 Task: Create new Company, with domain: 'zums.ac.ir' and type: 'Reseller'. Add new contact for this company, with mail Id: 'Kashish18Phillips@zums.ac.ir', First Name: Kashish, Last name:  Phillips, Job Title: 'Event Coordinator', Phone Number: '(415) 123-4574'. Change life cycle stage to  Lead and lead status to  Open. Logged in from softage.3@softage.net
Action: Mouse pressed left at (91, 93)
Screenshot: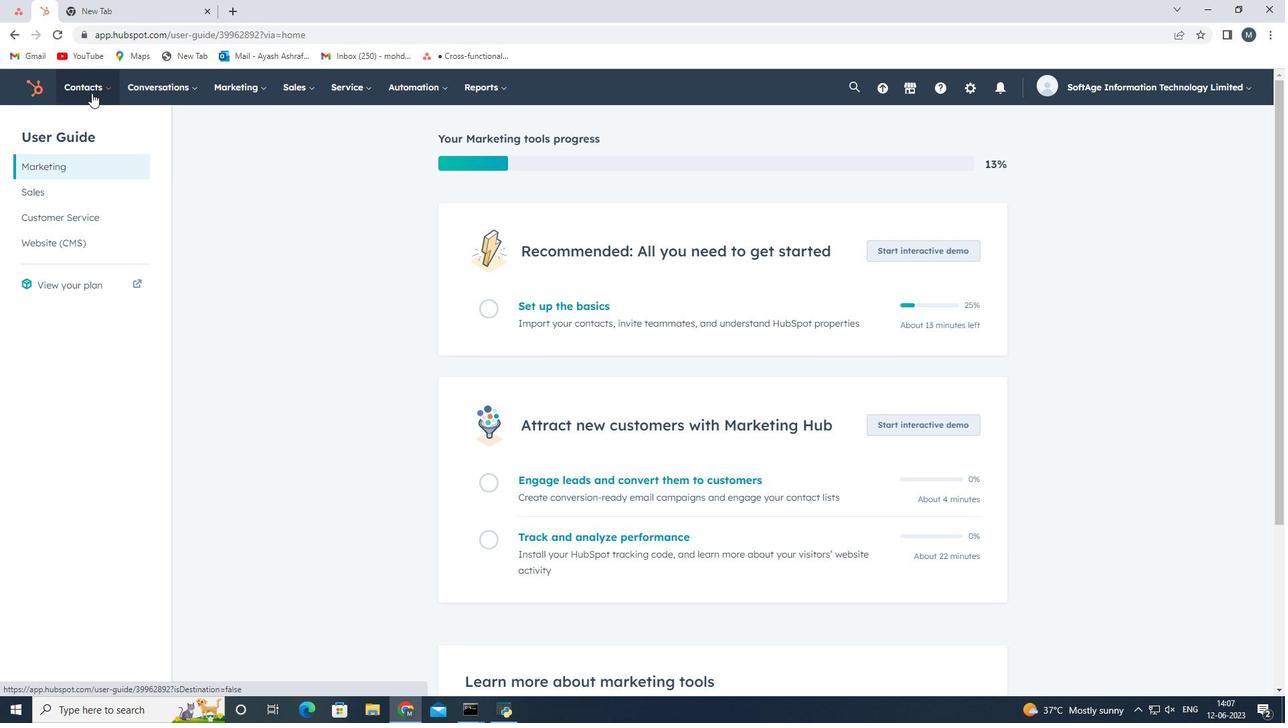 
Action: Mouse moved to (116, 148)
Screenshot: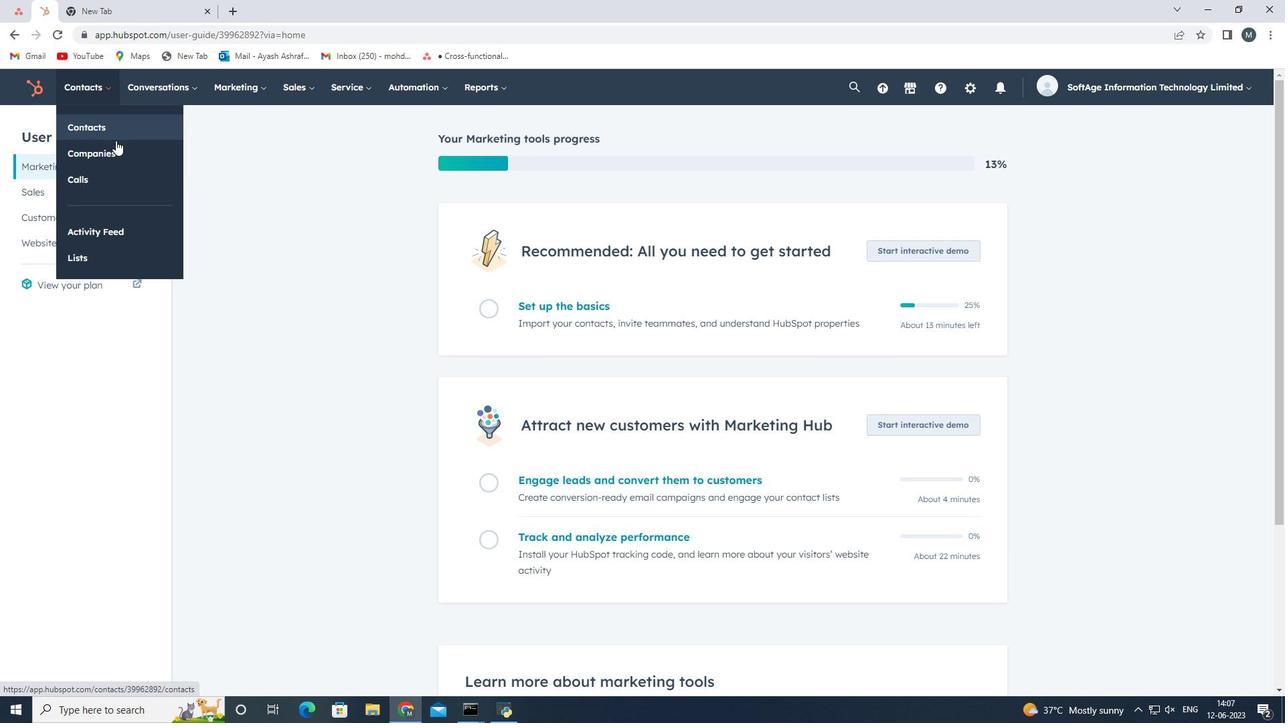 
Action: Mouse pressed left at (116, 148)
Screenshot: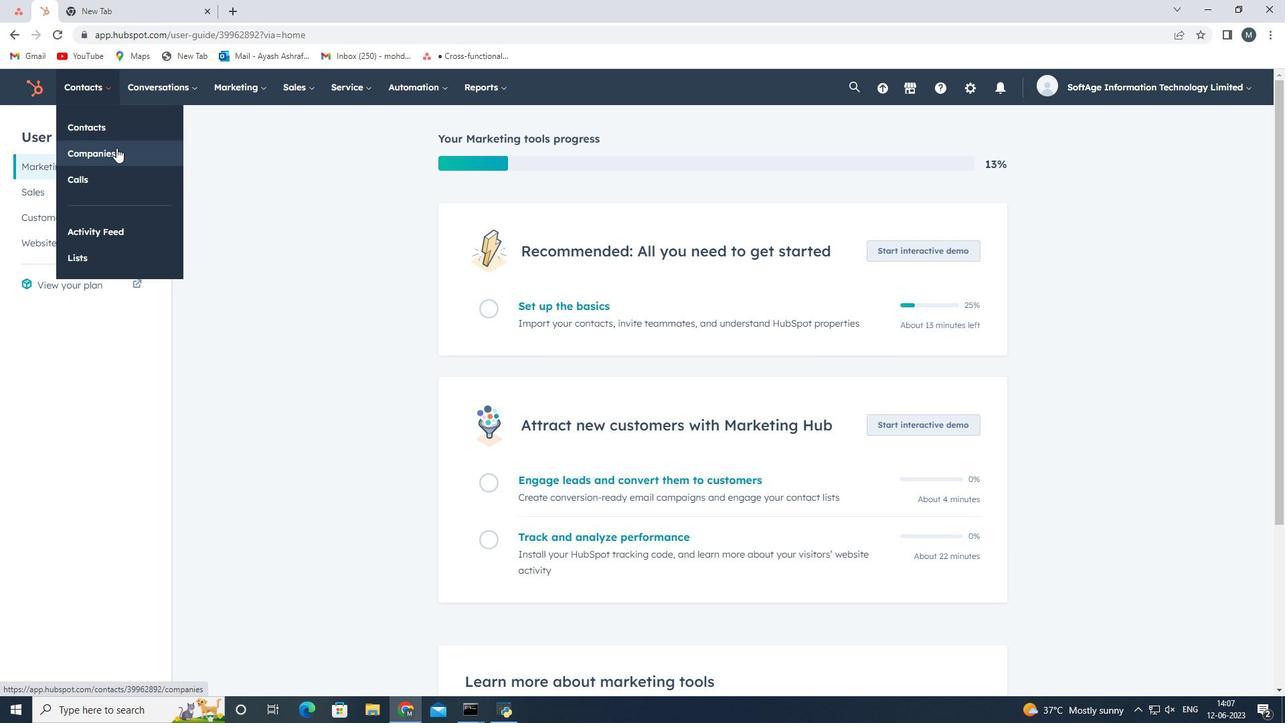 
Action: Mouse moved to (1204, 135)
Screenshot: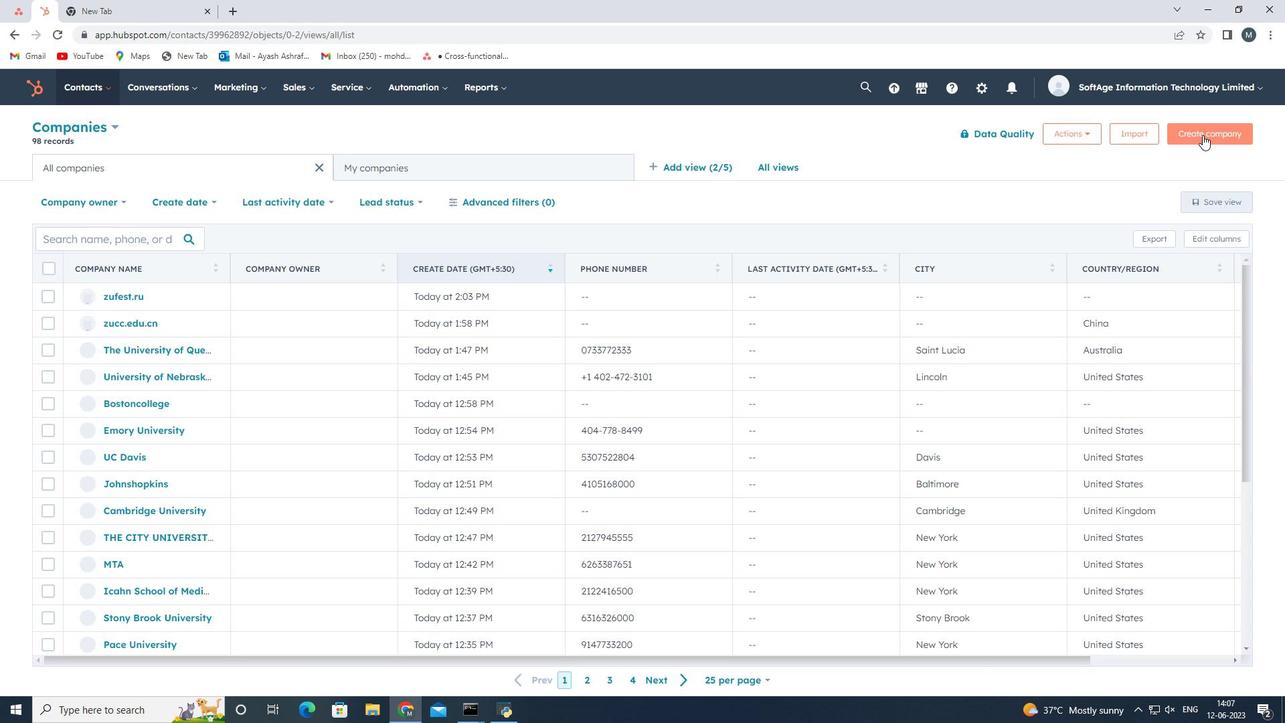 
Action: Mouse pressed left at (1204, 135)
Screenshot: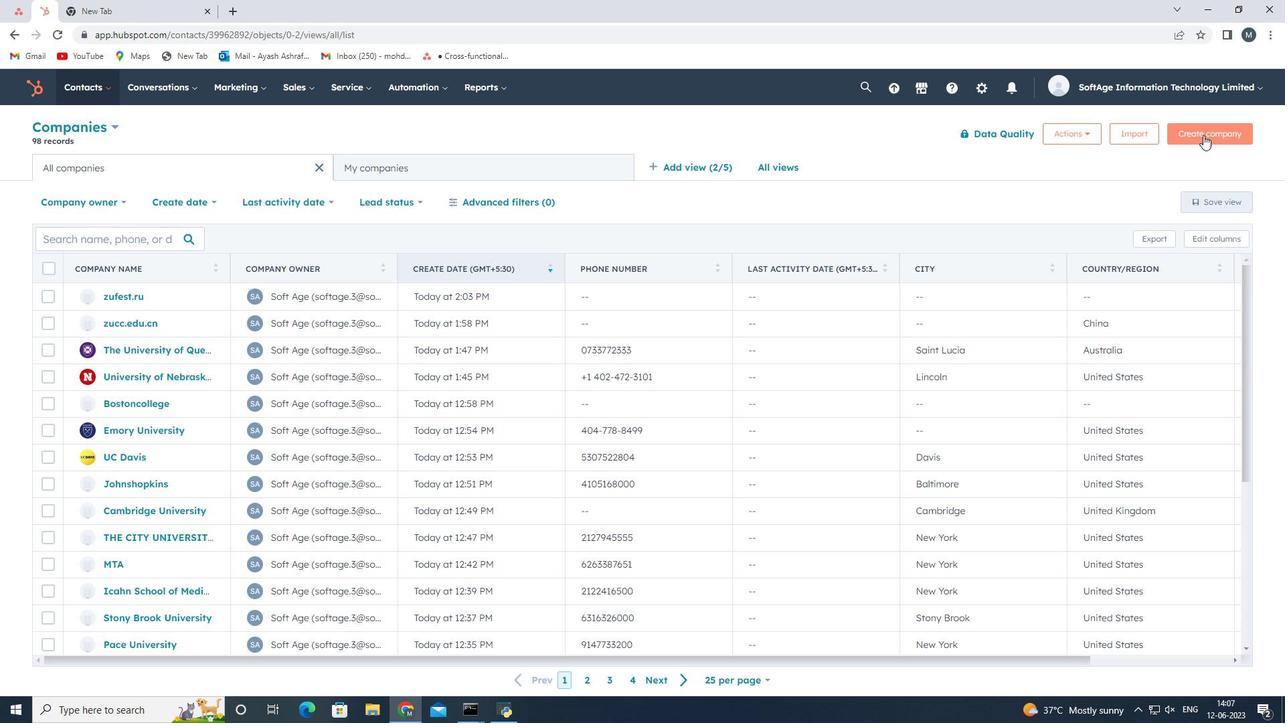 
Action: Mouse moved to (985, 200)
Screenshot: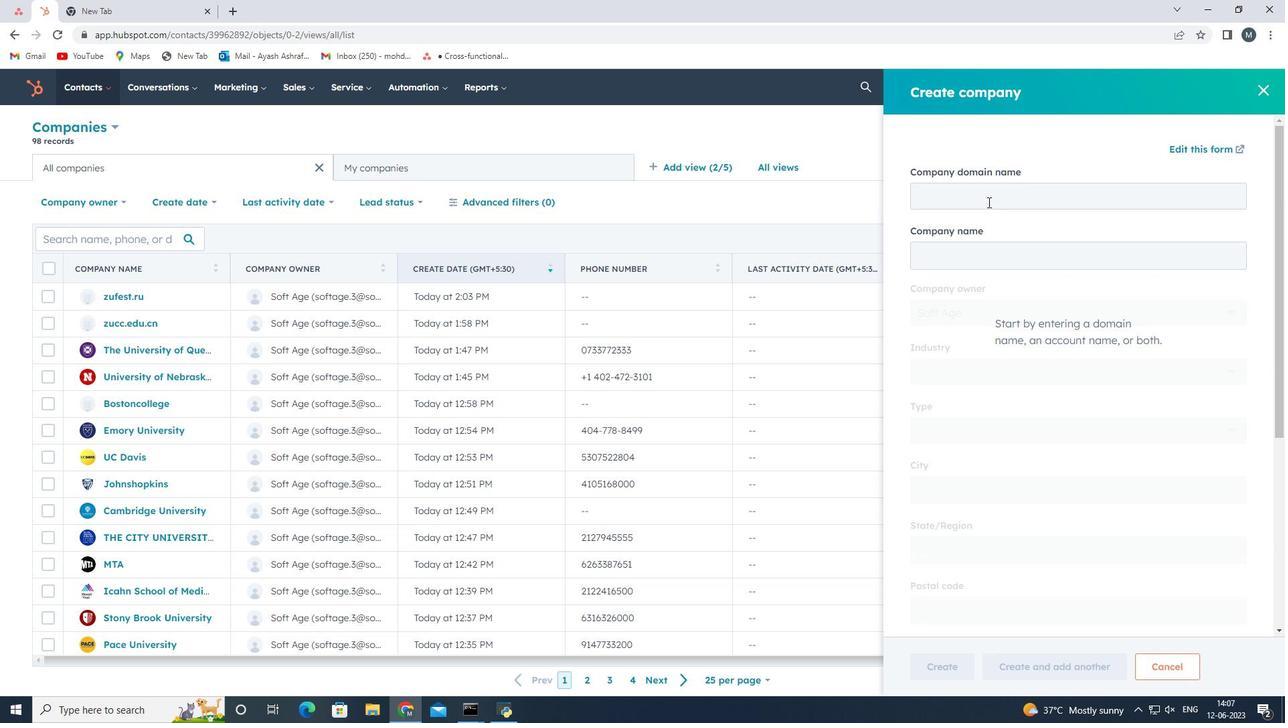 
Action: Mouse pressed left at (985, 200)
Screenshot: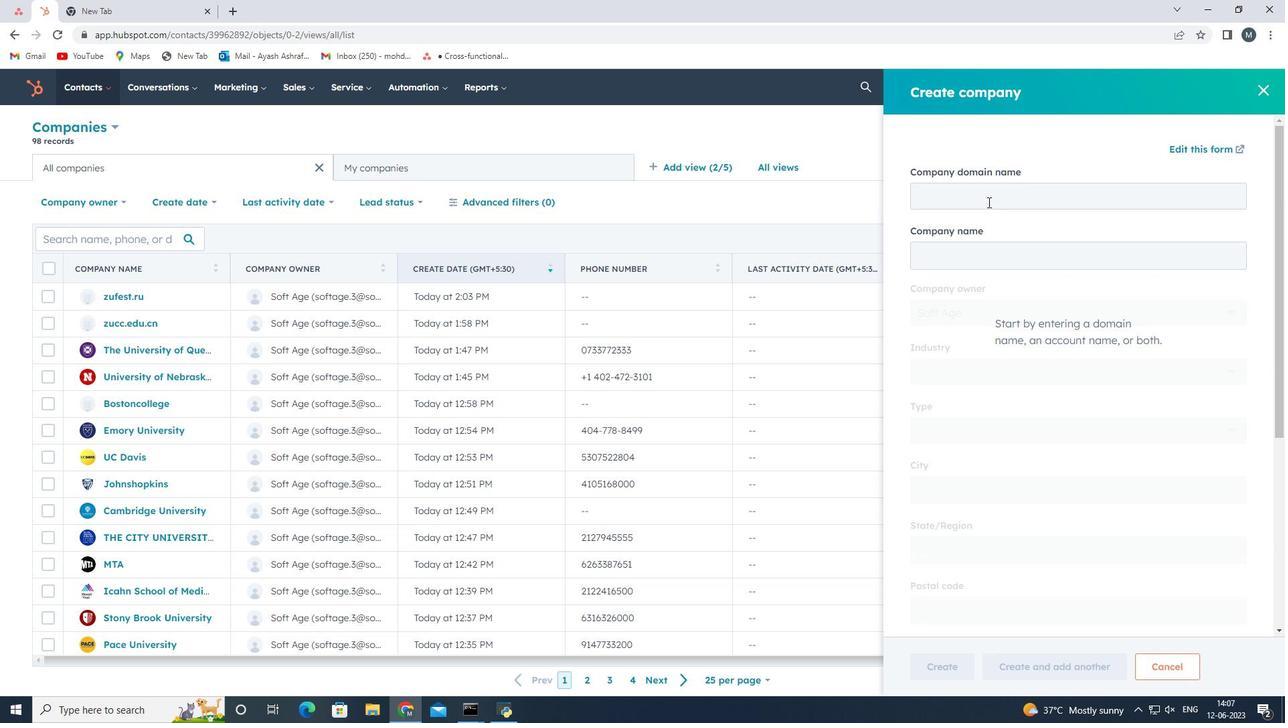 
Action: Key pressed zums.ac.ir
Screenshot: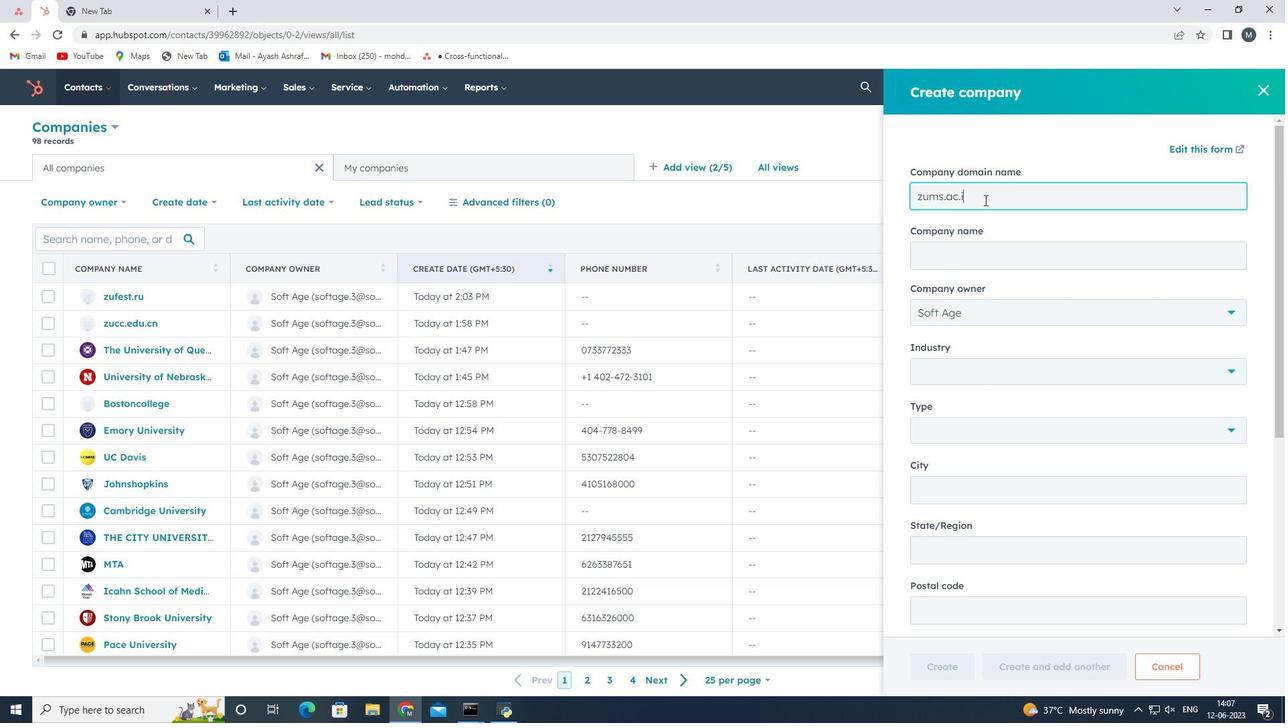 
Action: Mouse moved to (989, 433)
Screenshot: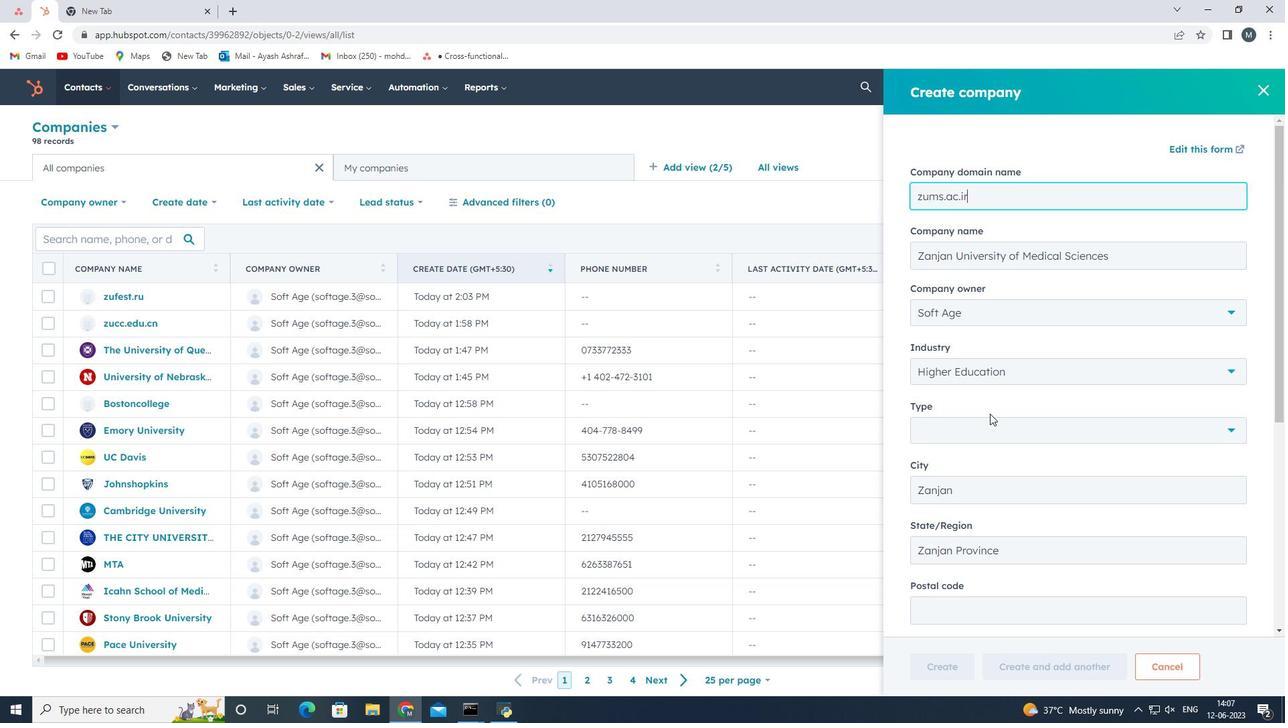
Action: Mouse pressed left at (989, 433)
Screenshot: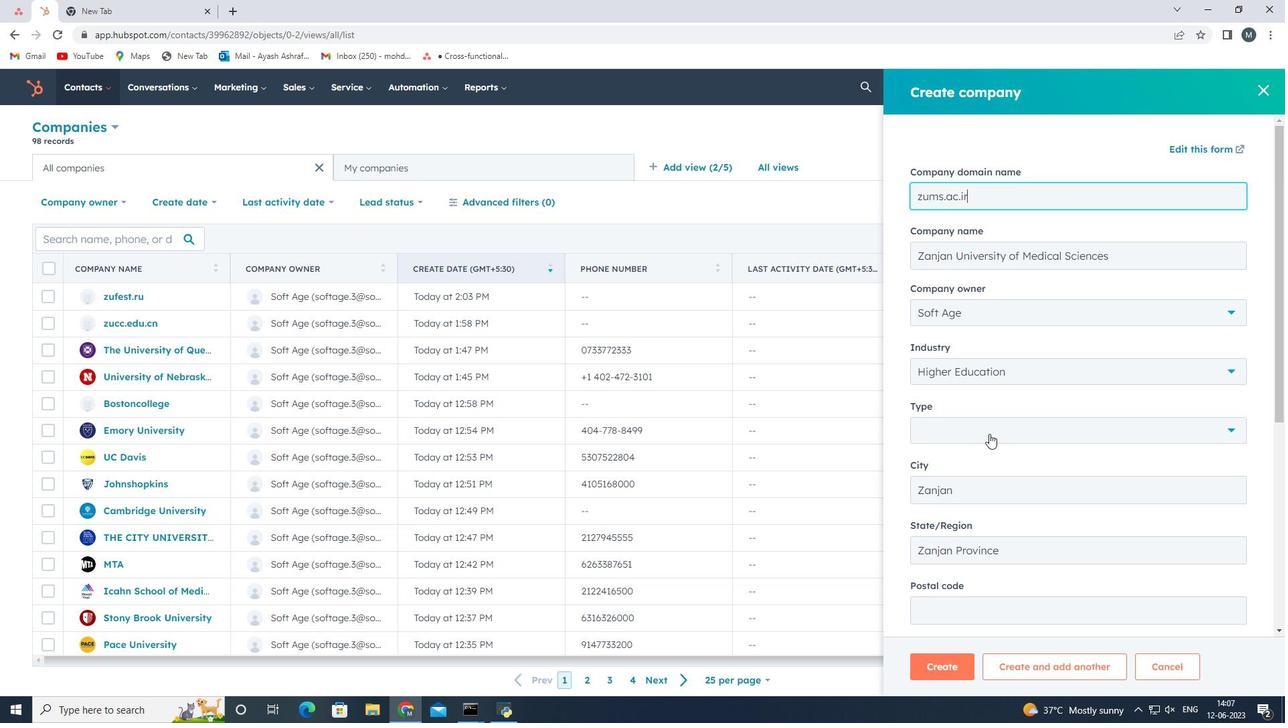 
Action: Mouse moved to (955, 549)
Screenshot: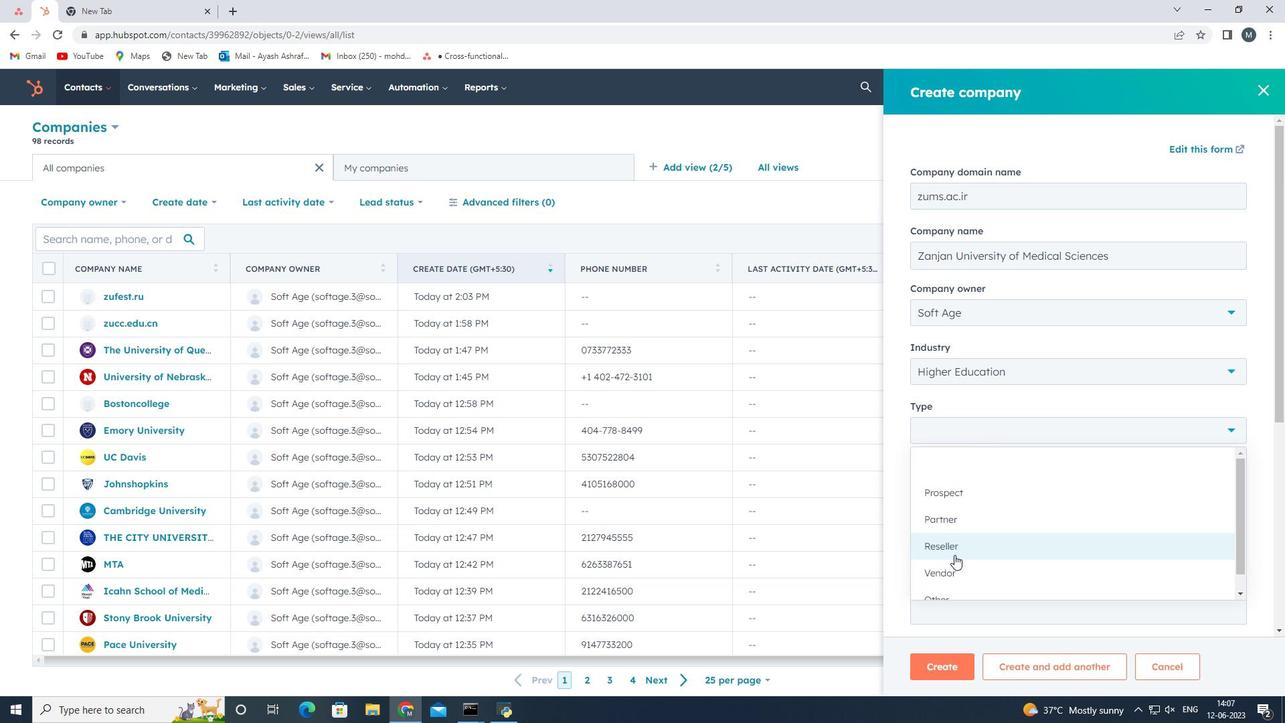 
Action: Mouse pressed left at (955, 549)
Screenshot: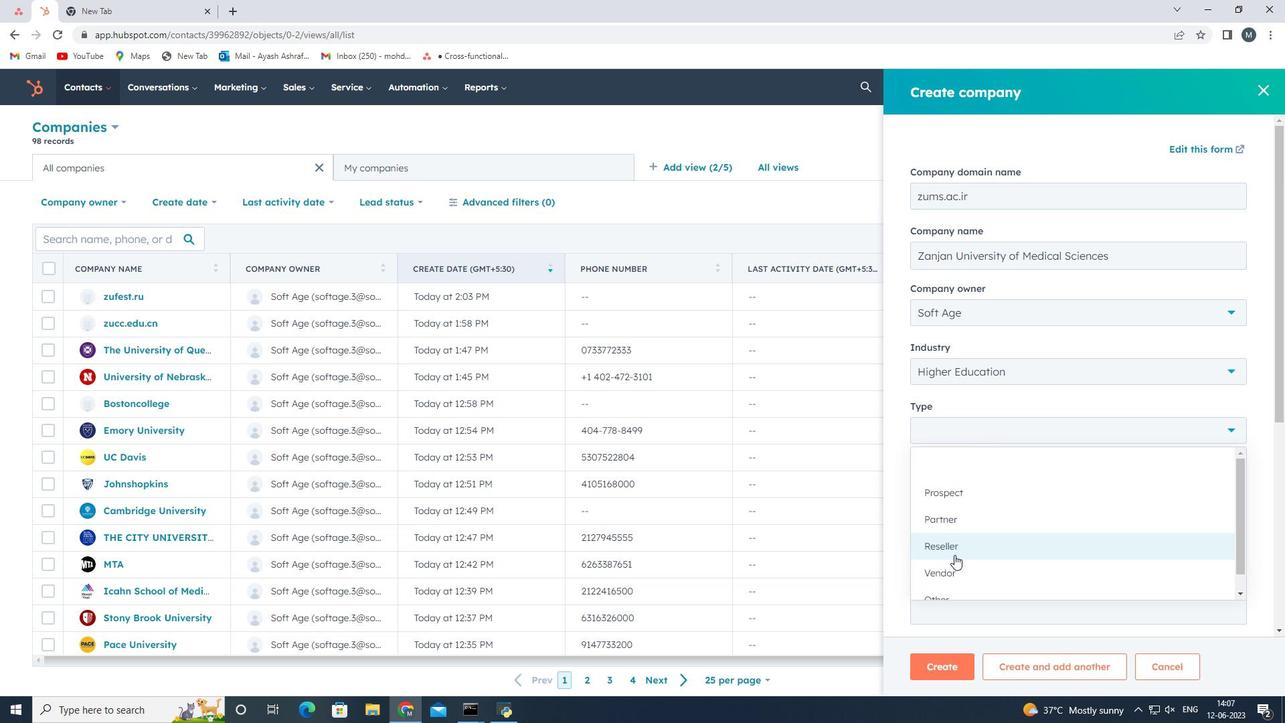 
Action: Mouse moved to (964, 543)
Screenshot: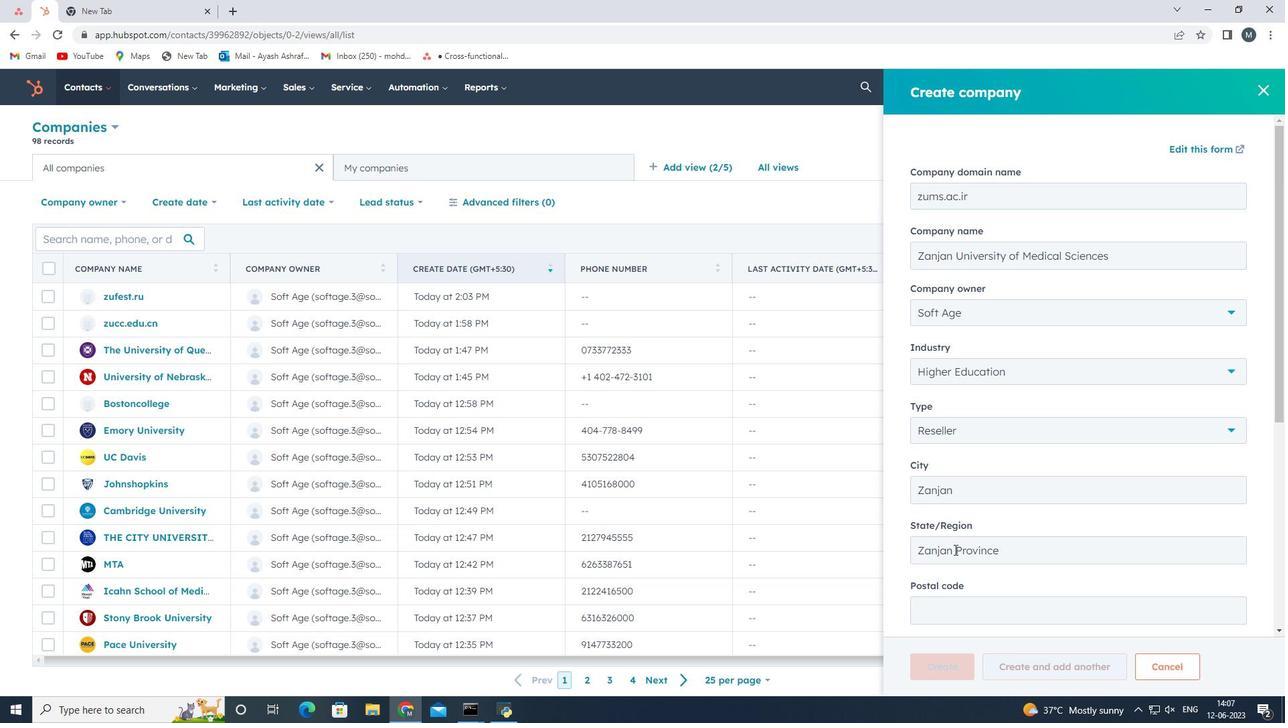
Action: Mouse scrolled (964, 542) with delta (0, 0)
Screenshot: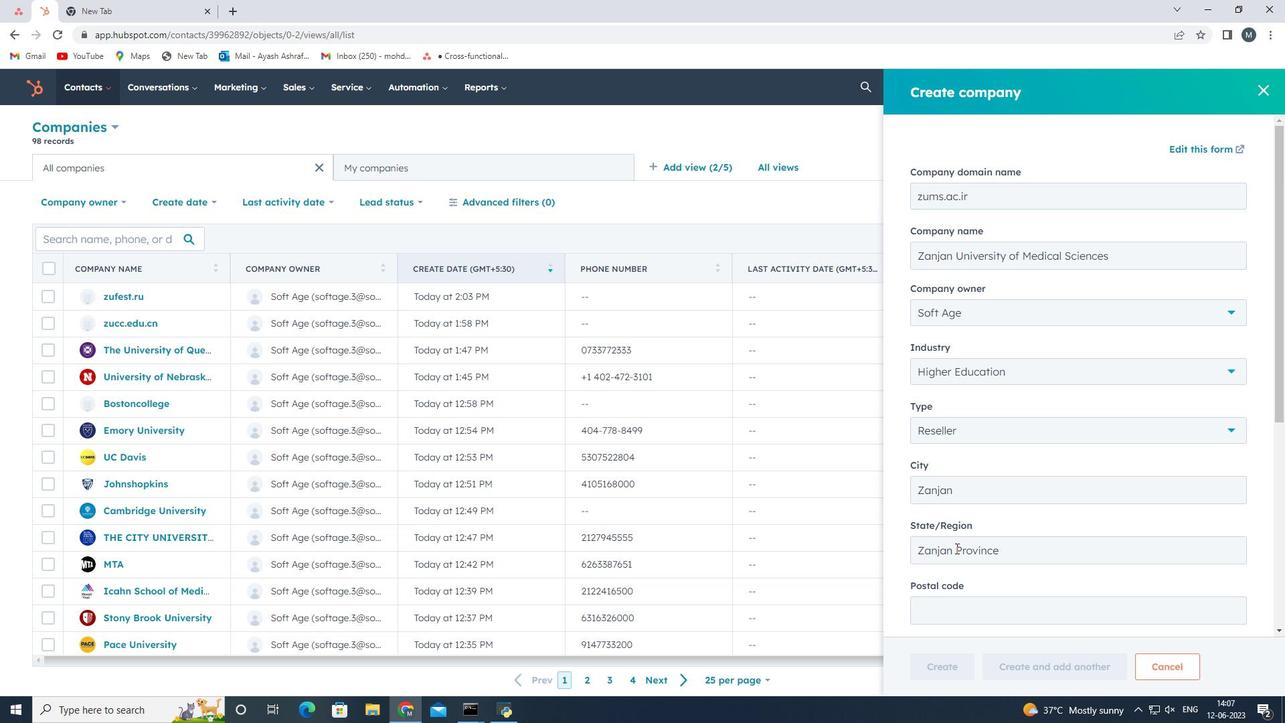 
Action: Mouse scrolled (964, 542) with delta (0, 0)
Screenshot: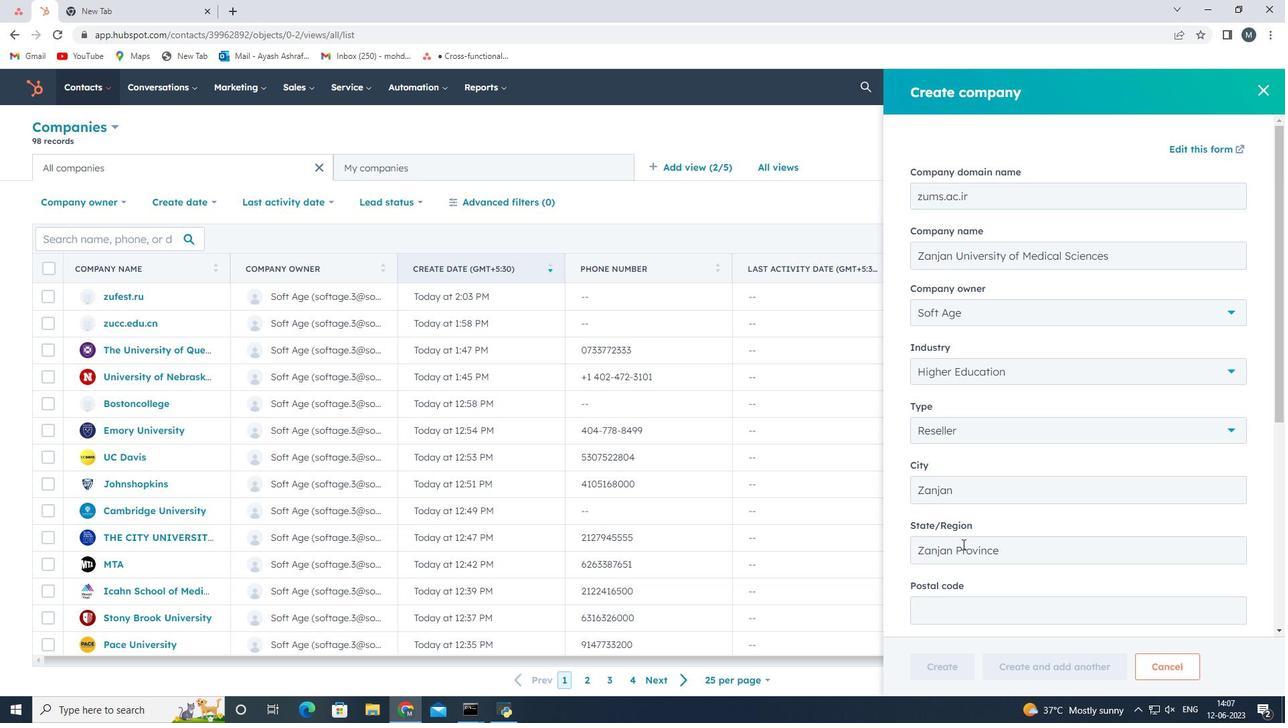 
Action: Mouse scrolled (964, 542) with delta (0, 0)
Screenshot: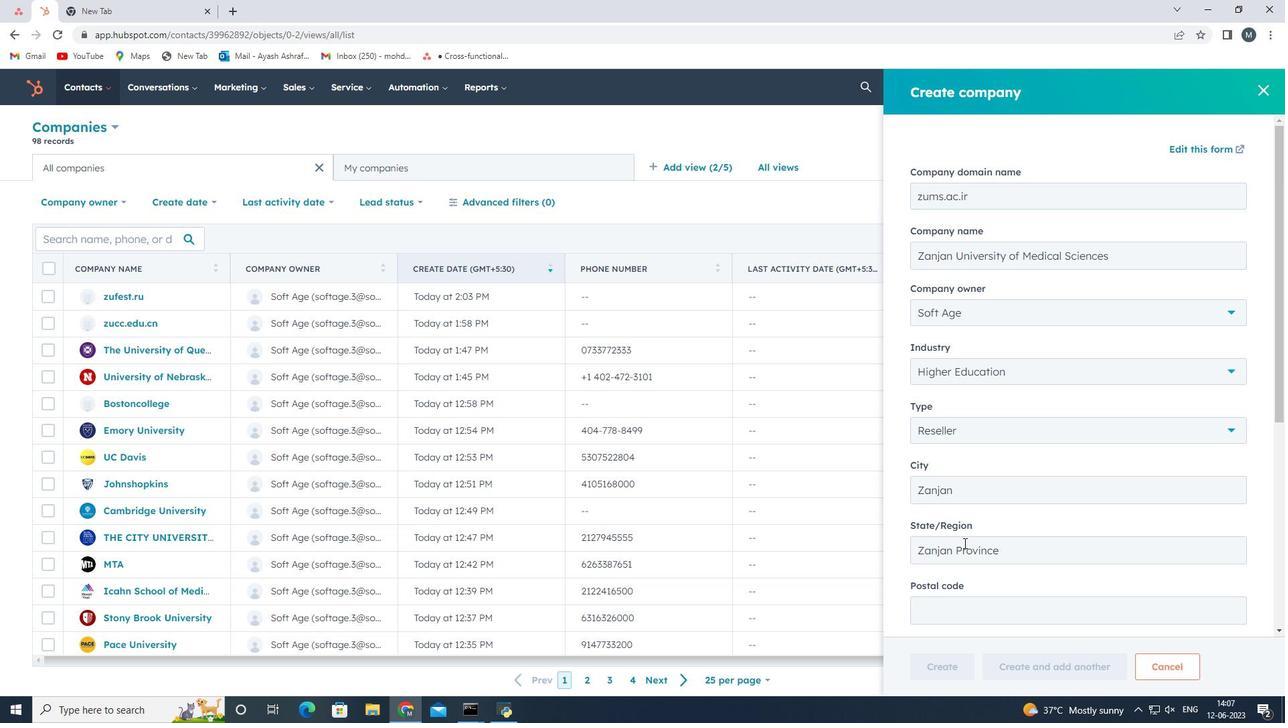 
Action: Mouse scrolled (964, 542) with delta (0, 0)
Screenshot: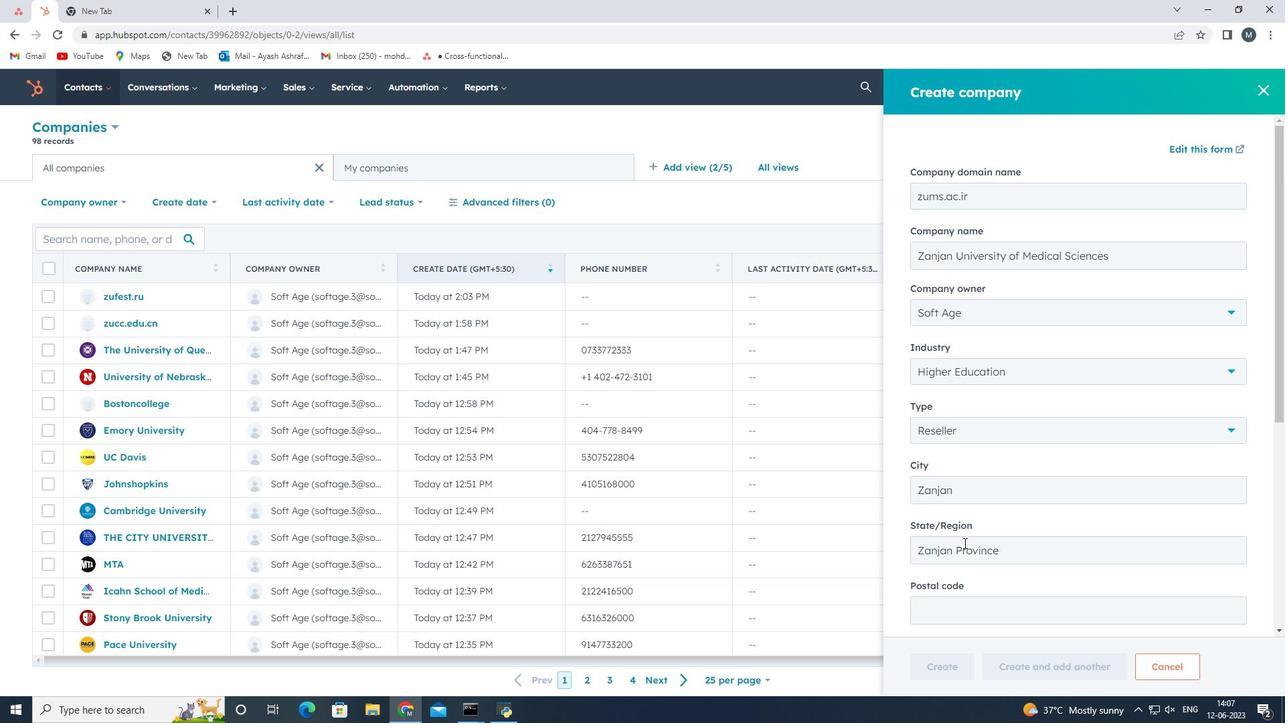
Action: Mouse moved to (959, 526)
Screenshot: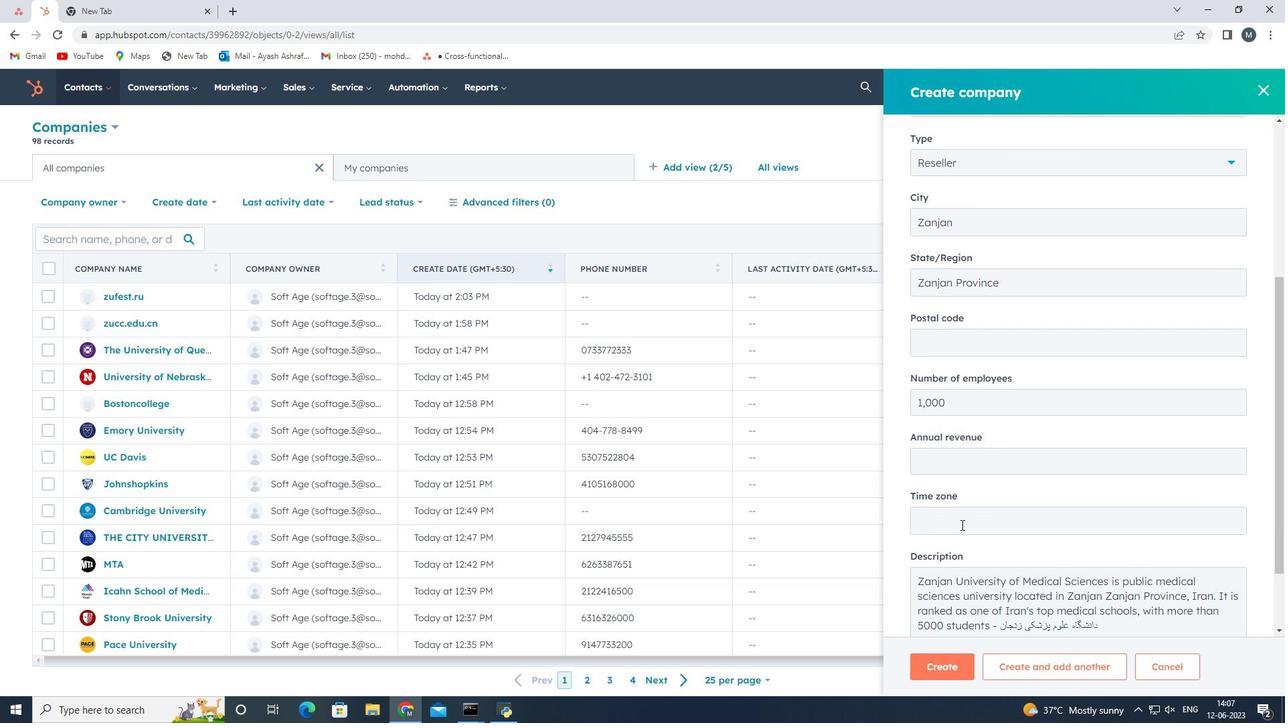 
Action: Mouse scrolled (959, 525) with delta (0, 0)
Screenshot: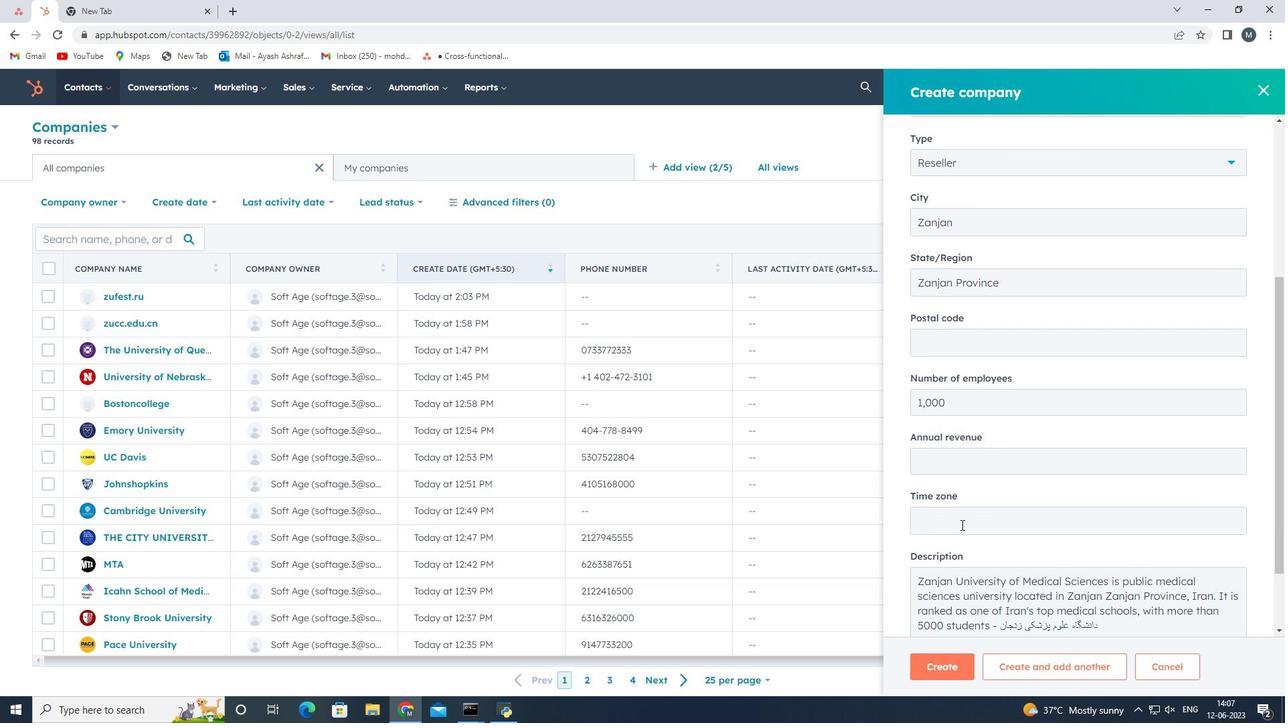
Action: Mouse moved to (957, 531)
Screenshot: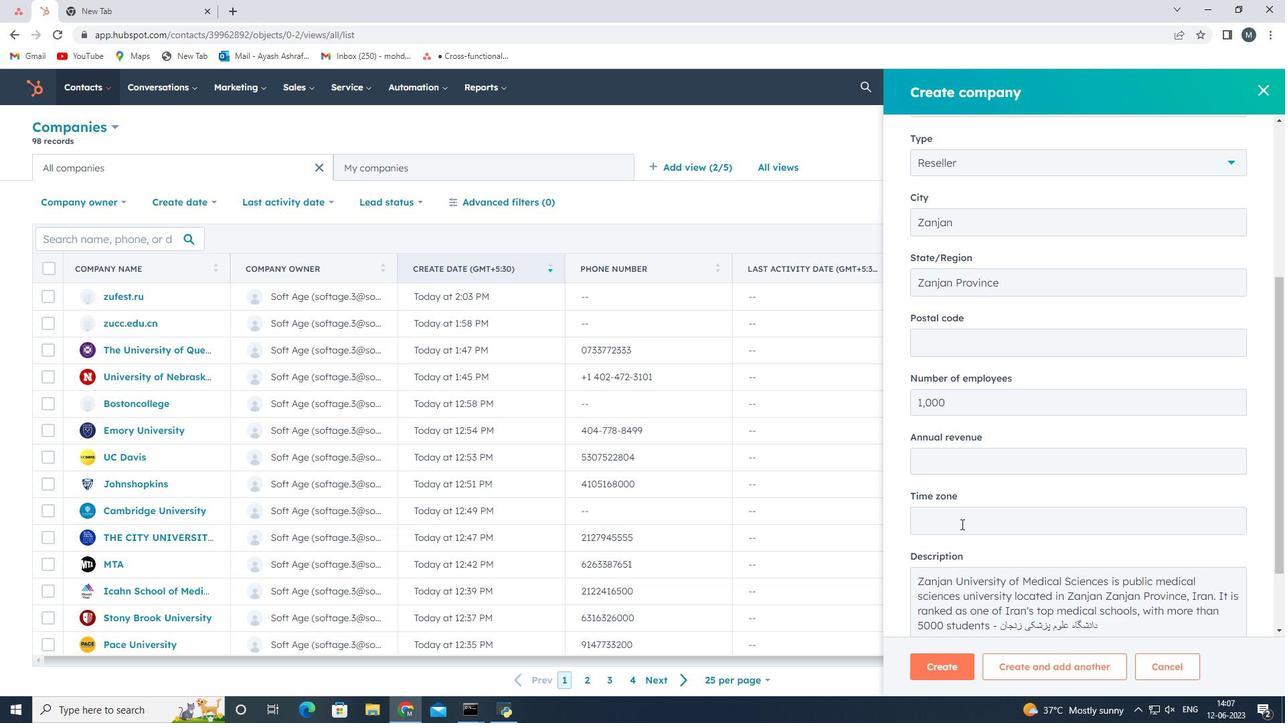 
Action: Mouse scrolled (957, 531) with delta (0, 0)
Screenshot: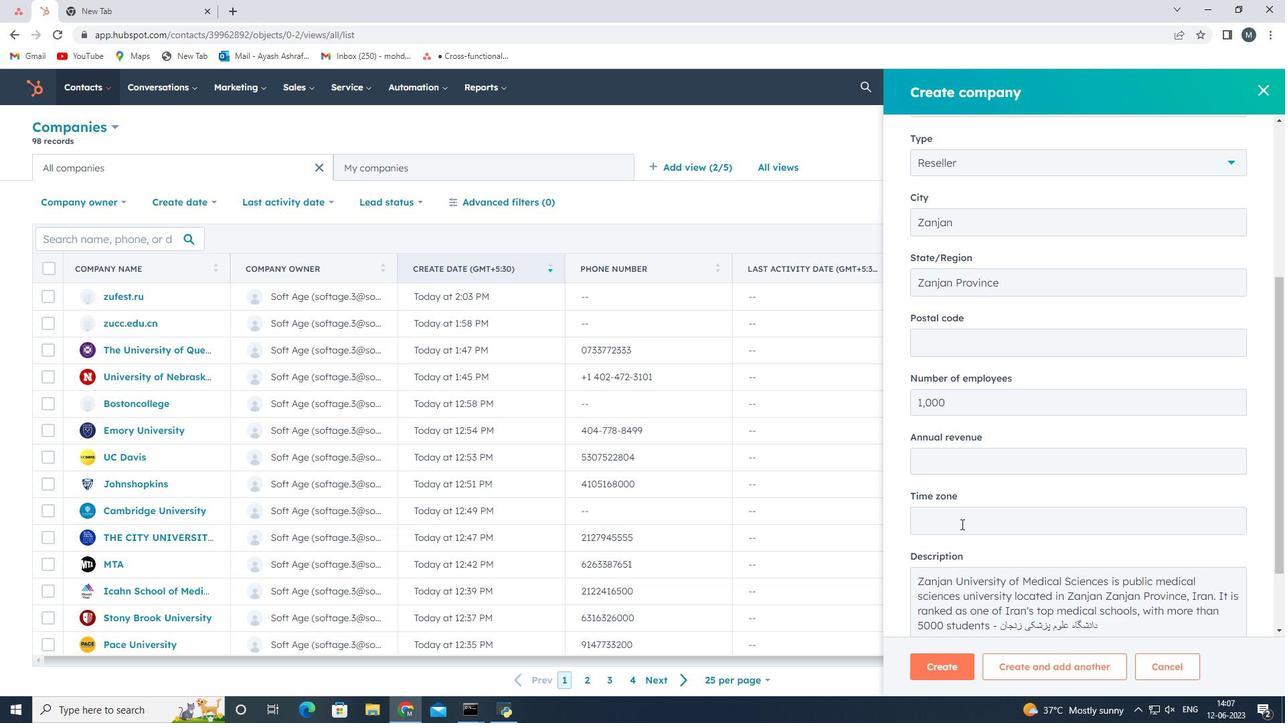
Action: Mouse moved to (956, 534)
Screenshot: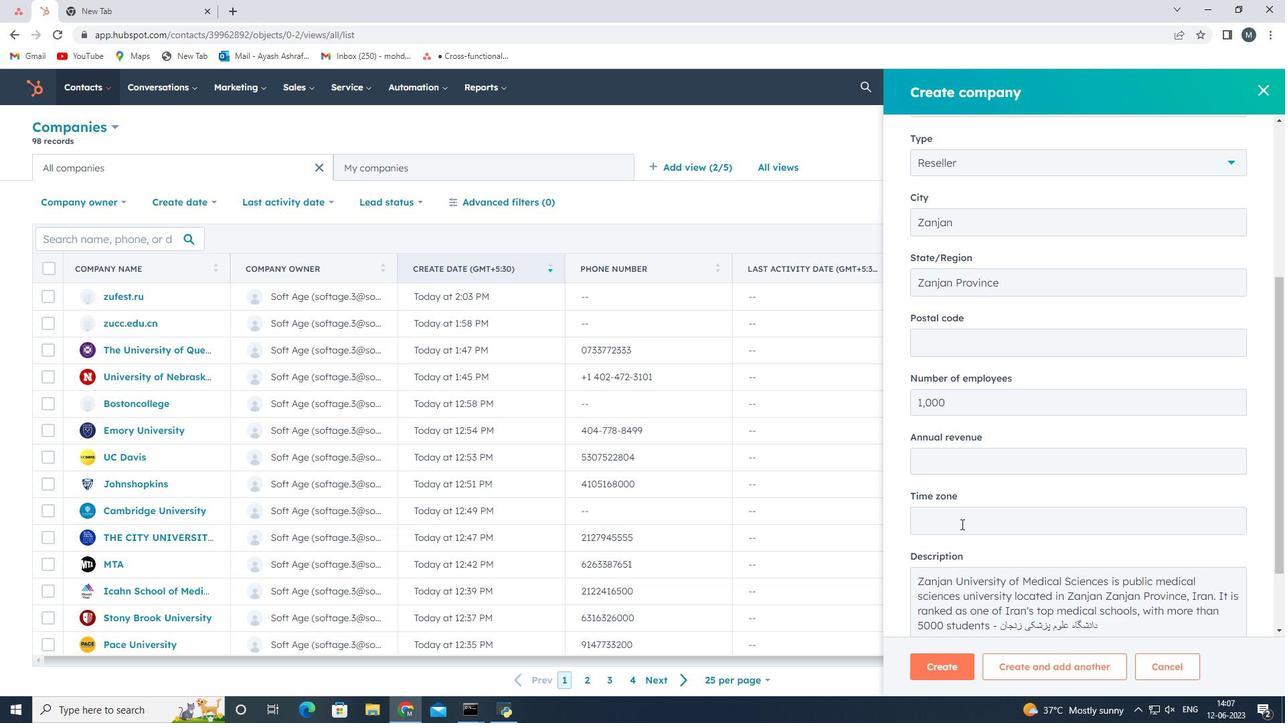 
Action: Mouse scrolled (956, 533) with delta (0, 0)
Screenshot: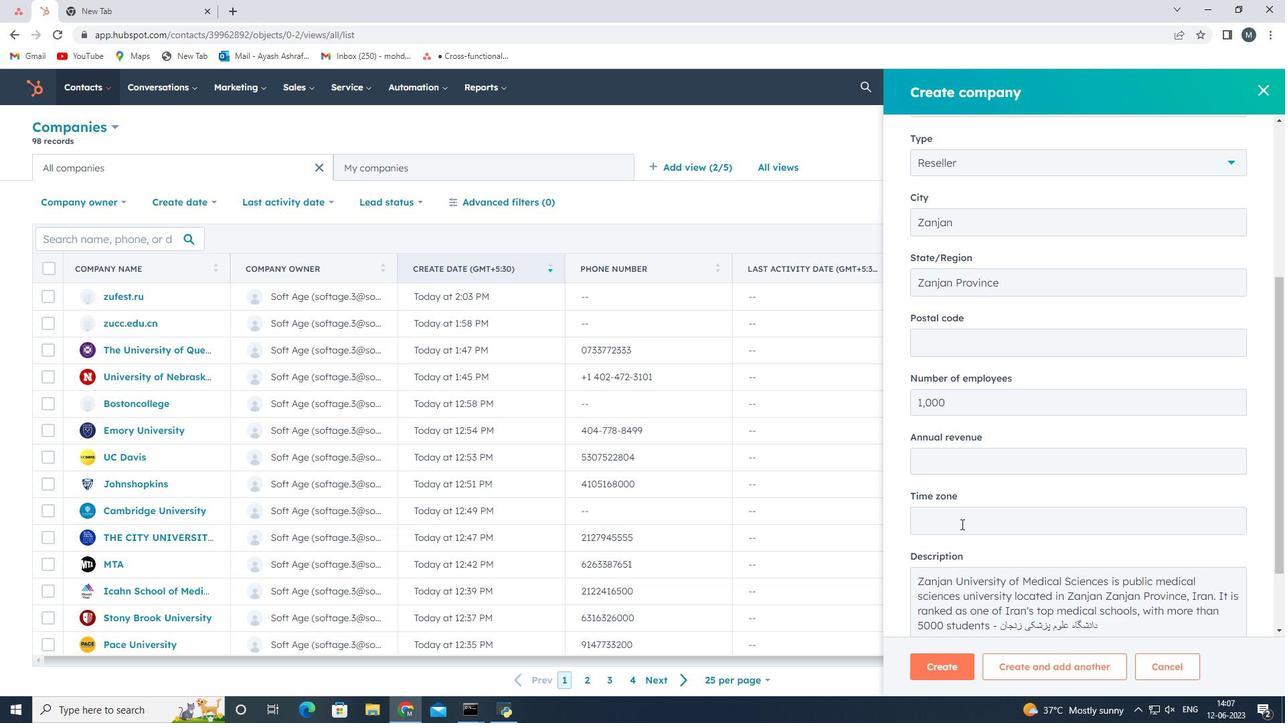 
Action: Mouse moved to (955, 535)
Screenshot: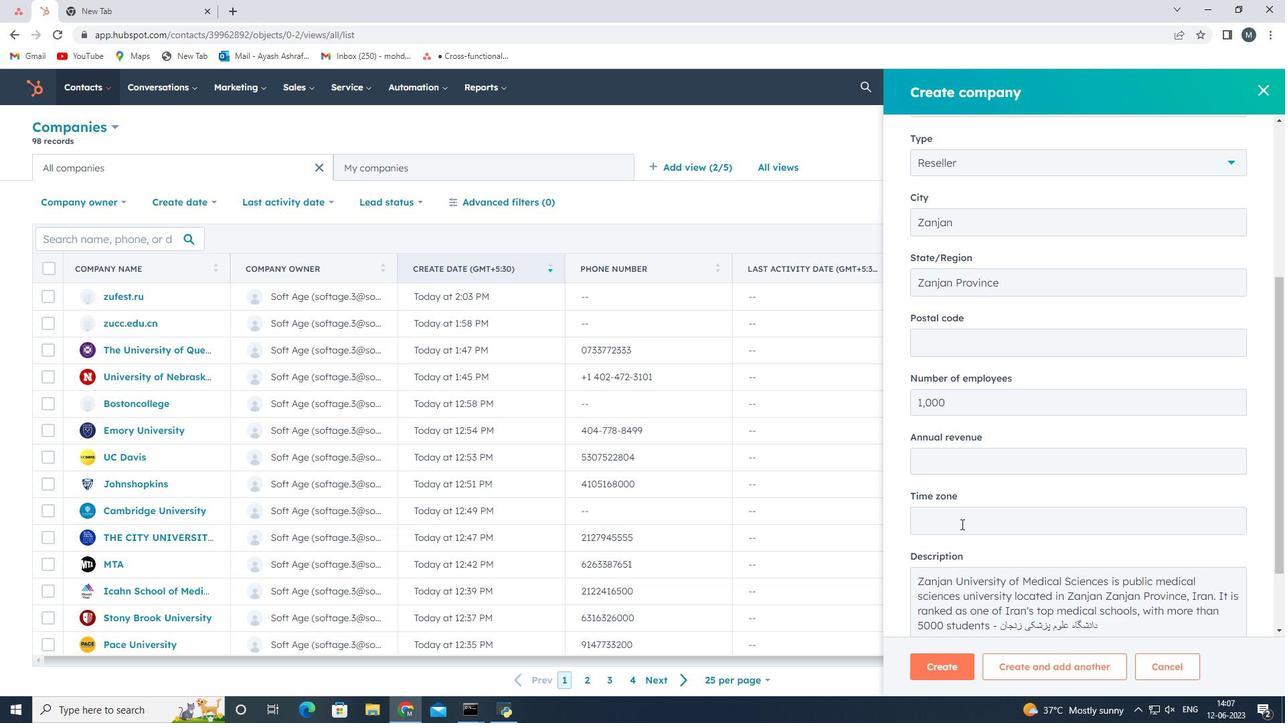 
Action: Mouse scrolled (955, 534) with delta (0, 0)
Screenshot: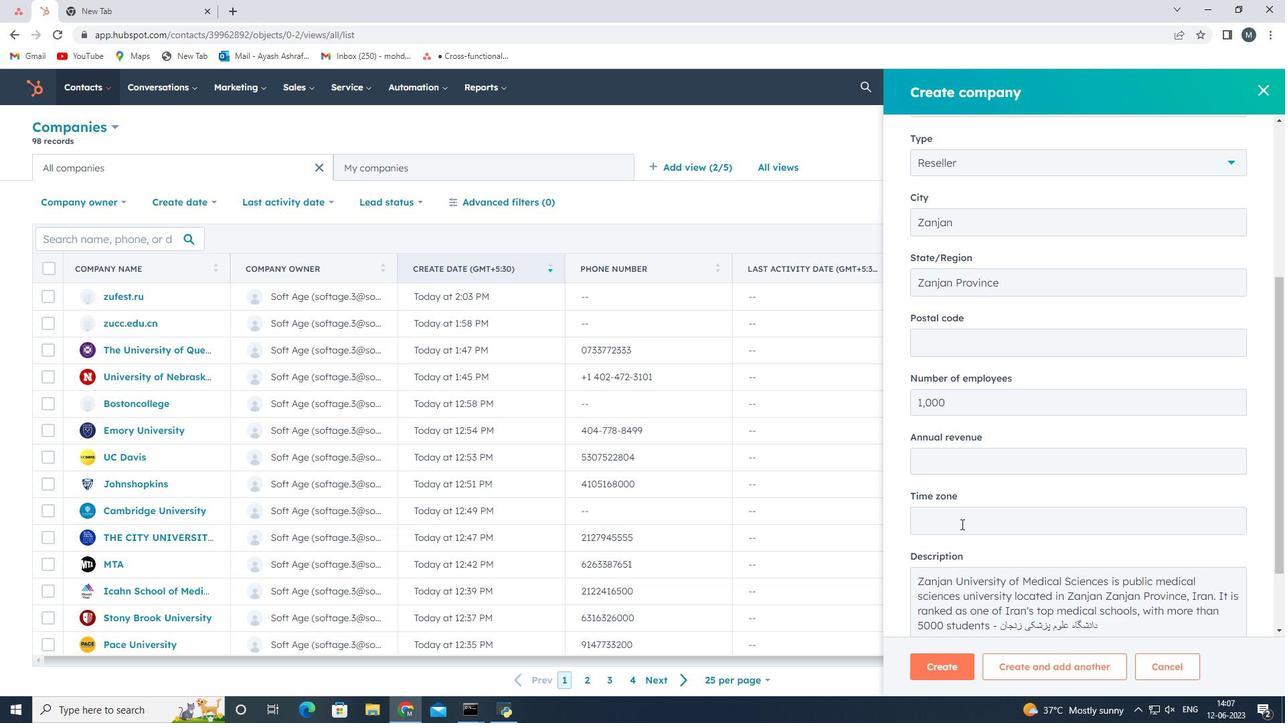 
Action: Mouse moved to (955, 536)
Screenshot: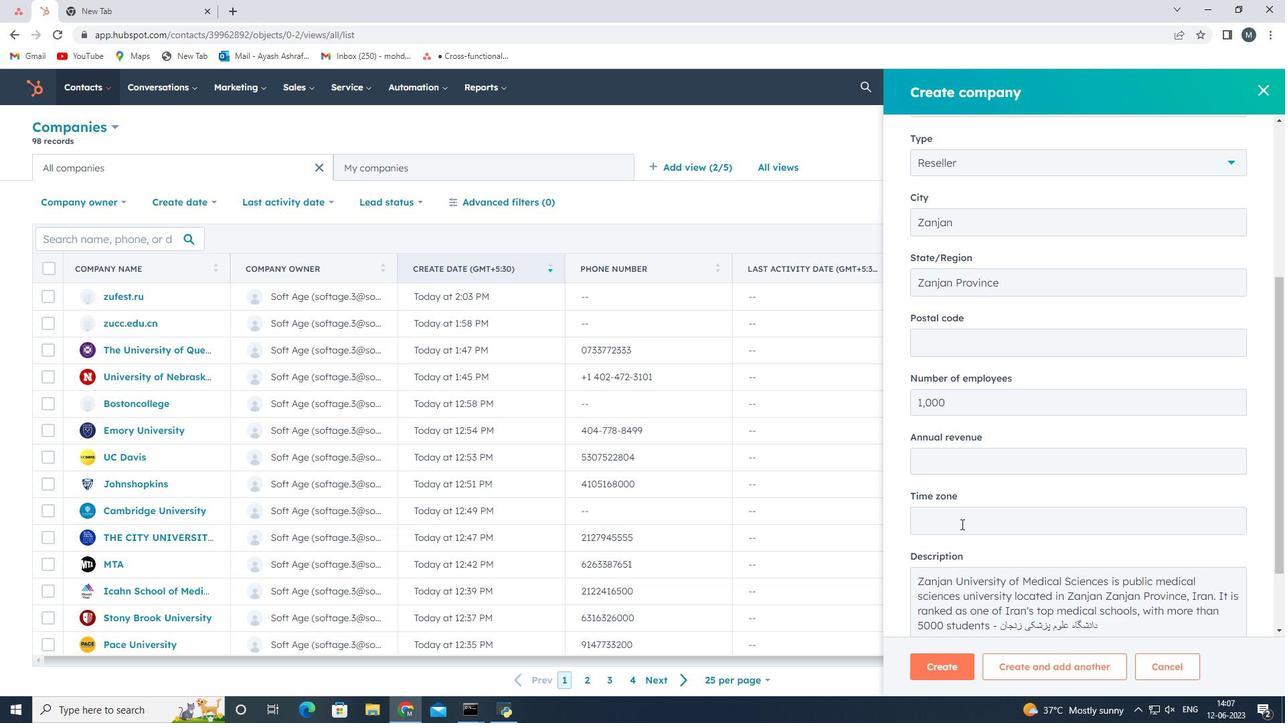 
Action: Mouse scrolled (955, 535) with delta (0, 0)
Screenshot: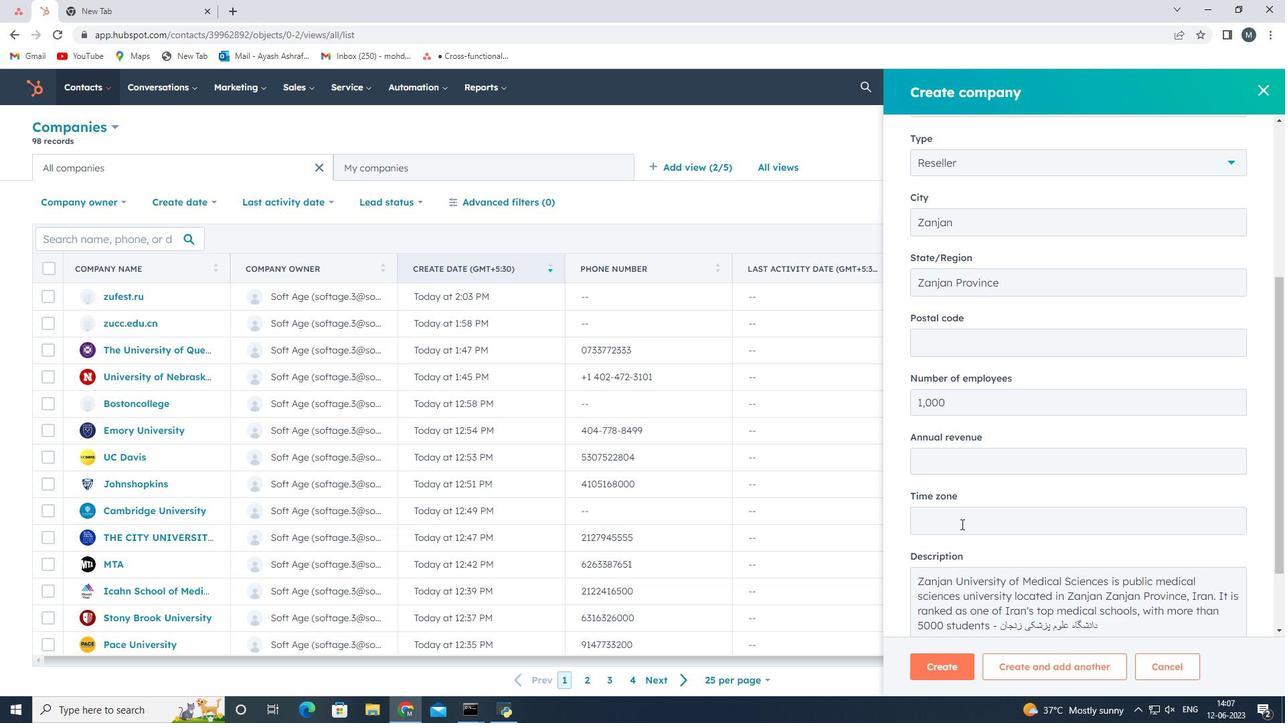 
Action: Mouse scrolled (955, 535) with delta (0, 0)
Screenshot: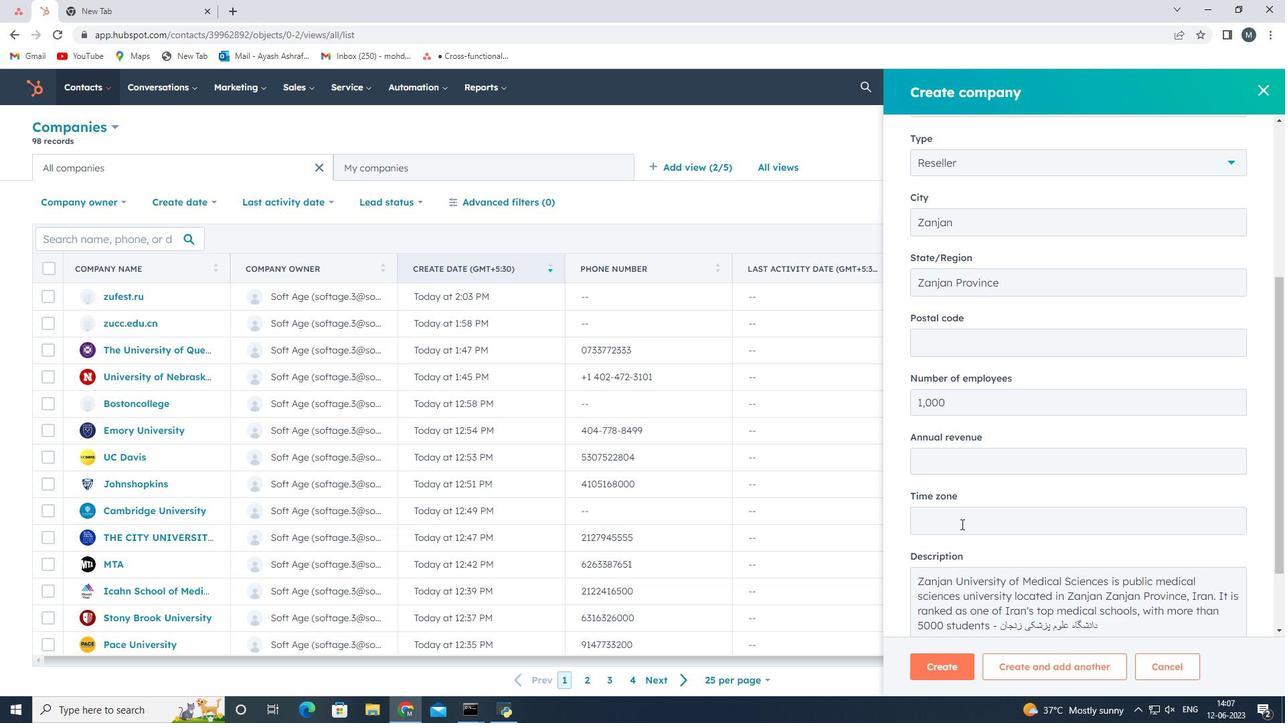 
Action: Mouse moved to (944, 665)
Screenshot: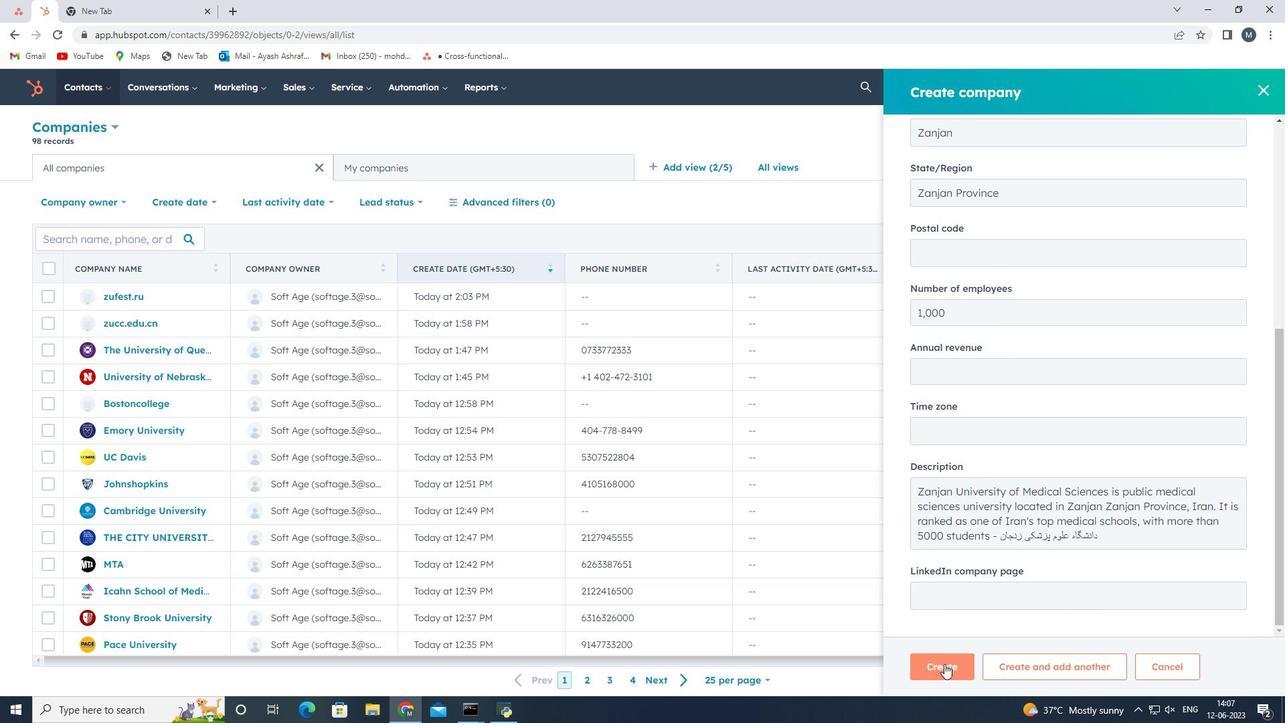 
Action: Mouse pressed left at (944, 665)
Screenshot: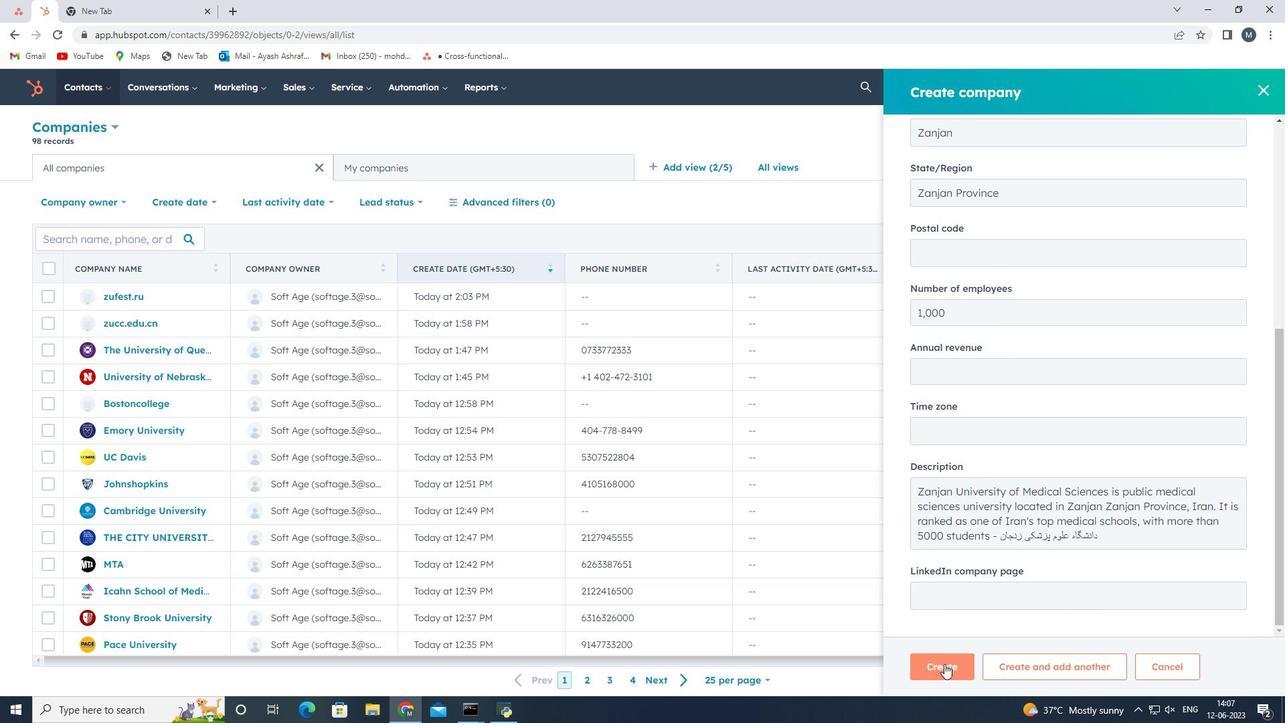 
Action: Mouse moved to (910, 448)
Screenshot: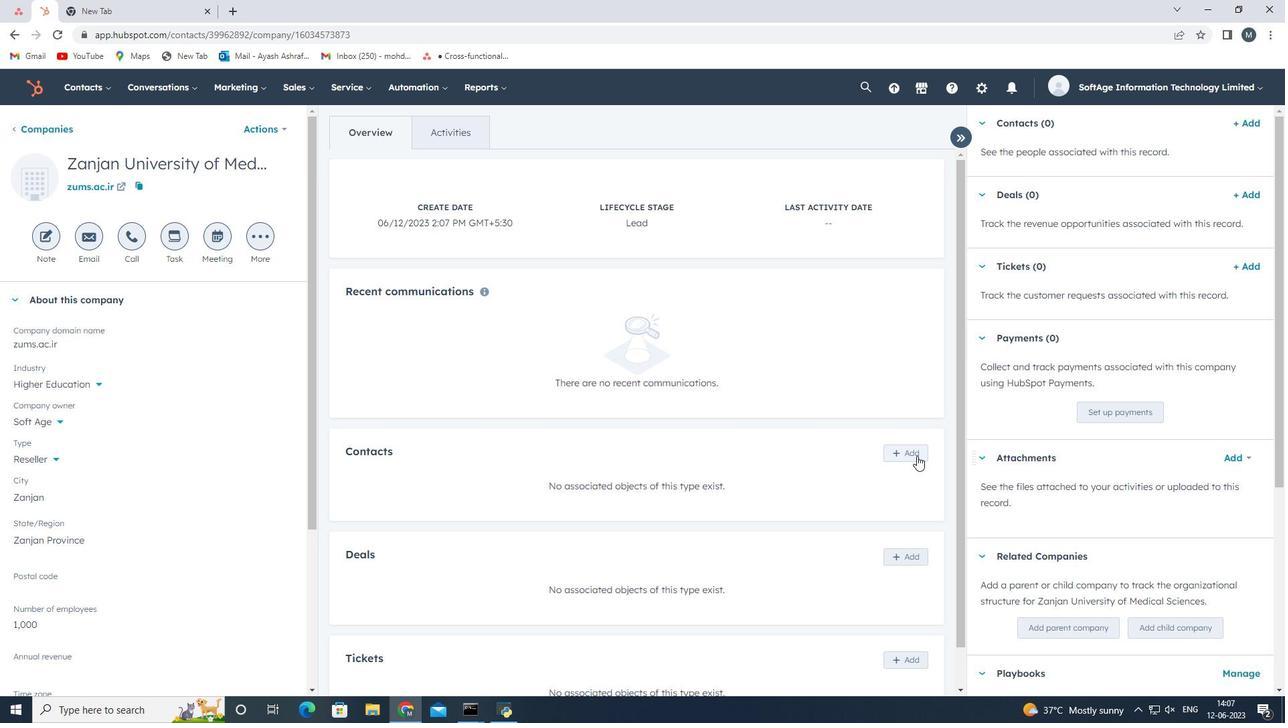 
Action: Mouse pressed left at (910, 448)
Screenshot: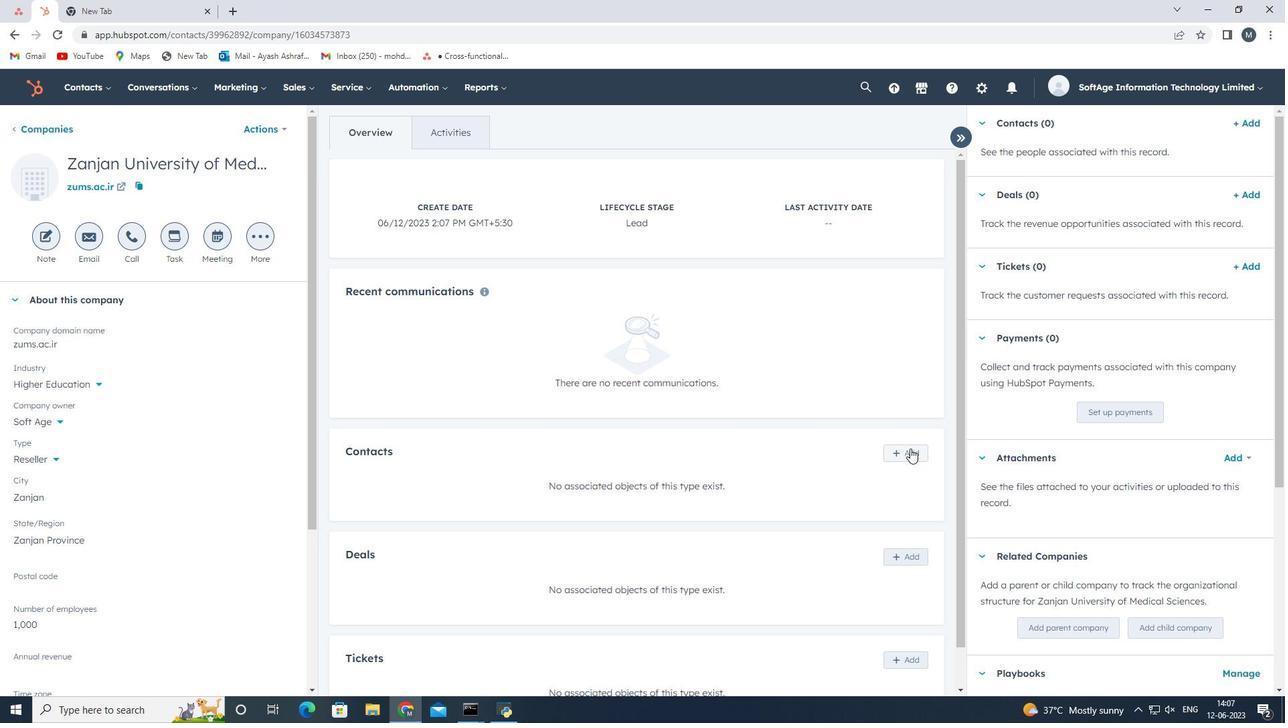 
Action: Mouse moved to (1001, 153)
Screenshot: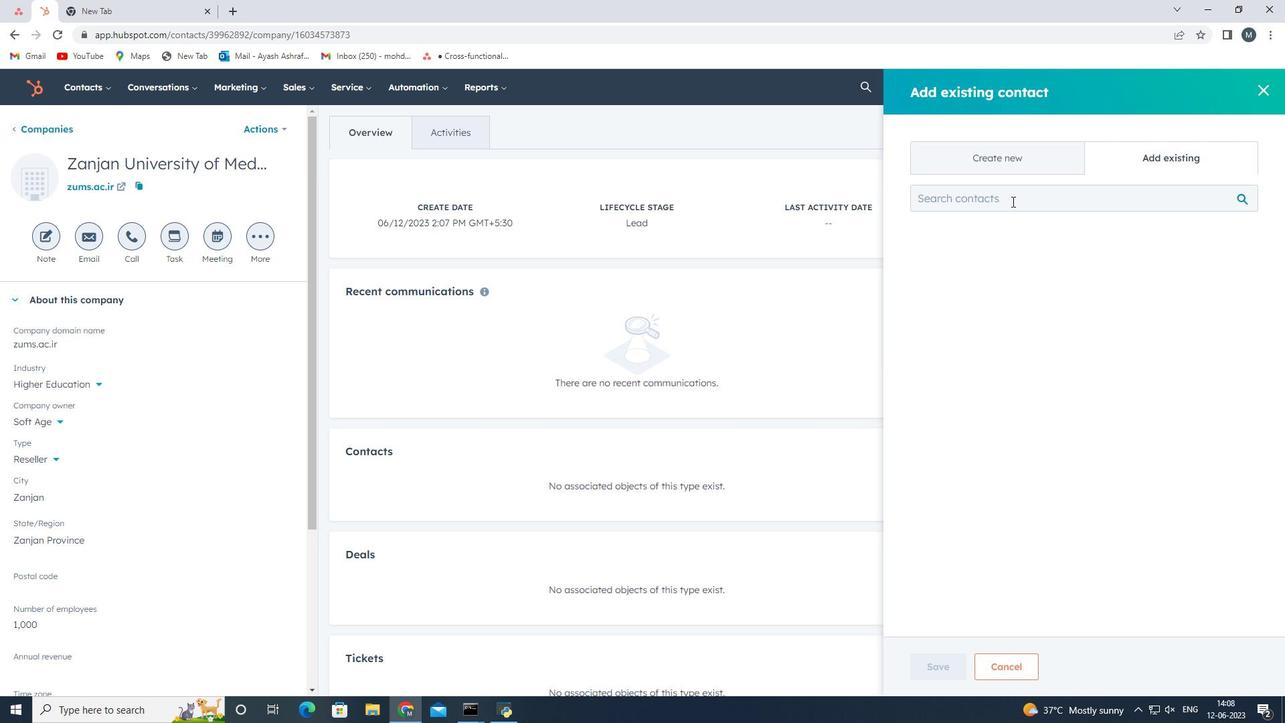 
Action: Mouse pressed left at (1001, 153)
Screenshot: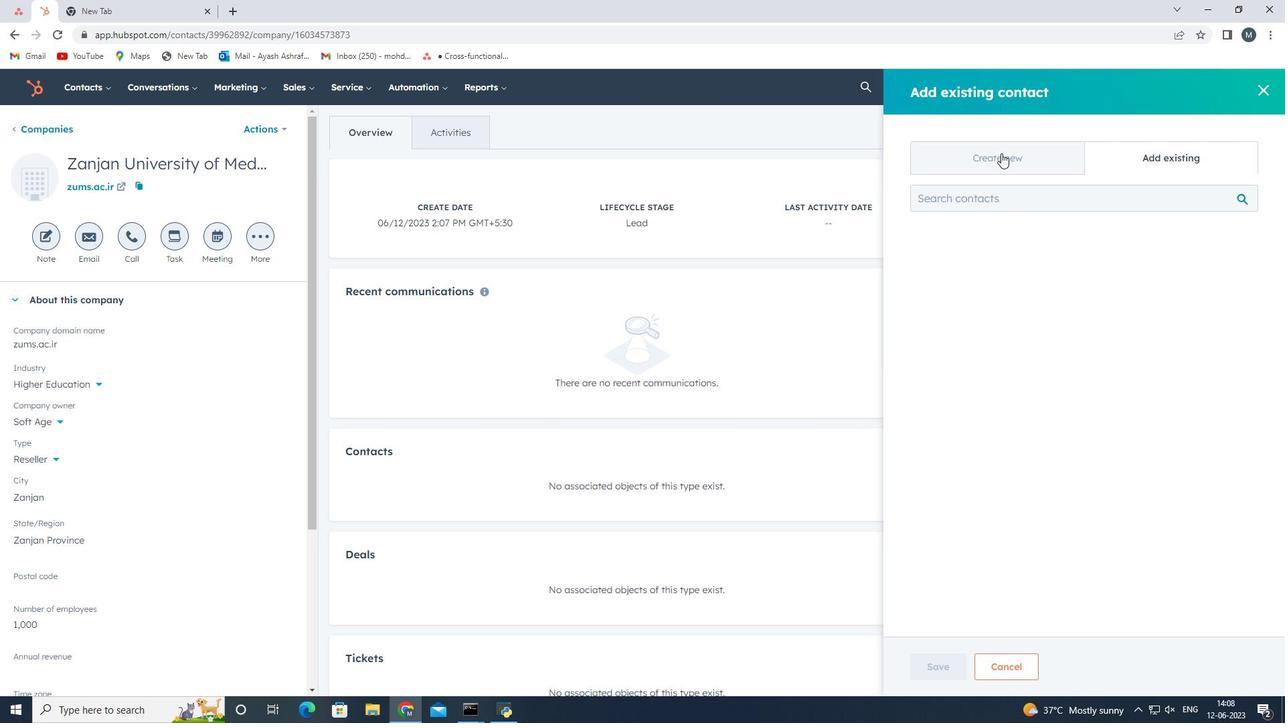 
Action: Mouse moved to (981, 233)
Screenshot: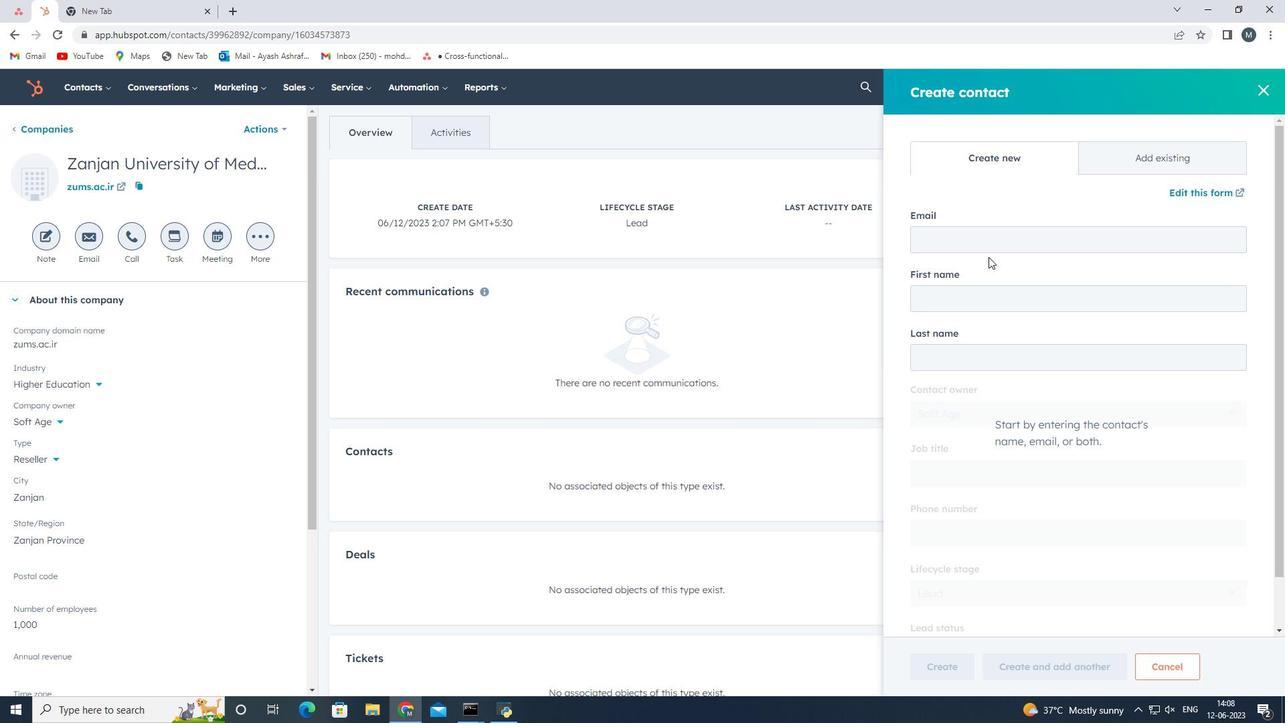 
Action: Mouse pressed left at (981, 233)
Screenshot: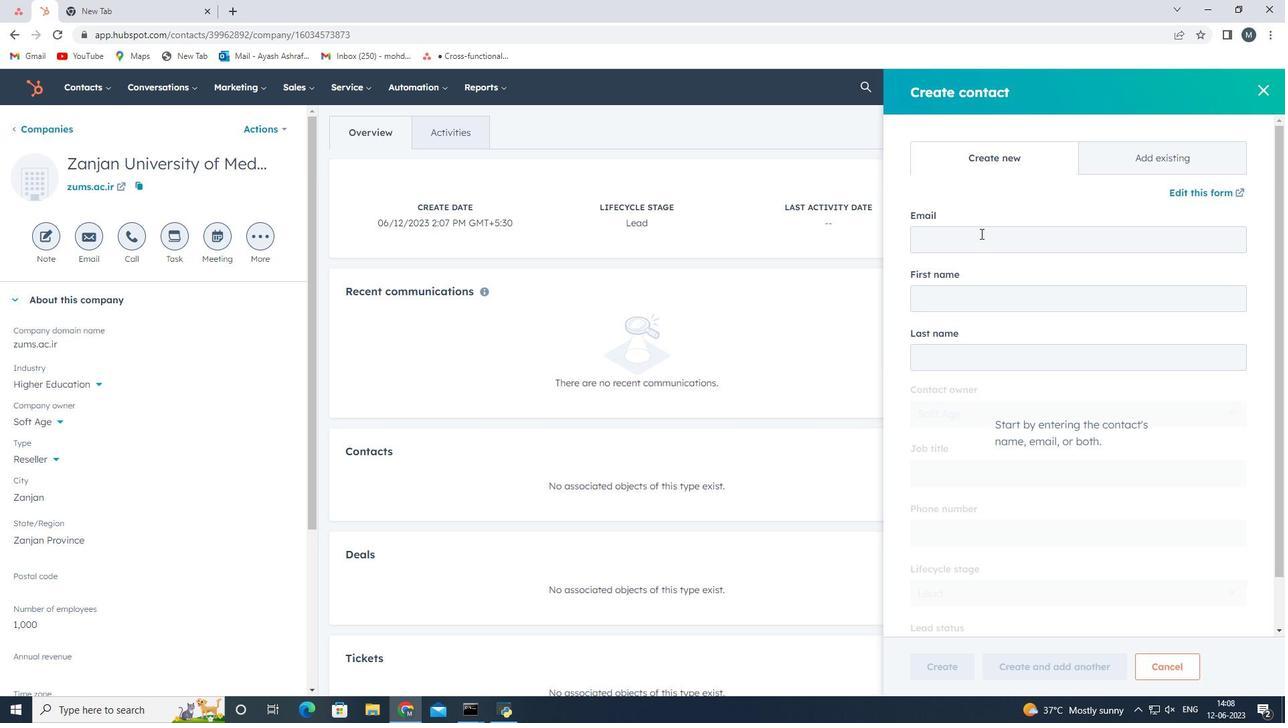
Action: Mouse moved to (970, 234)
Screenshot: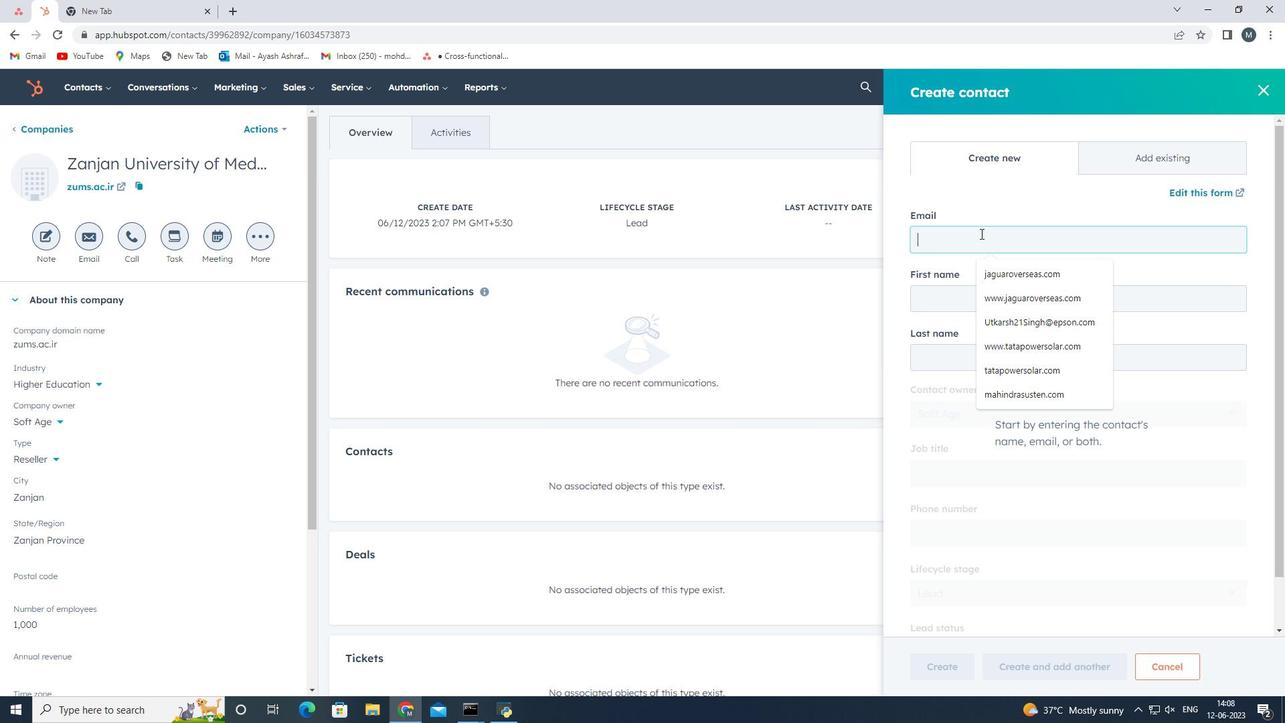 
Action: Key pressed <Key.shift>Kashish18<Key.shift>Phillips<Key.shift>@zums.ac.ir
Screenshot: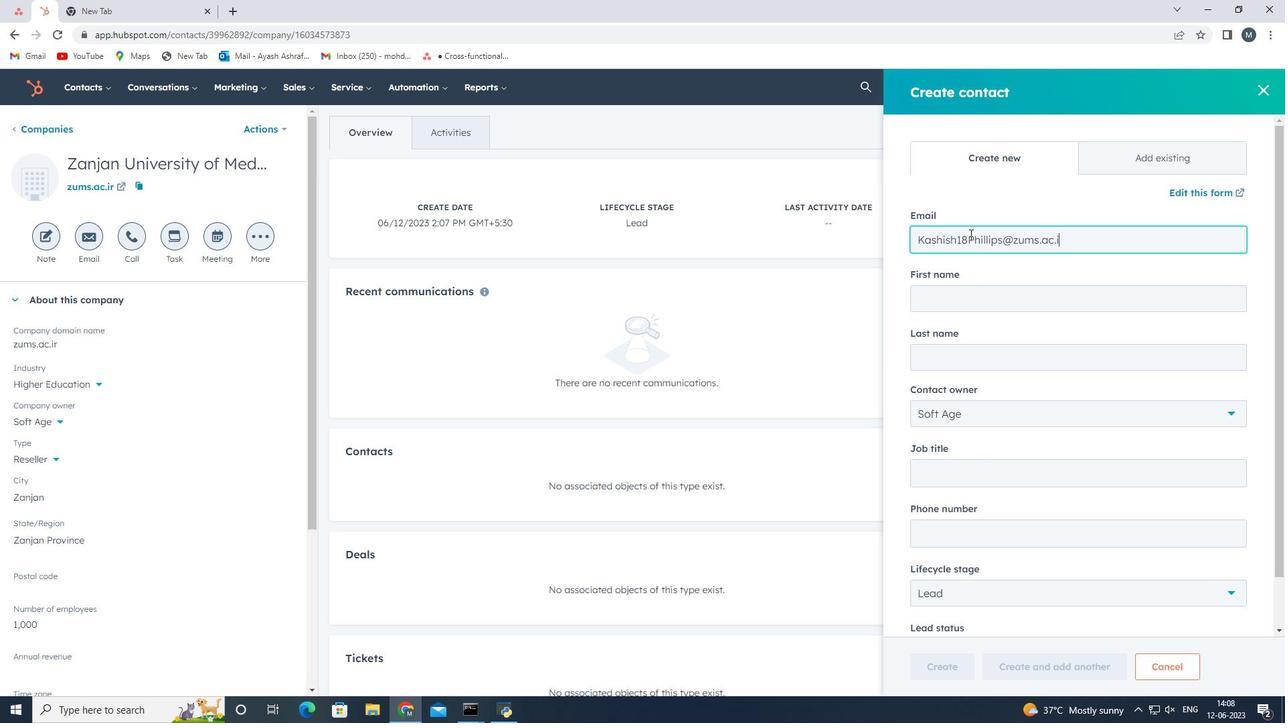 
Action: Mouse moved to (1003, 304)
Screenshot: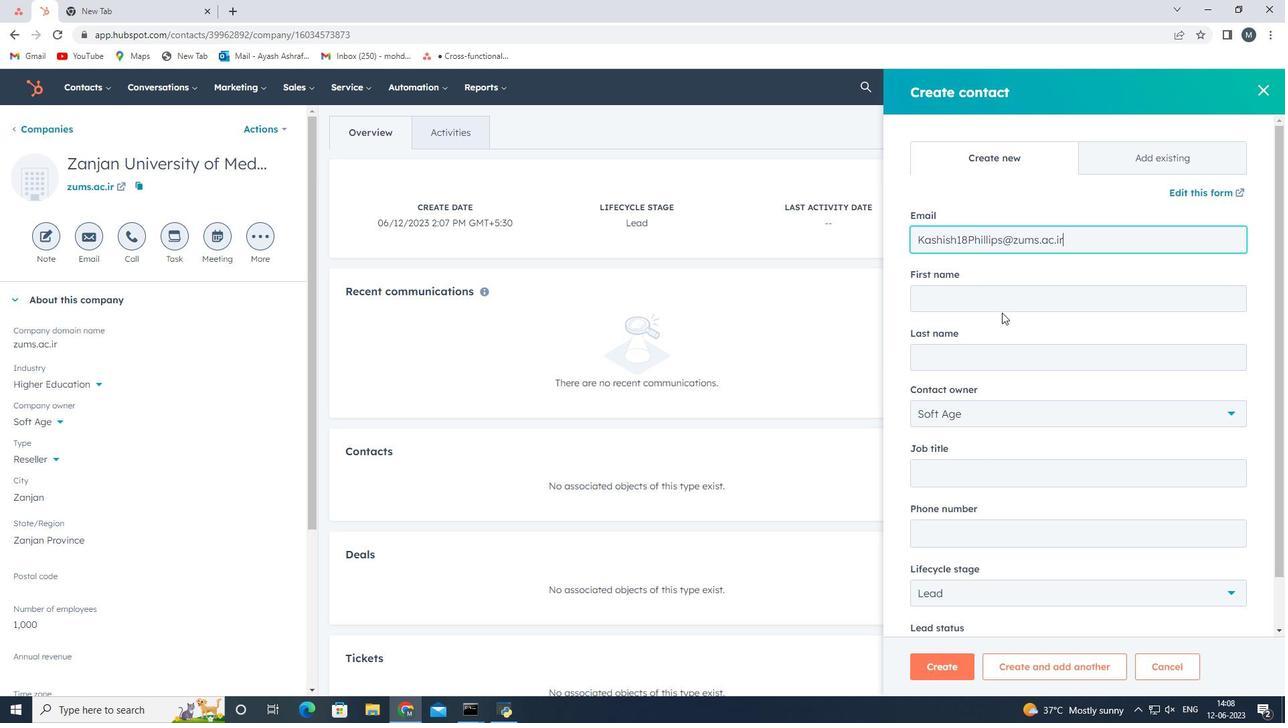 
Action: Mouse pressed left at (1003, 304)
Screenshot: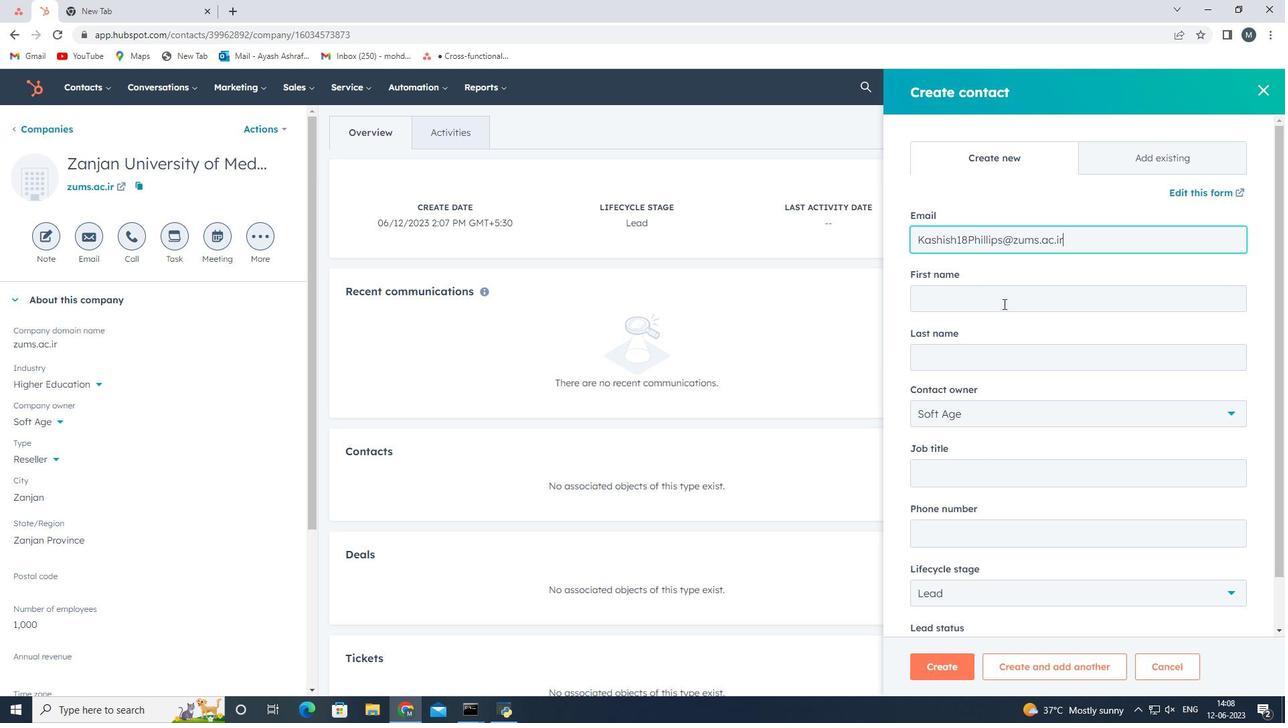
Action: Key pressed <Key.shift><Key.shift><Key.shift><Key.shift><Key.shift>
Screenshot: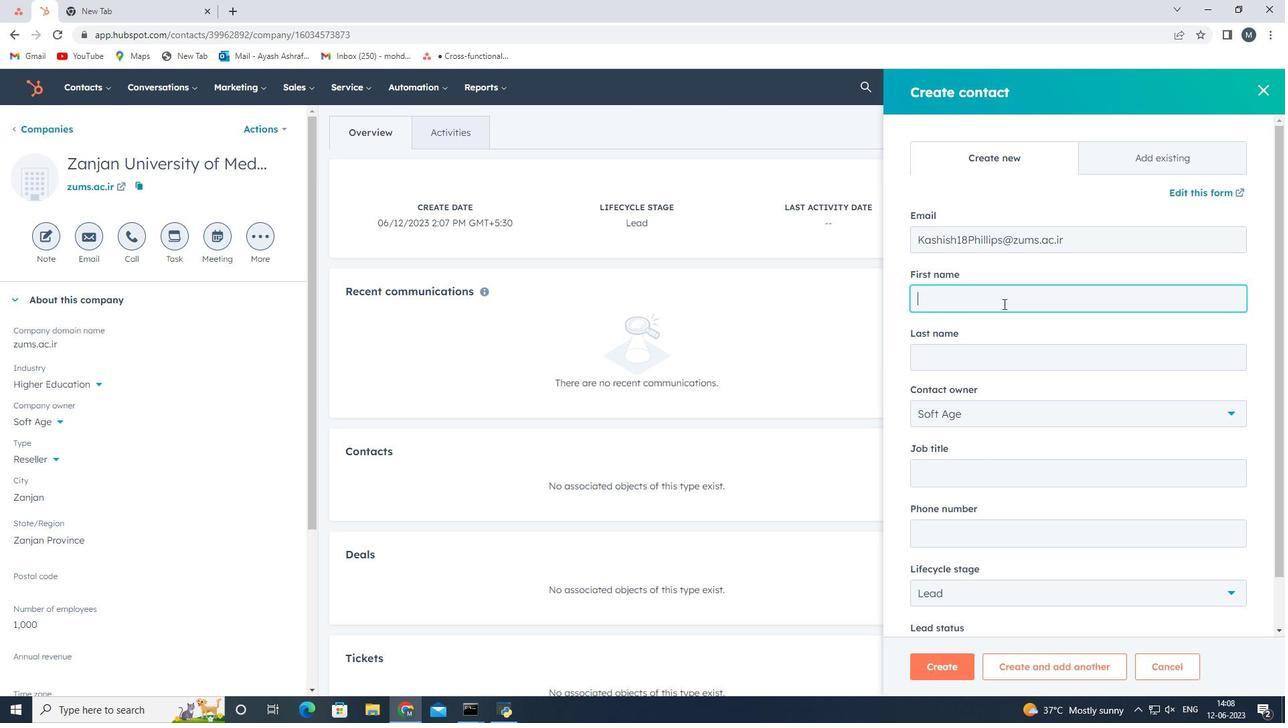 
Action: Mouse moved to (1003, 303)
Screenshot: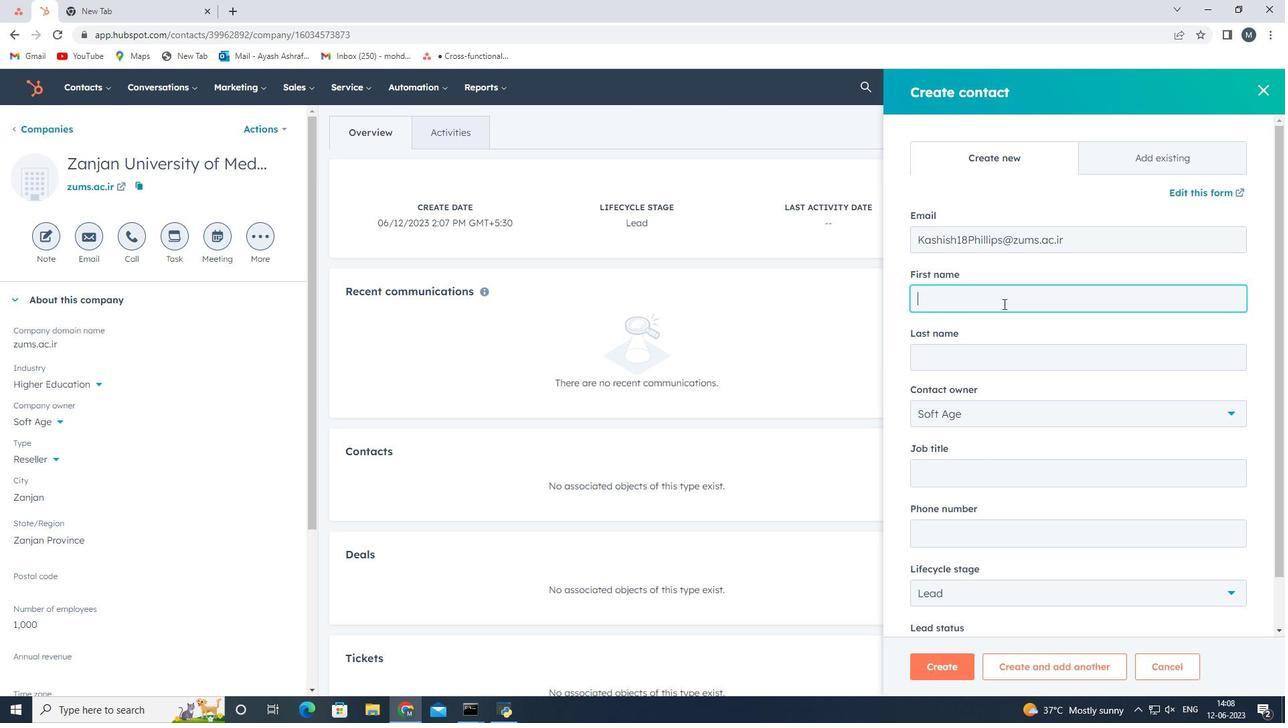 
Action: Key pressed <Key.shift><Key.shift><Key.shift><Key.shift><Key.shift><Key.shift><Key.shift><Key.shift><Key.shift><Key.shift><Key.shift><Key.shift><Key.shift><Key.shift><Key.shift><Key.shift><Key.shift><Key.shift><Key.shift><Key.shift><Key.shift><Key.shift><Key.shift><Key.shift><Key.shift><Key.shift><Key.shift><Key.shift><Key.shift><Key.shift><Key.shift><Key.shift><Key.shift><Key.shift><Key.shift><Key.shift><Key.shift><Key.shift><Key.shift><Key.shift><Key.shift><Key.shift><Key.shift><Key.shift><Key.shift><Key.shift><Key.shift><Key.shift><Key.shift><Key.shift>Kashish
Screenshot: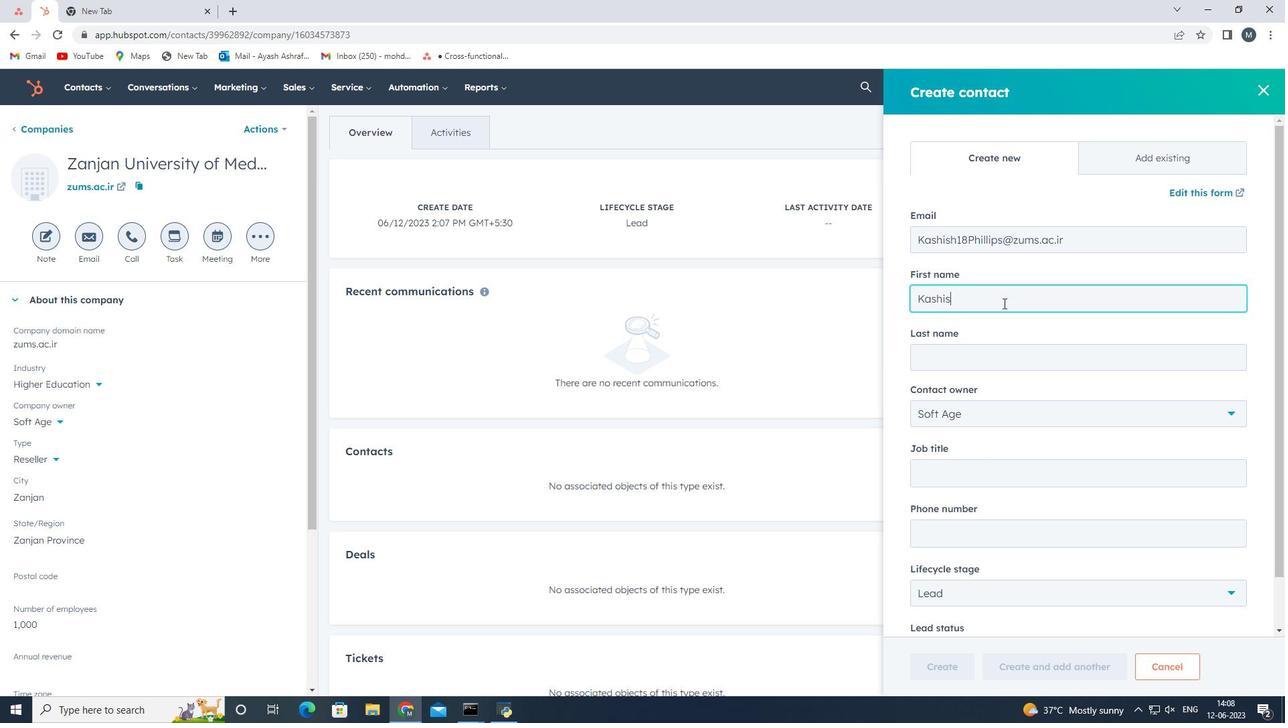 
Action: Mouse moved to (1005, 360)
Screenshot: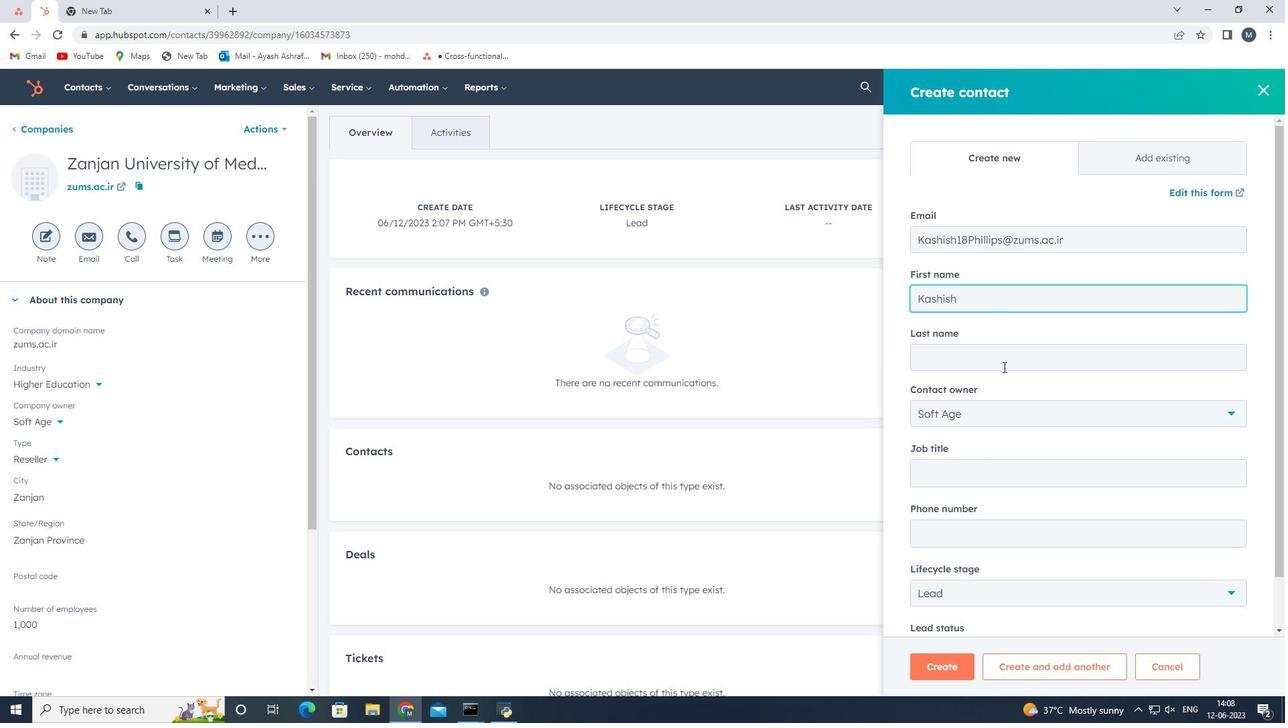 
Action: Mouse pressed left at (1005, 360)
Screenshot: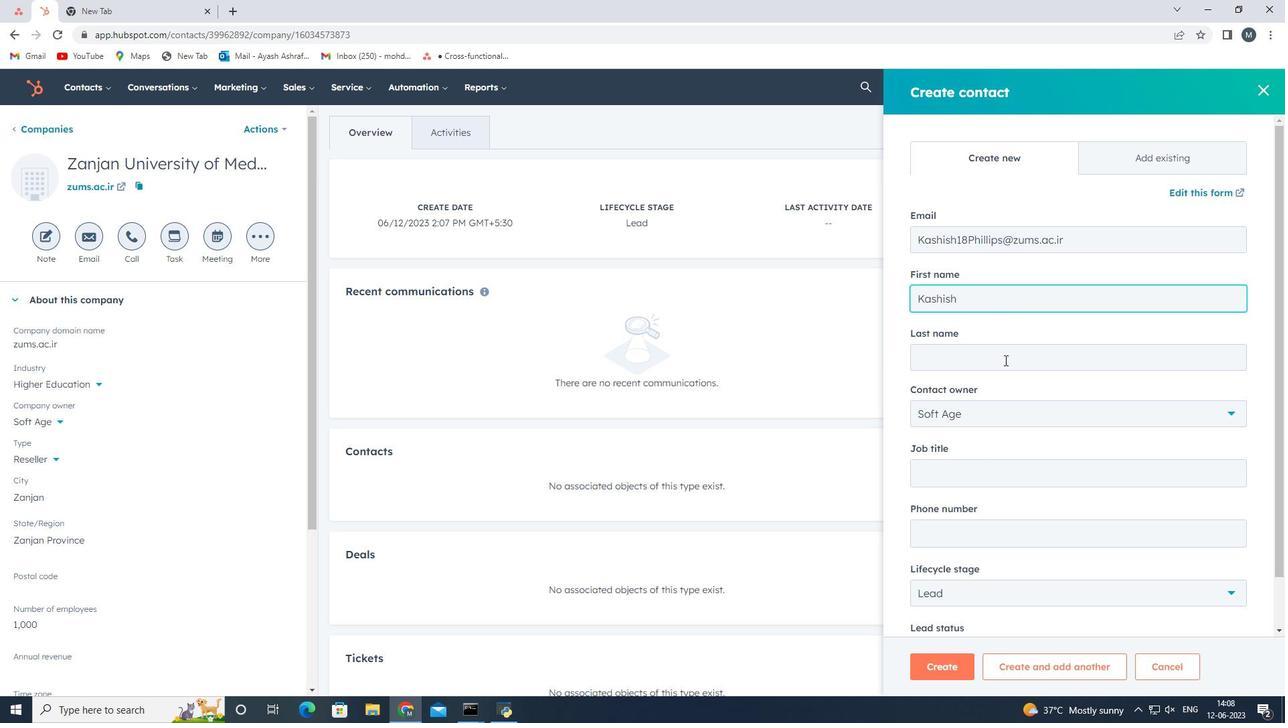 
Action: Key pressed <Key.shift><Key.shift><Key.shift><Key.shift><Key.shift><Key.shift><Key.shift>
Screenshot: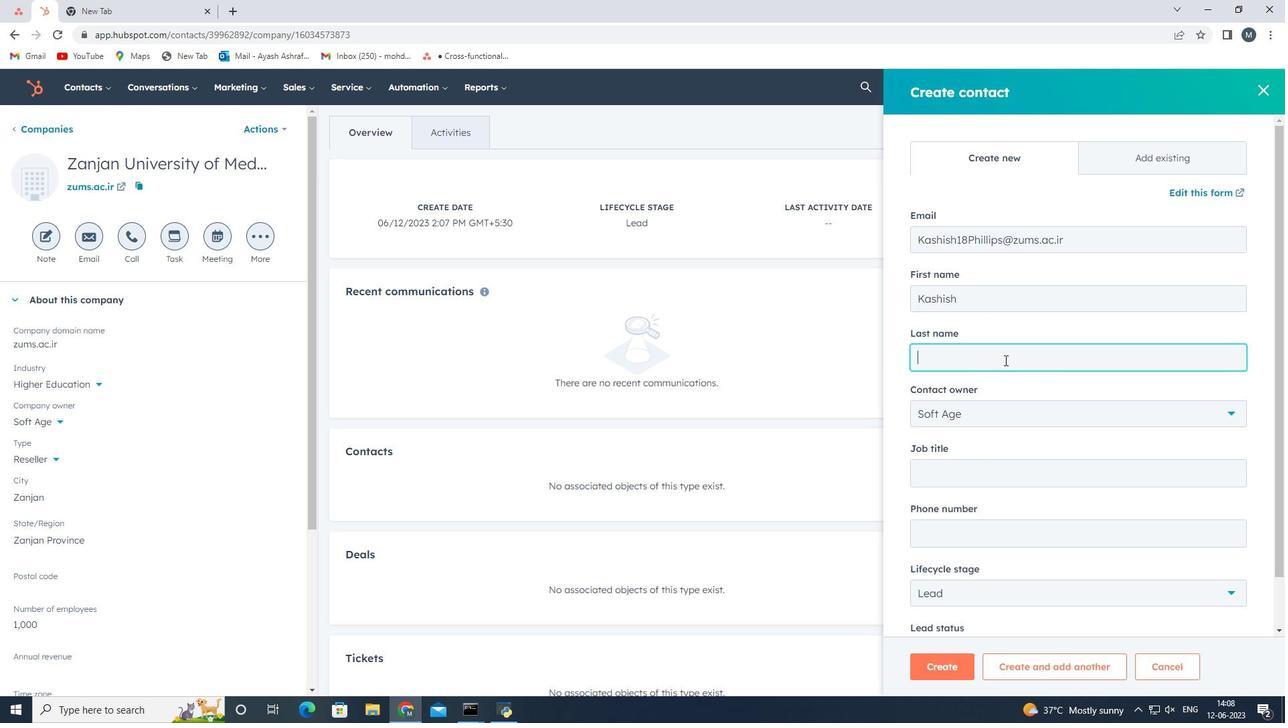 
Action: Mouse moved to (1005, 360)
Screenshot: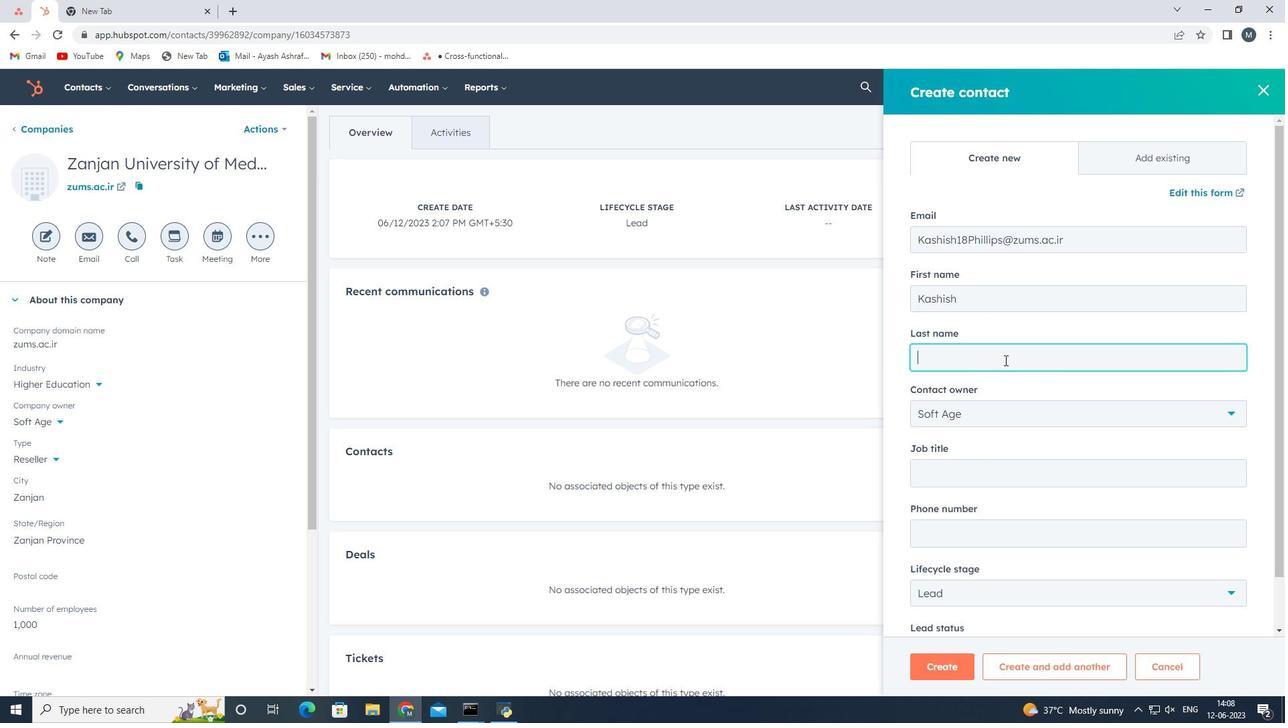 
Action: Key pressed <Key.shift><Key.shift><Key.shift><Key.shift><Key.shift>Phillips
Screenshot: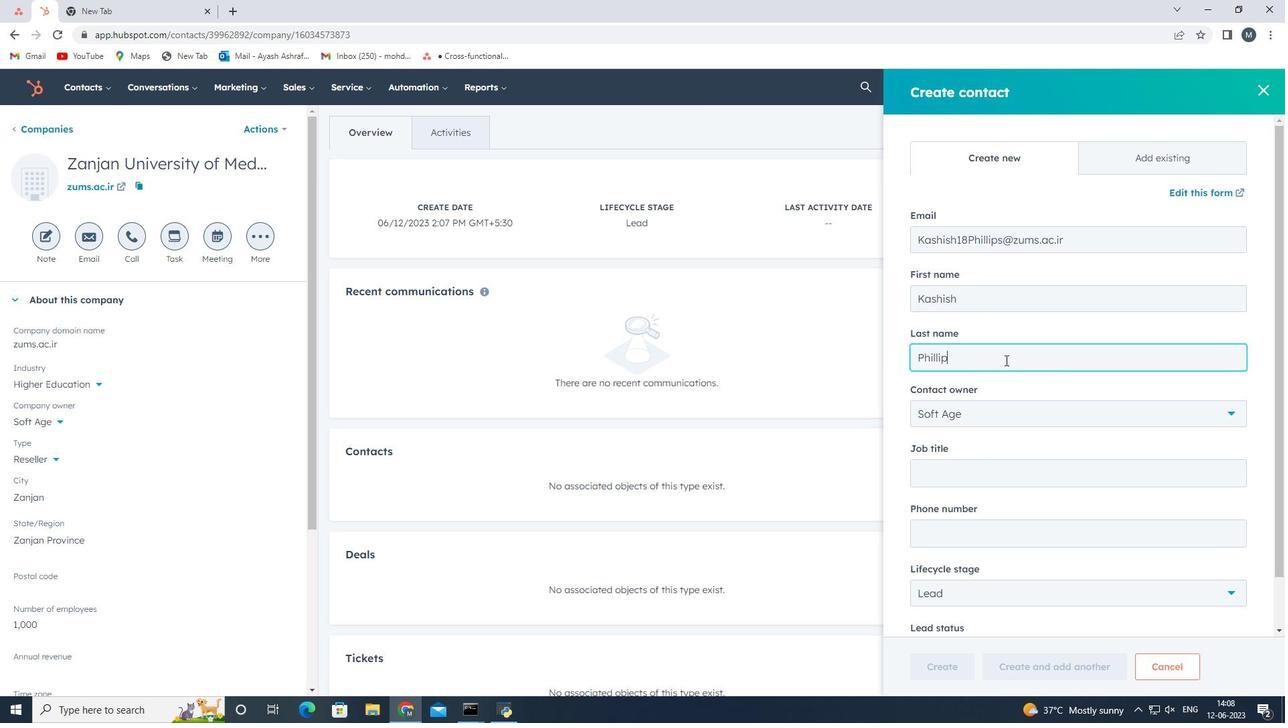 
Action: Mouse moved to (979, 470)
Screenshot: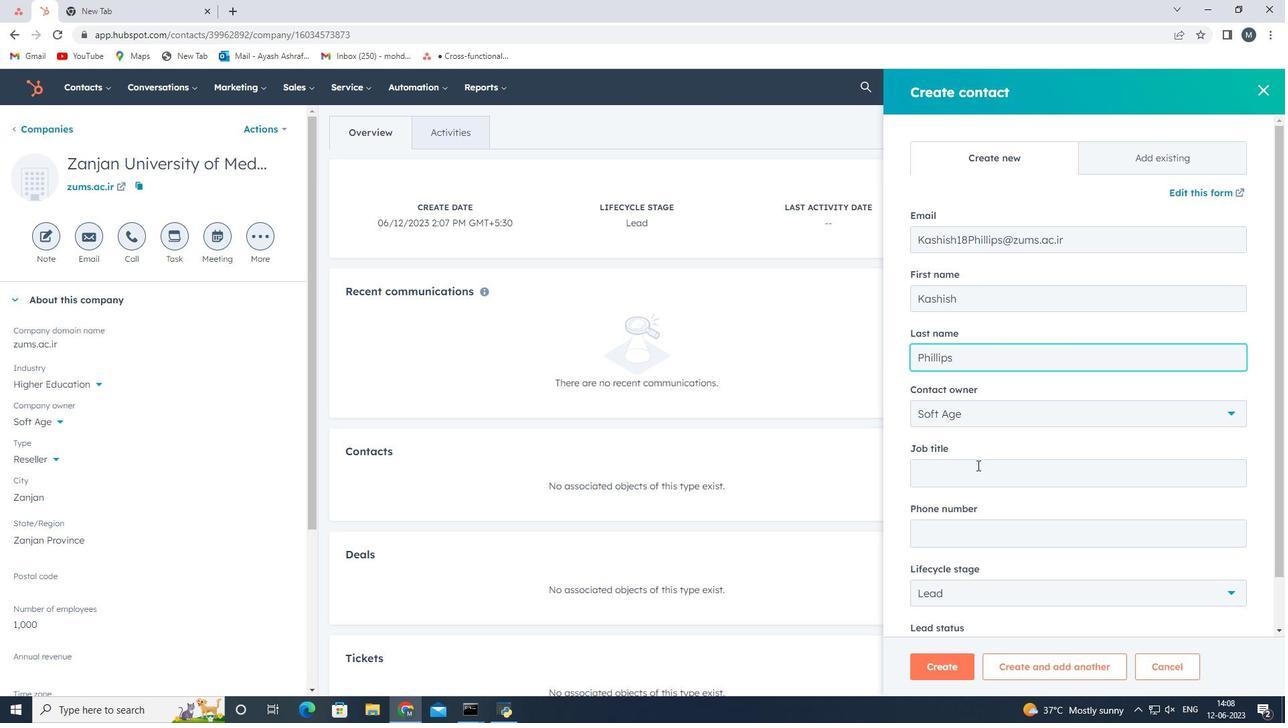 
Action: Mouse pressed left at (979, 470)
Screenshot: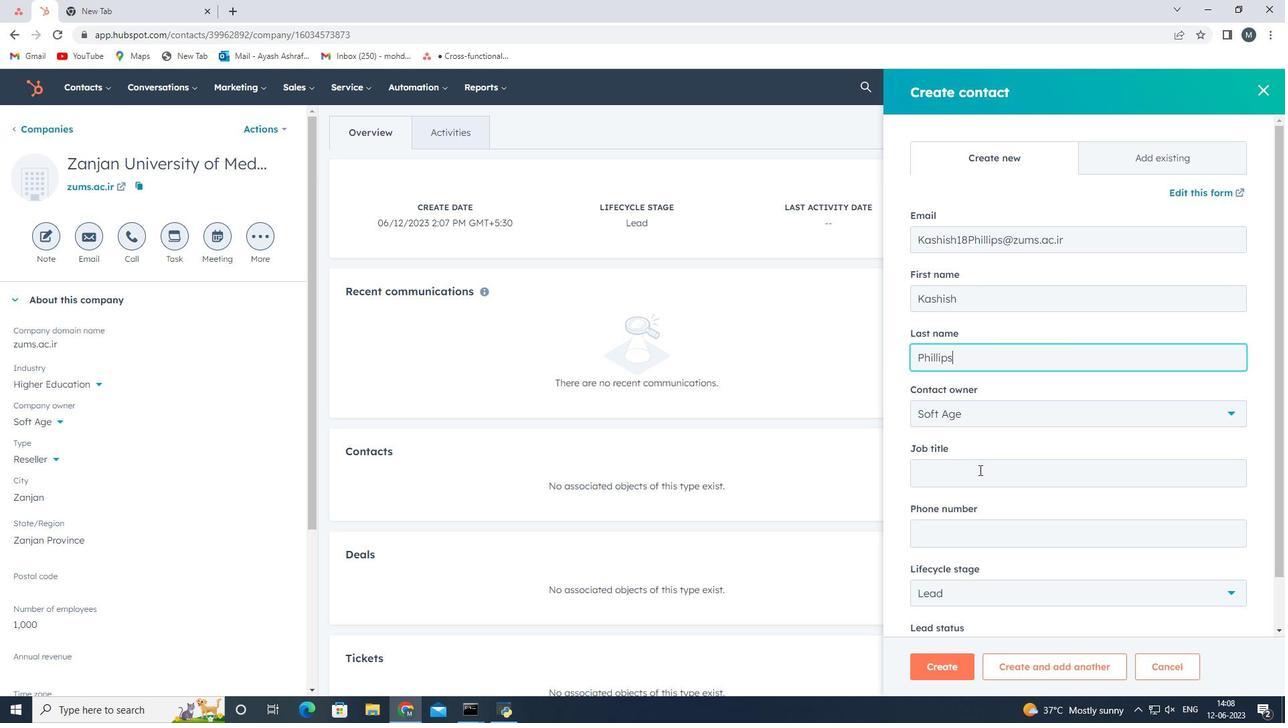 
Action: Mouse moved to (967, 474)
Screenshot: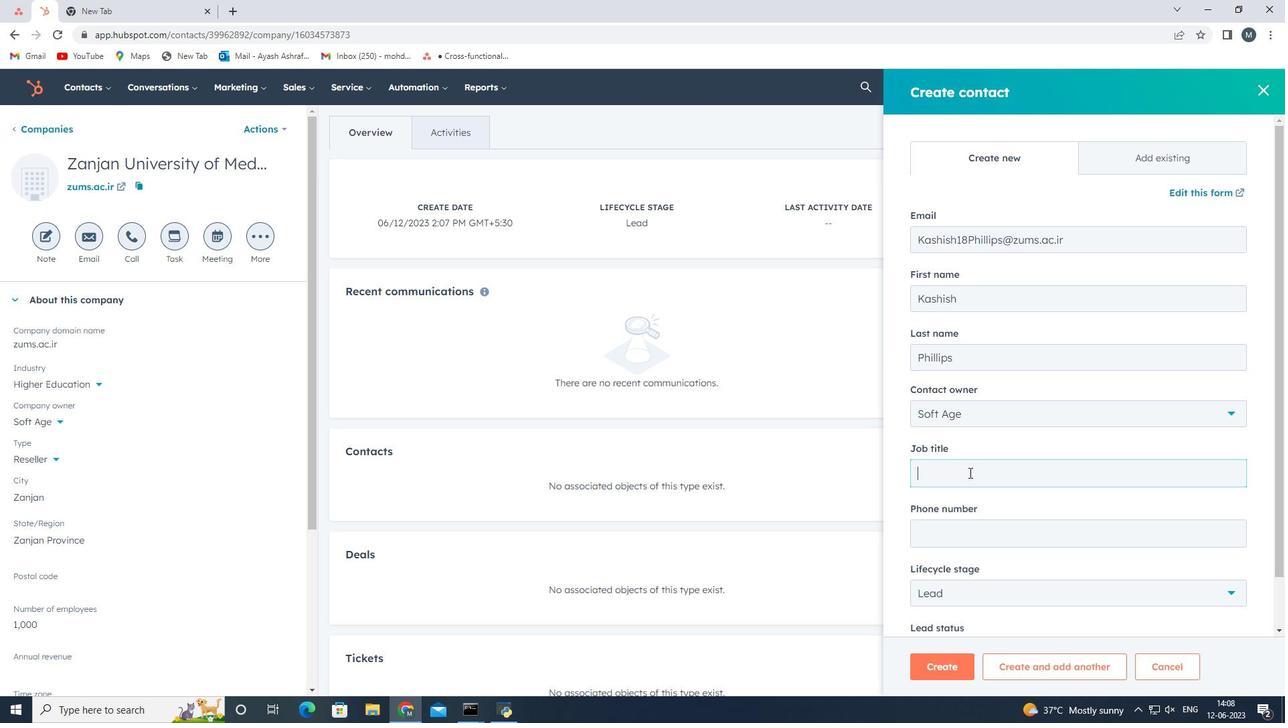 
Action: Key pressed <Key.shift><Key.shift><Key.shift><Key.shift><Key.shift><Key.shift><Key.shift><Key.shift><Key.shift>Event<Key.space><Key.shift>Coodinator
Screenshot: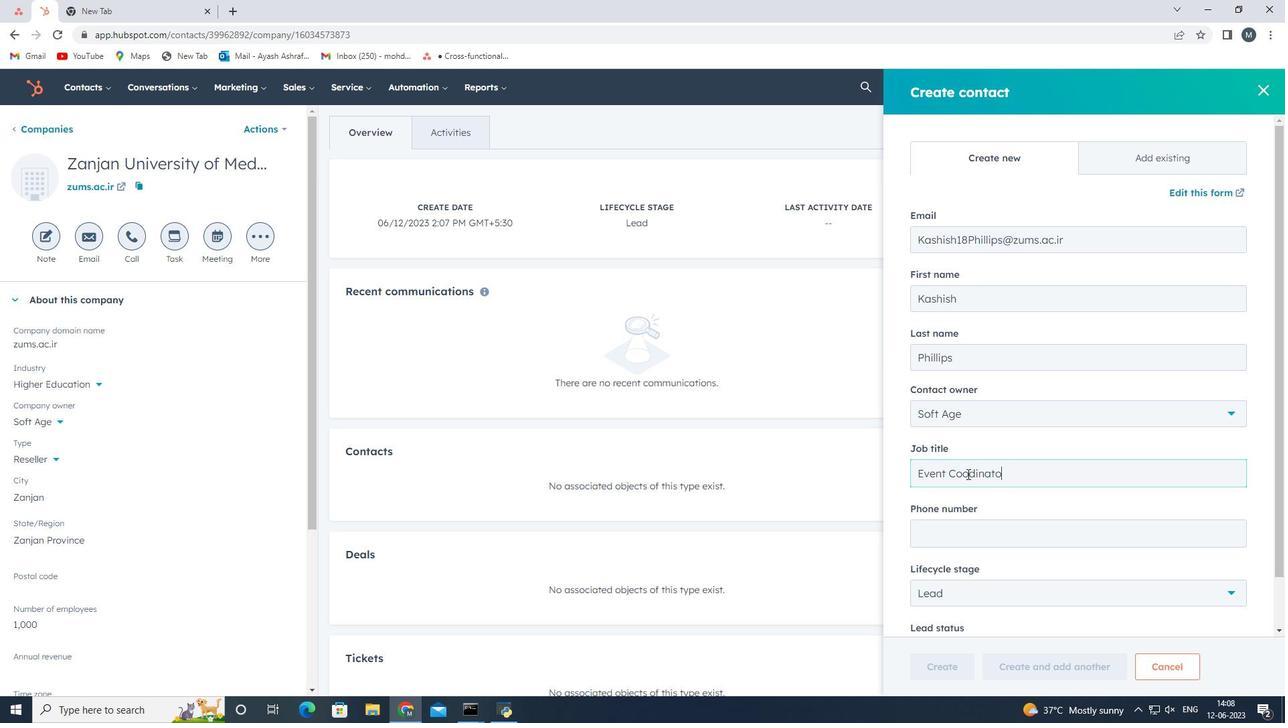 
Action: Mouse moved to (953, 537)
Screenshot: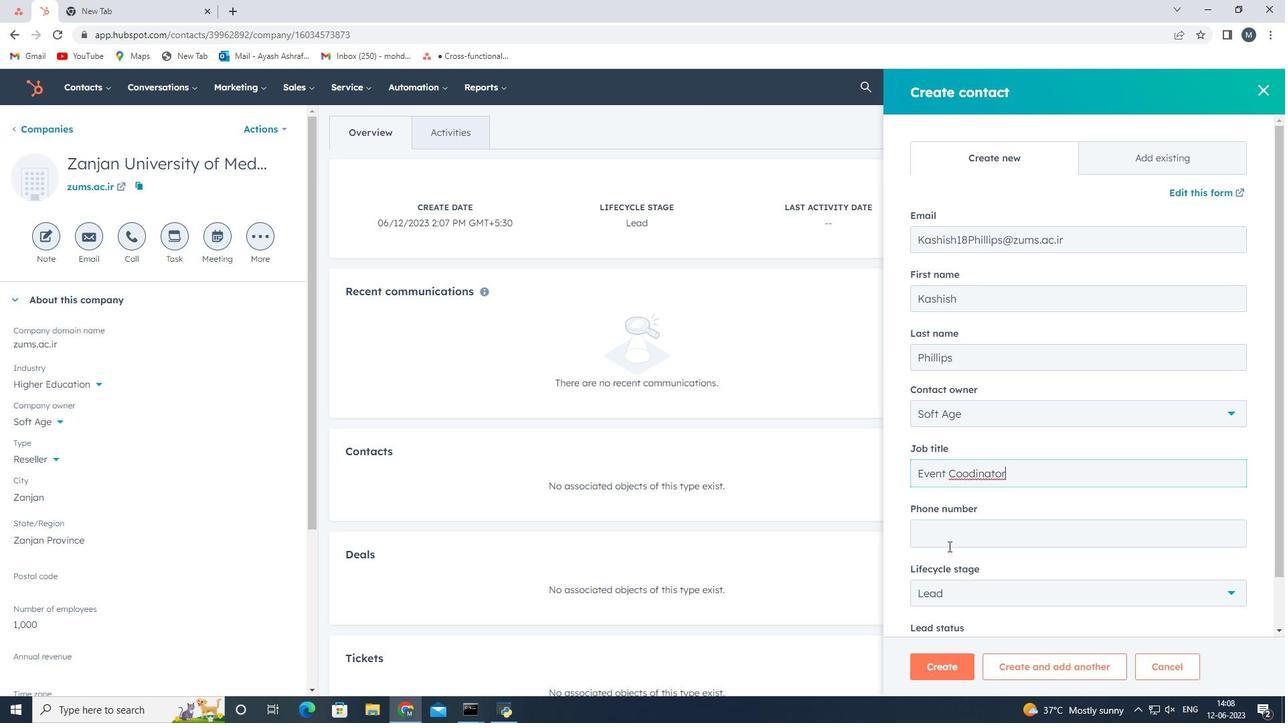 
Action: Mouse pressed left at (953, 537)
Screenshot: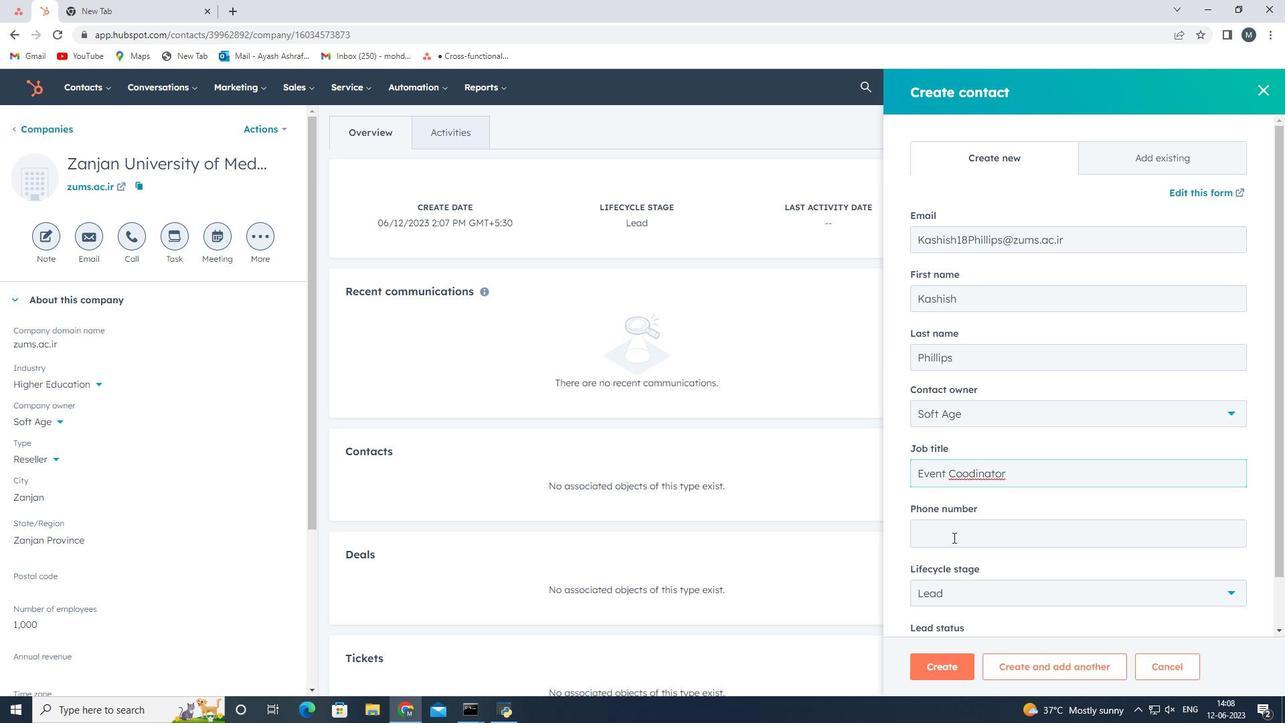 
Action: Mouse moved to (1042, 438)
Screenshot: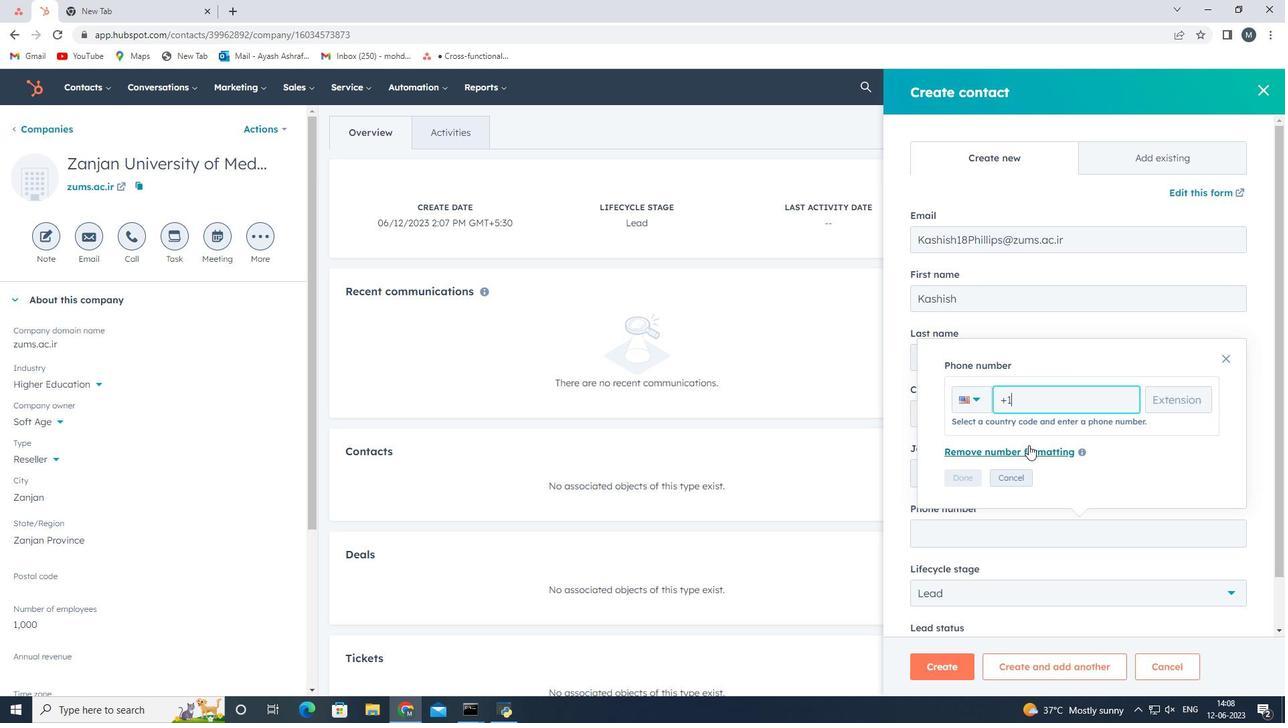 
Action: Key pressed 4151234574
Screenshot: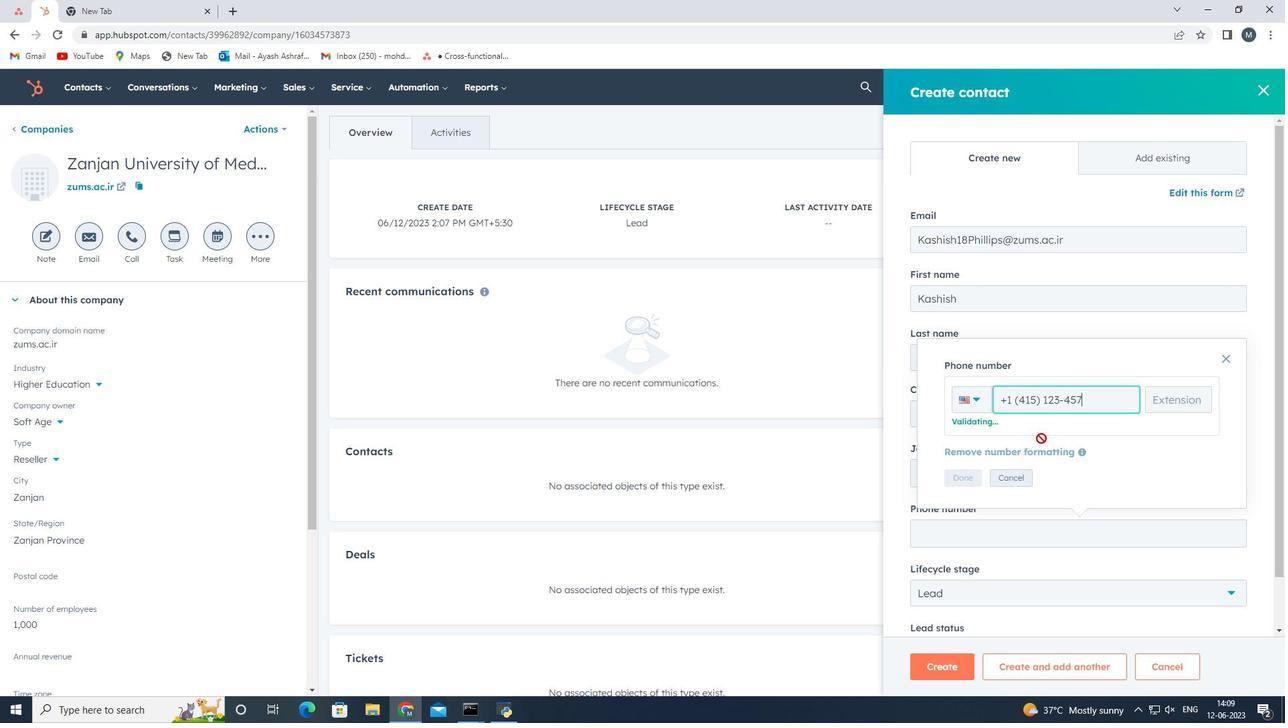 
Action: Mouse moved to (962, 482)
Screenshot: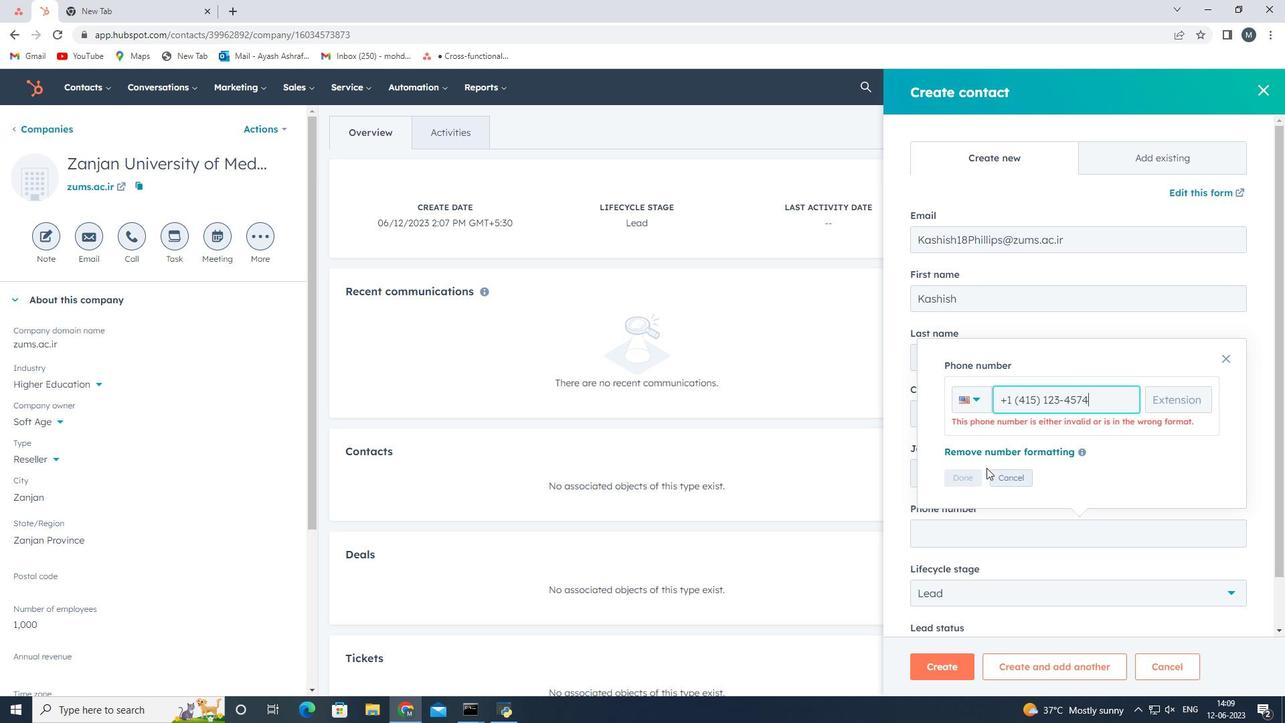 
Action: Mouse pressed left at (962, 482)
Screenshot: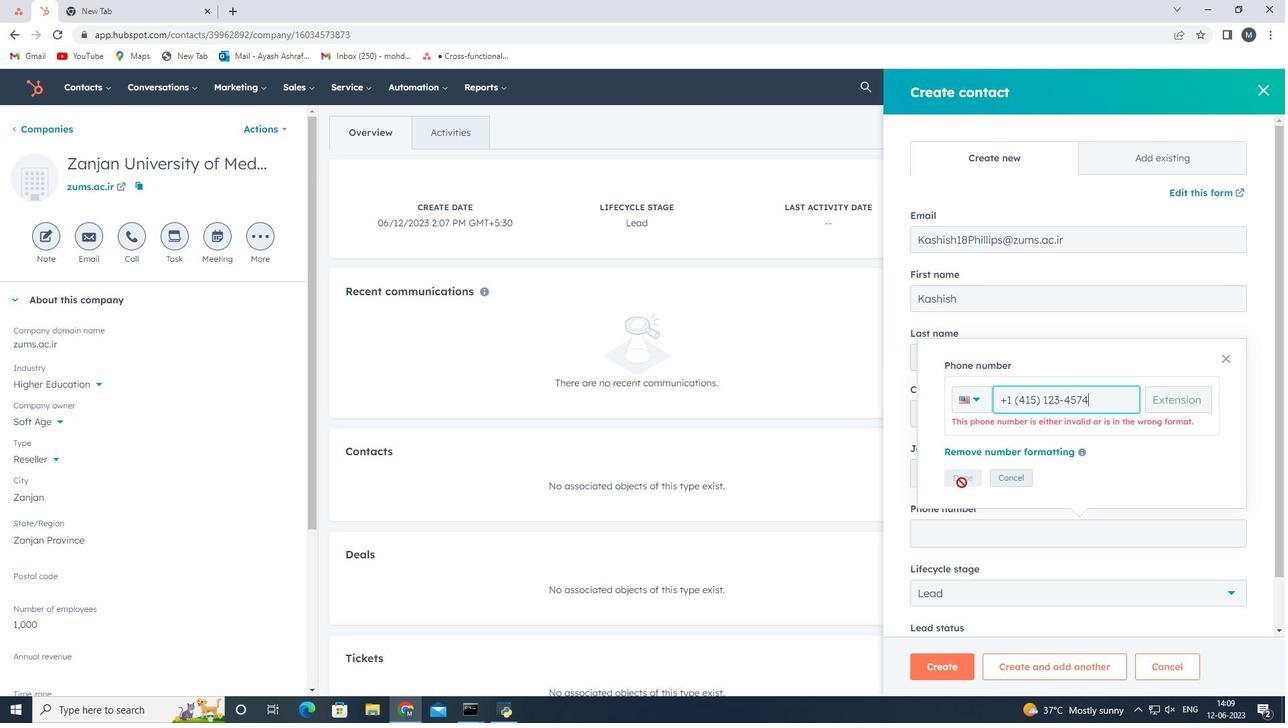 
Action: Mouse moved to (1092, 397)
Screenshot: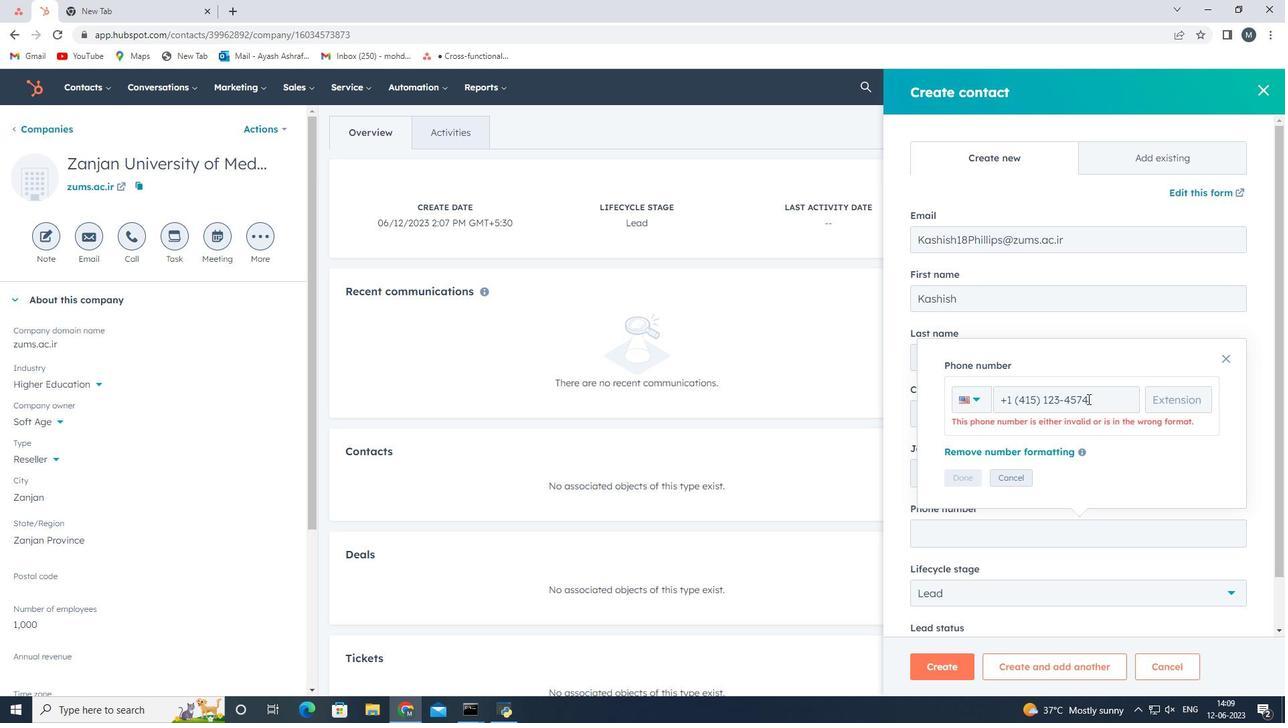 
Action: Mouse pressed left at (1092, 397)
Screenshot: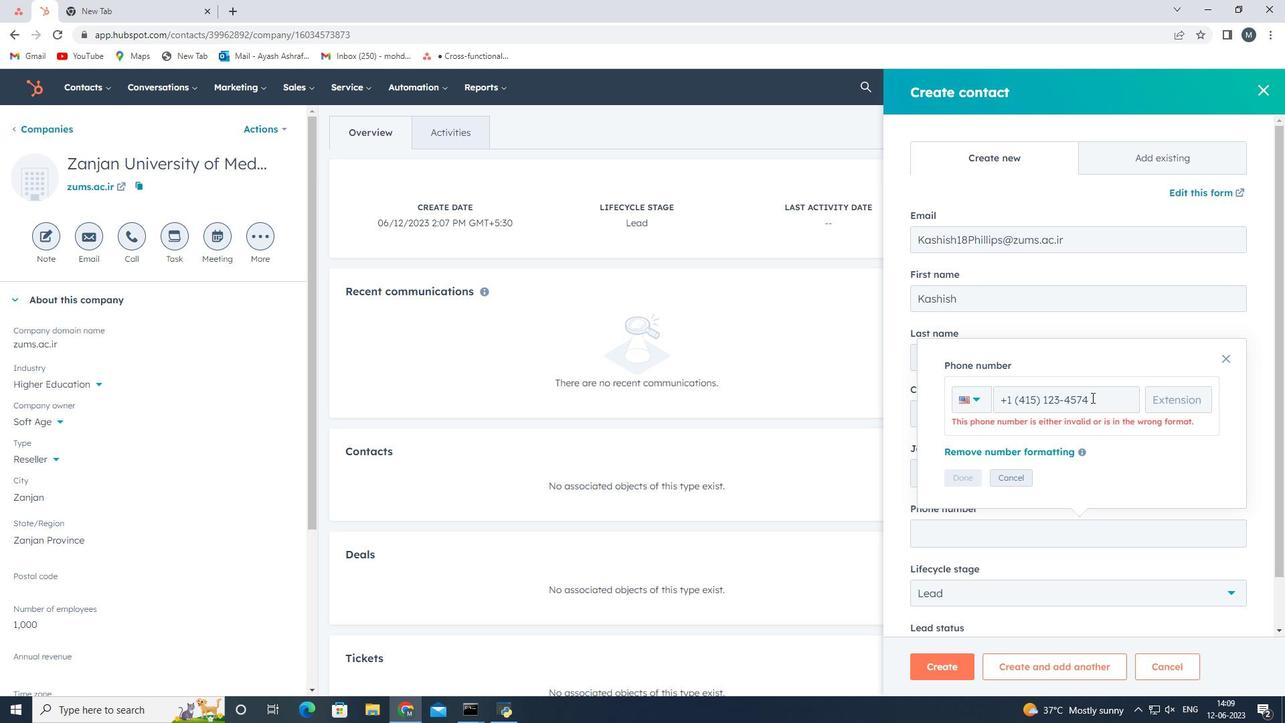 
Action: Mouse moved to (1060, 401)
Screenshot: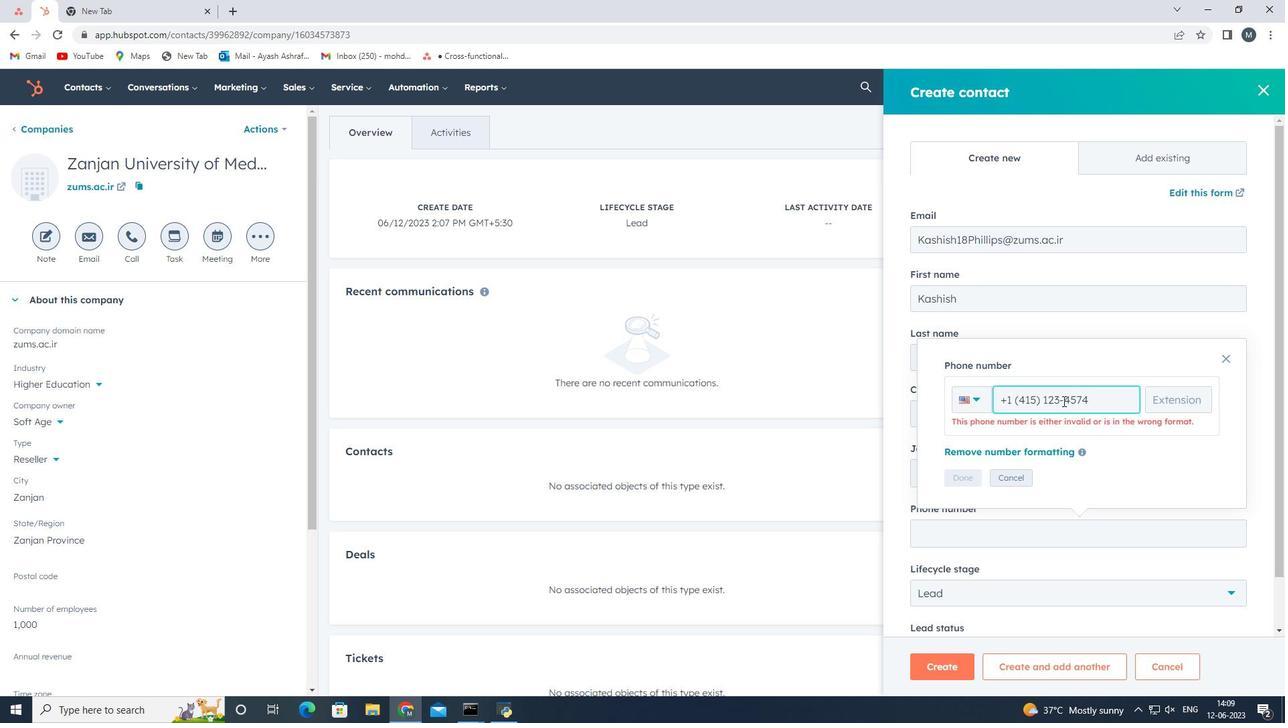 
Action: Mouse pressed left at (1060, 401)
Screenshot: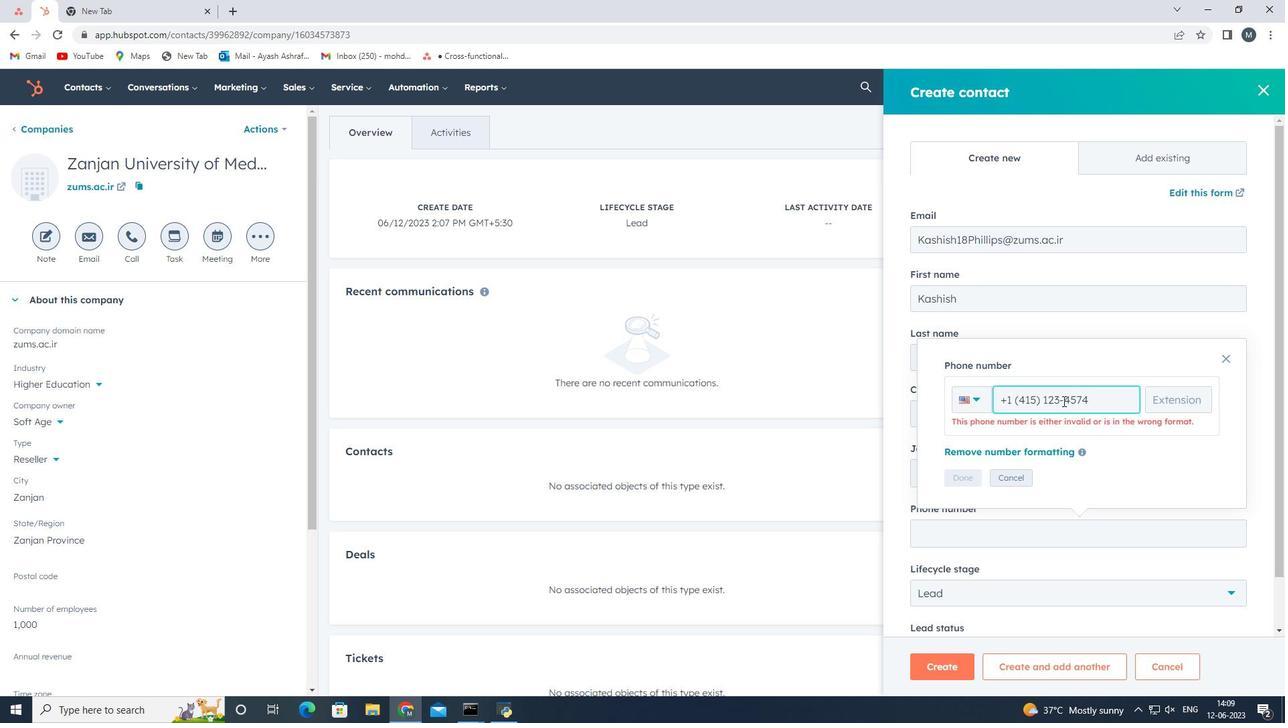 
Action: Mouse moved to (1046, 405)
Screenshot: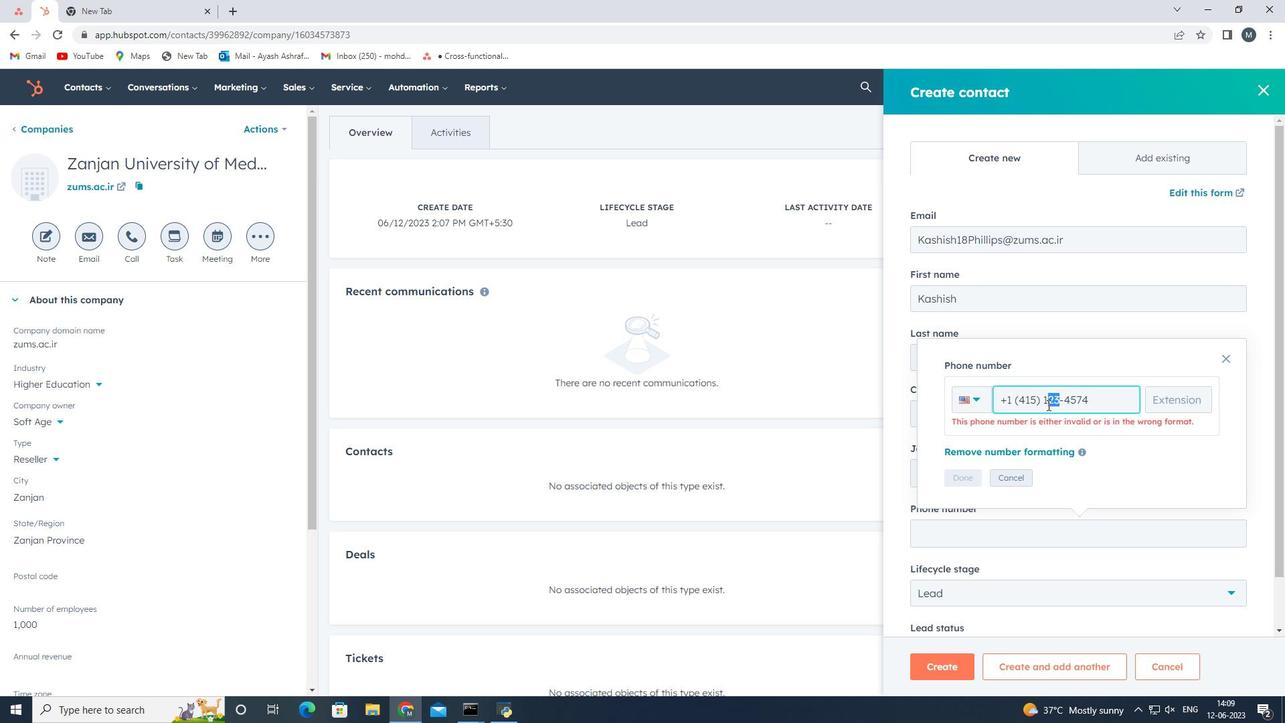 
Action: Key pressed <Key.backspace><Key.backspace>555
Screenshot: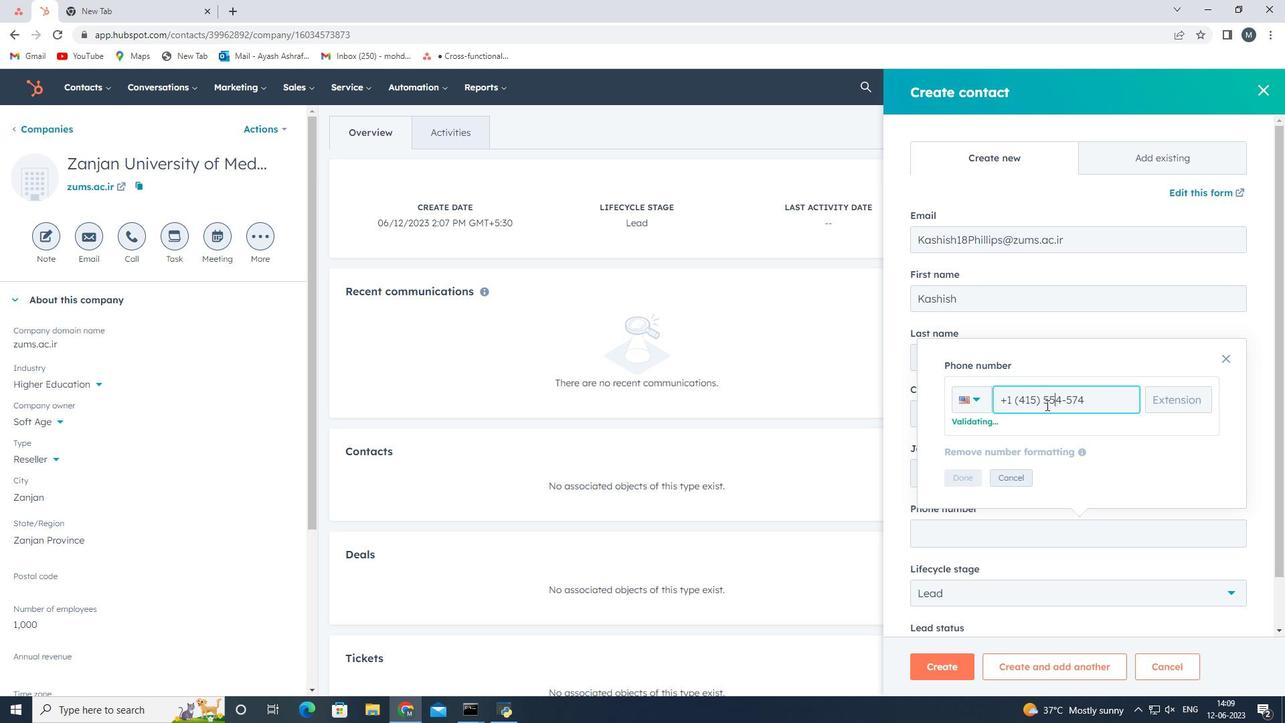 
Action: Mouse moved to (963, 474)
Screenshot: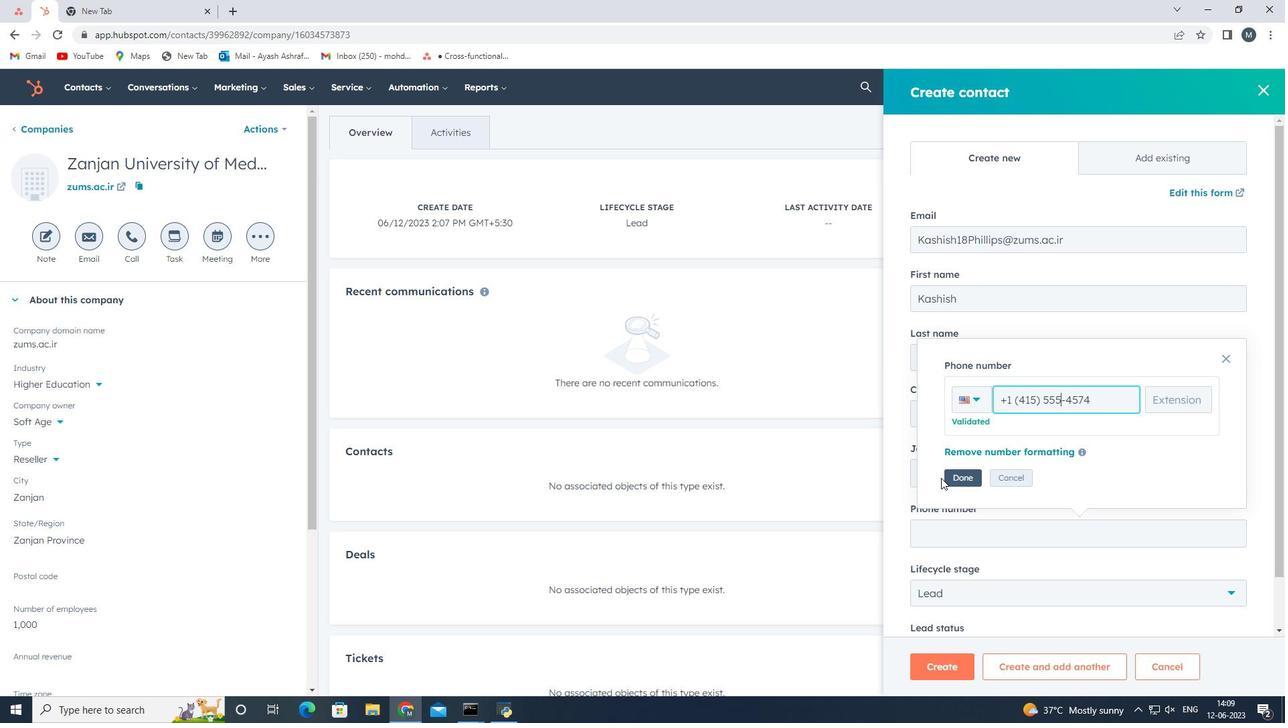 
Action: Mouse pressed left at (963, 474)
Screenshot: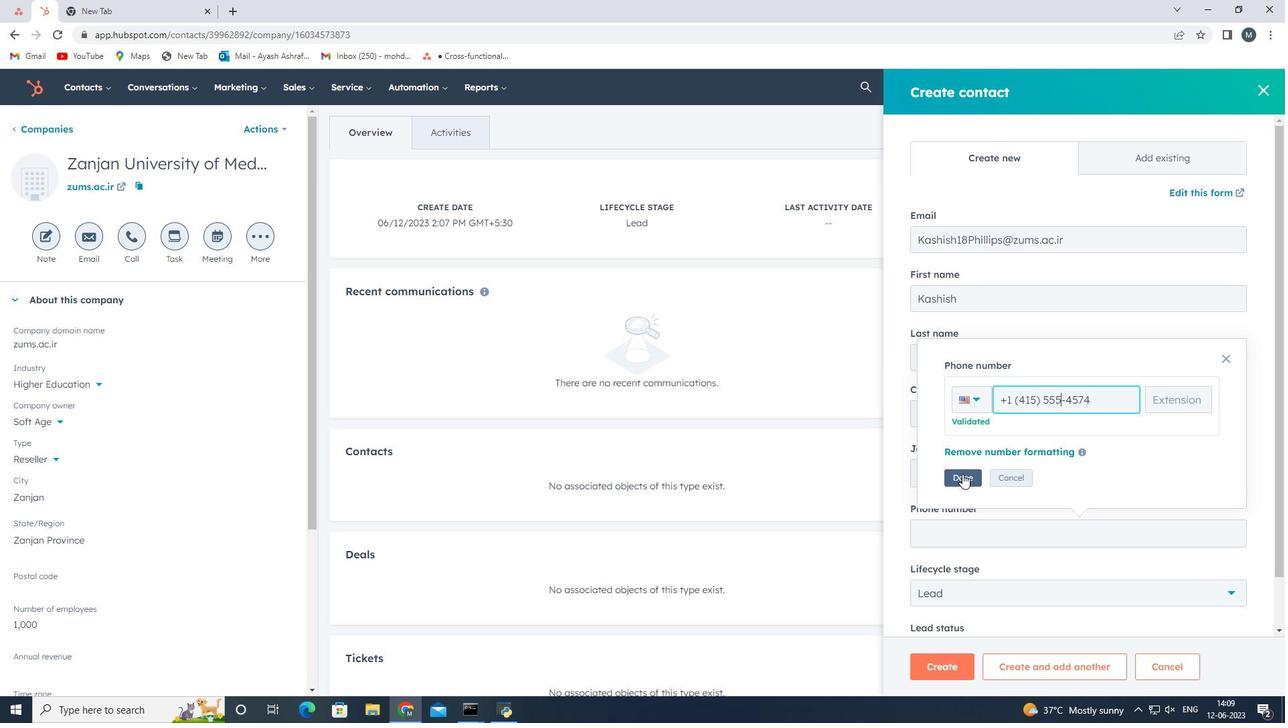 
Action: Mouse moved to (970, 476)
Screenshot: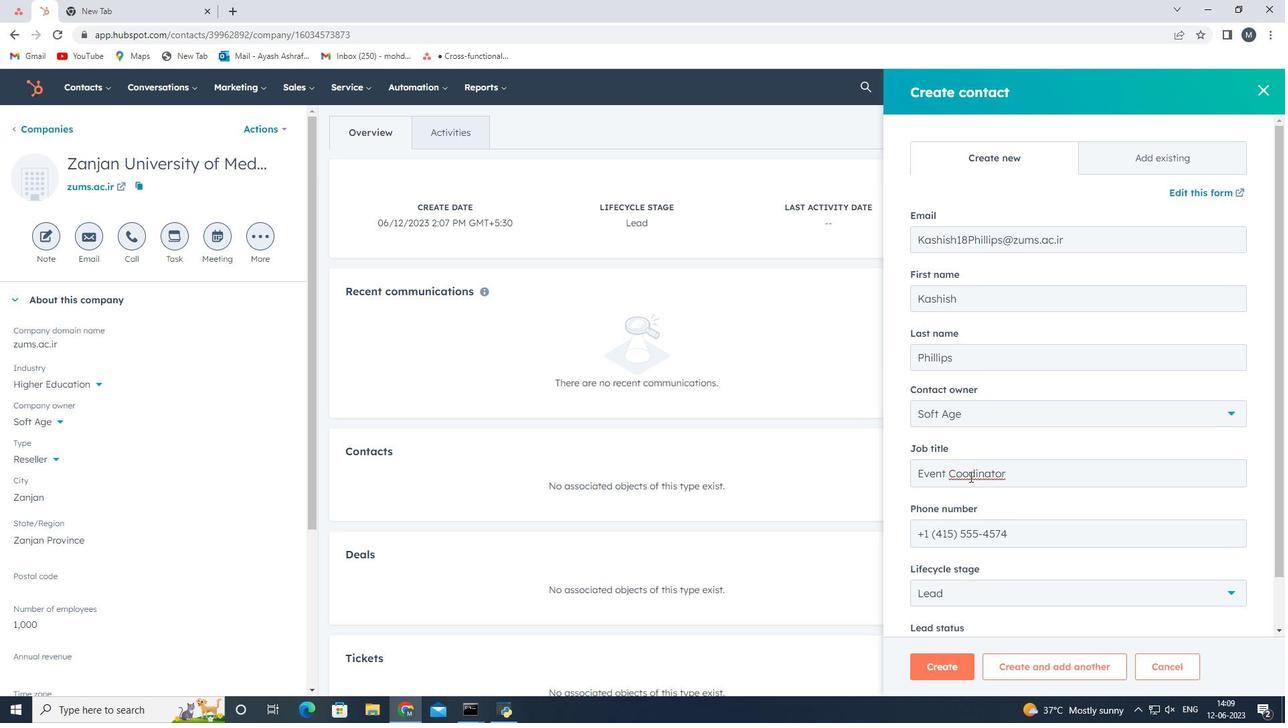 
Action: Mouse pressed left at (970, 476)
Screenshot: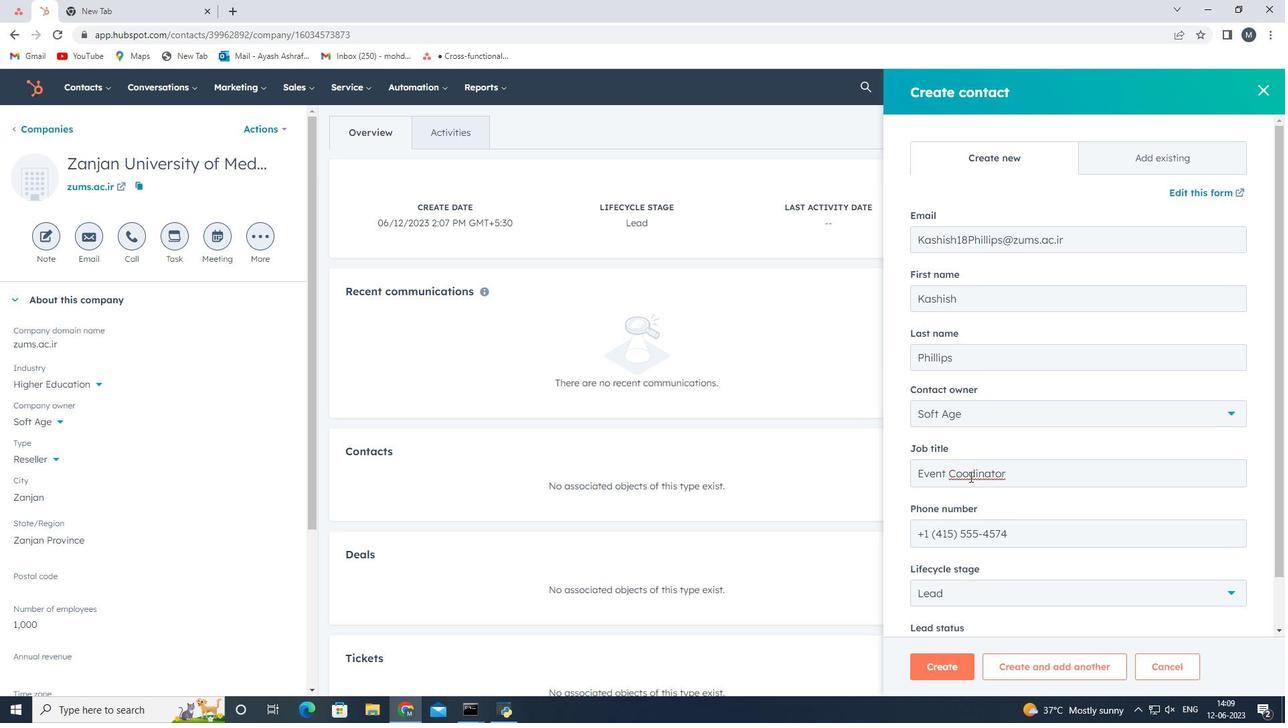
Action: Mouse moved to (992, 500)
Screenshot: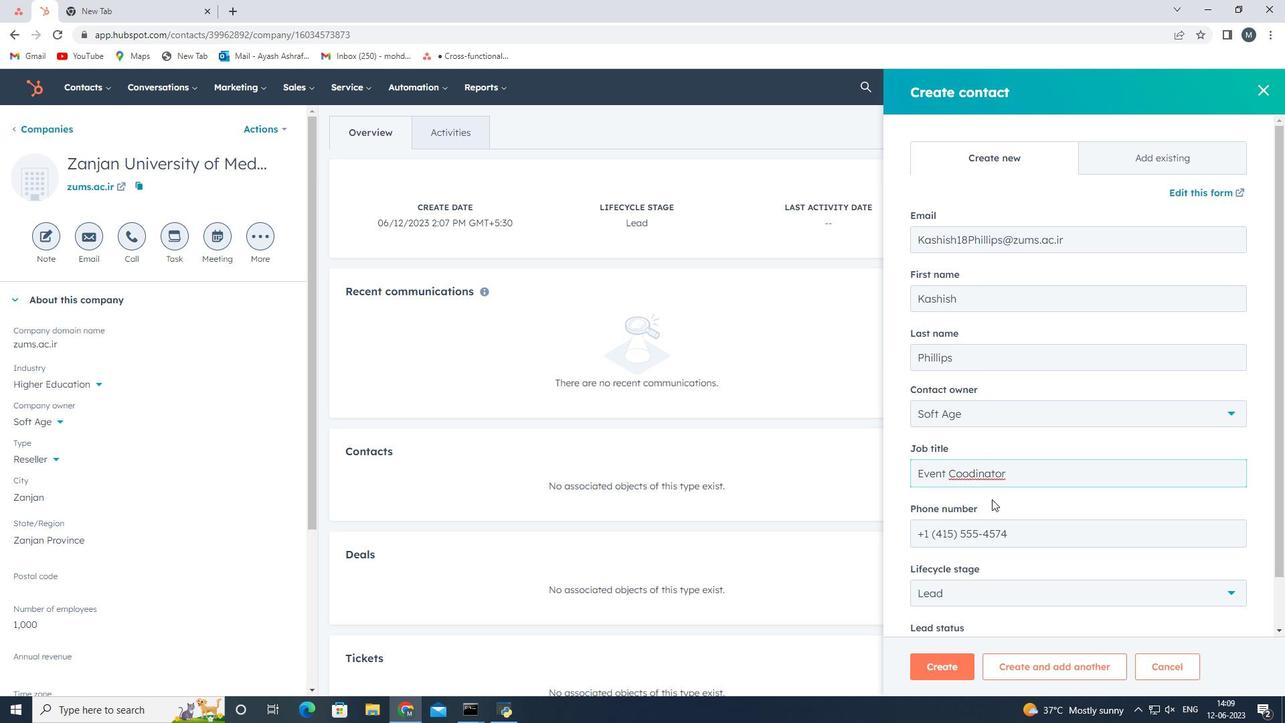 
Action: Key pressed r
Screenshot: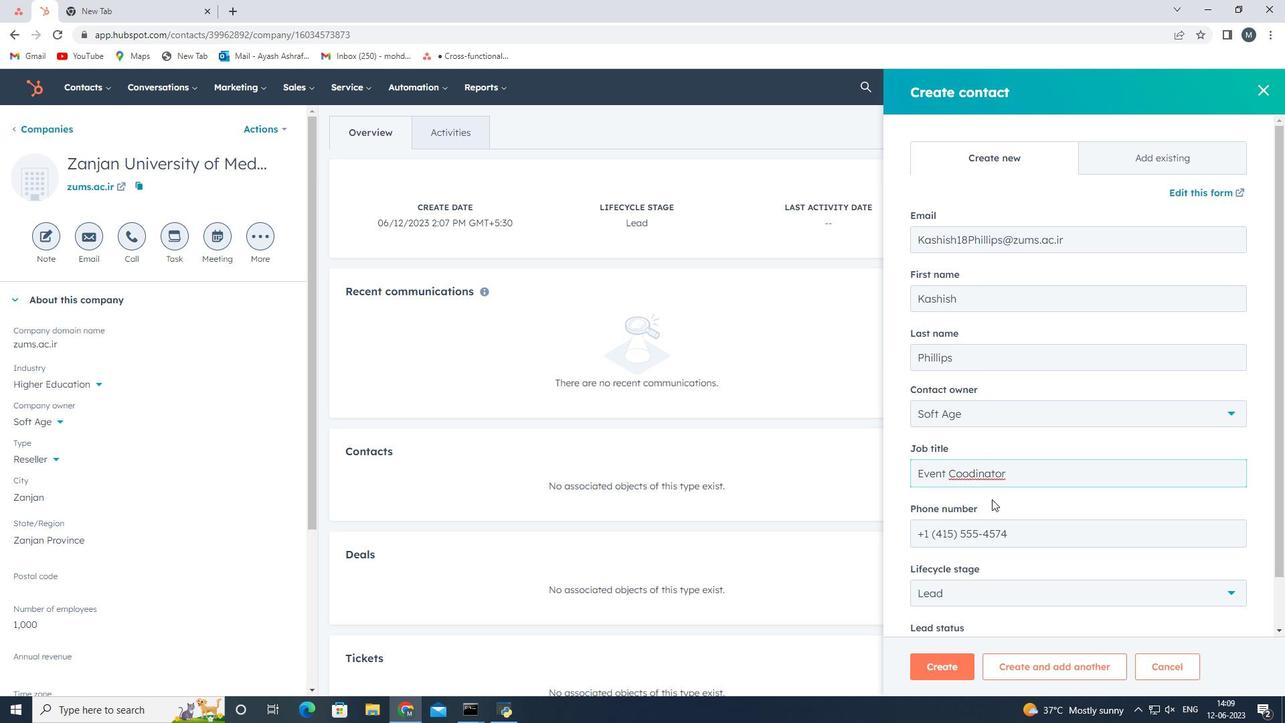 
Action: Mouse moved to (1009, 567)
Screenshot: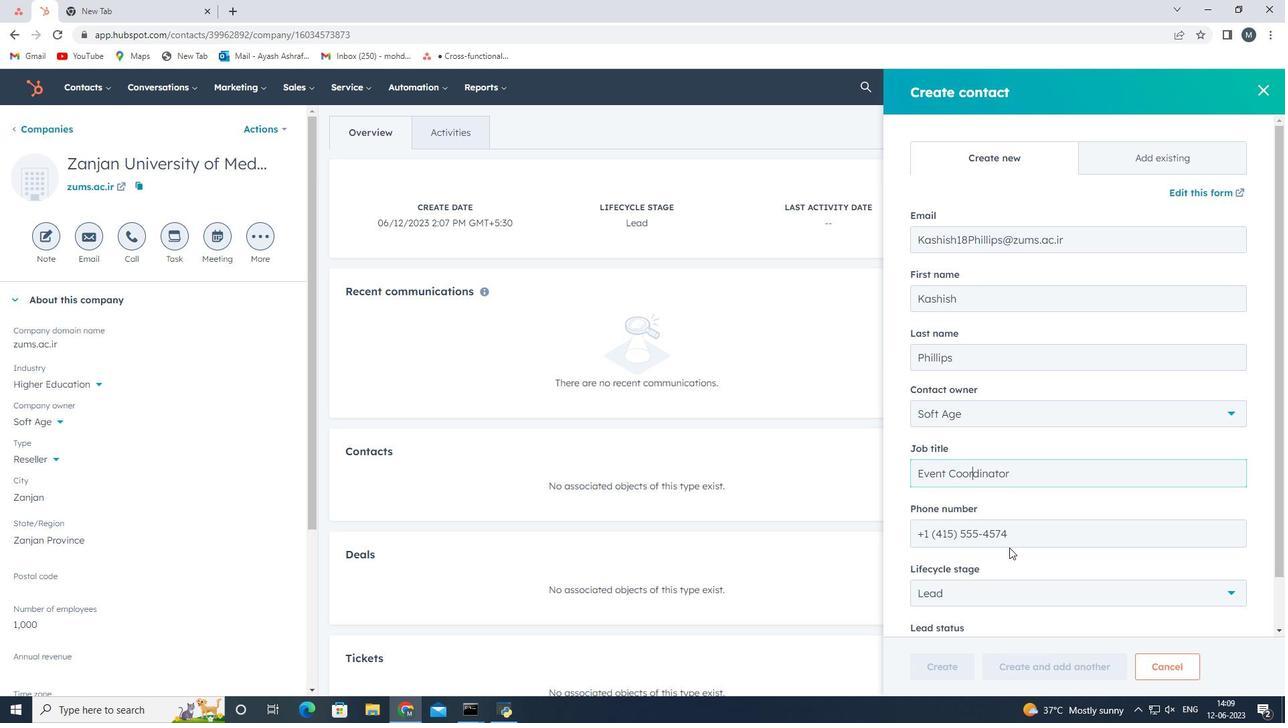 
Action: Mouse scrolled (1009, 566) with delta (0, 0)
Screenshot: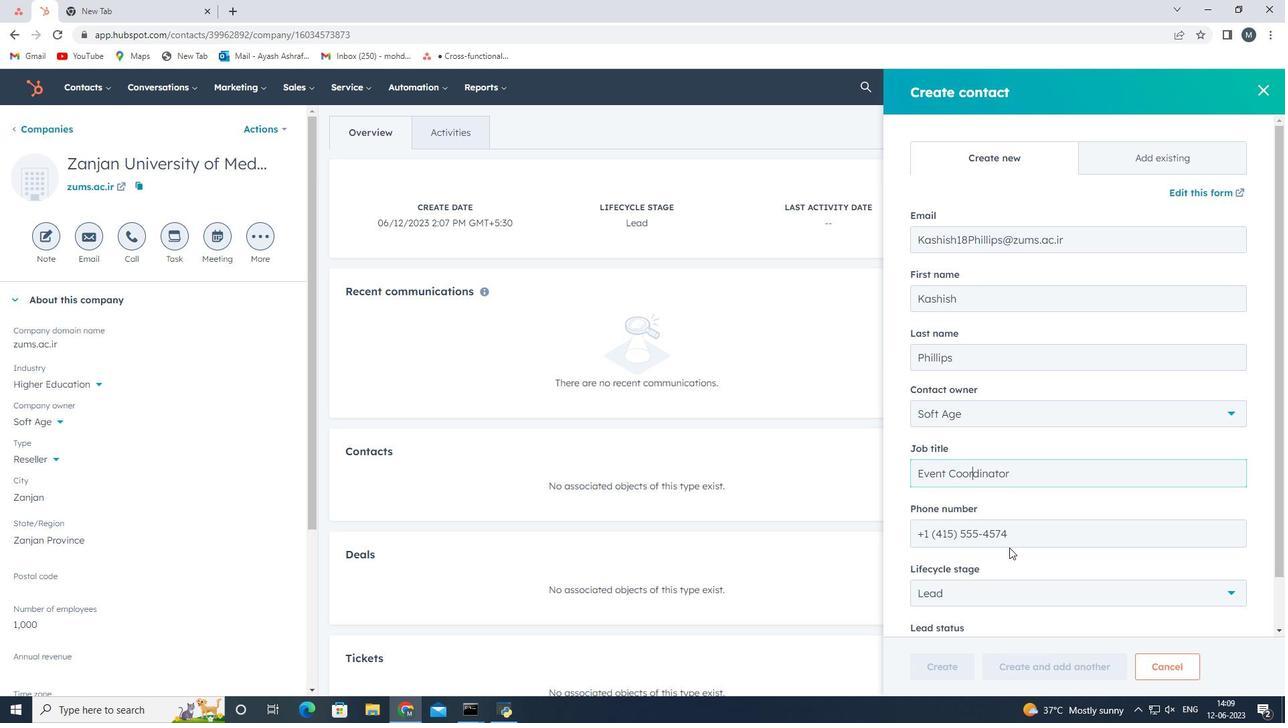 
Action: Mouse moved to (1009, 570)
Screenshot: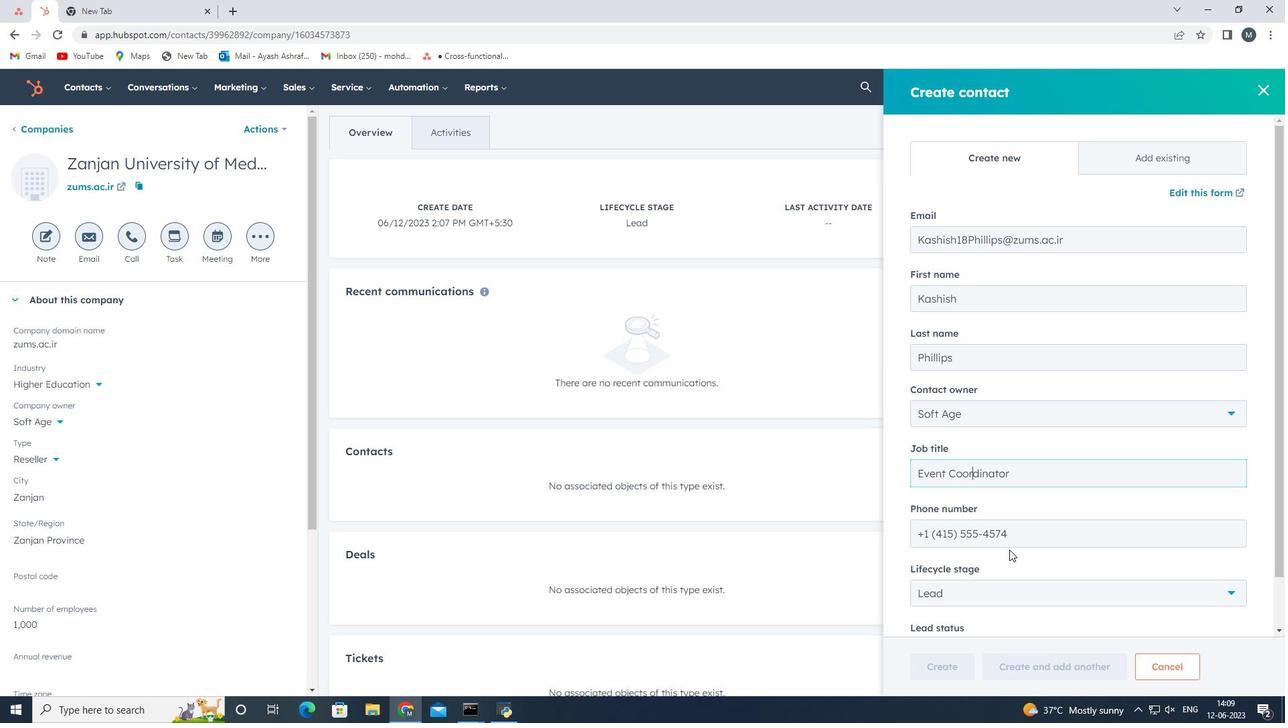 
Action: Mouse scrolled (1009, 569) with delta (0, 0)
Screenshot: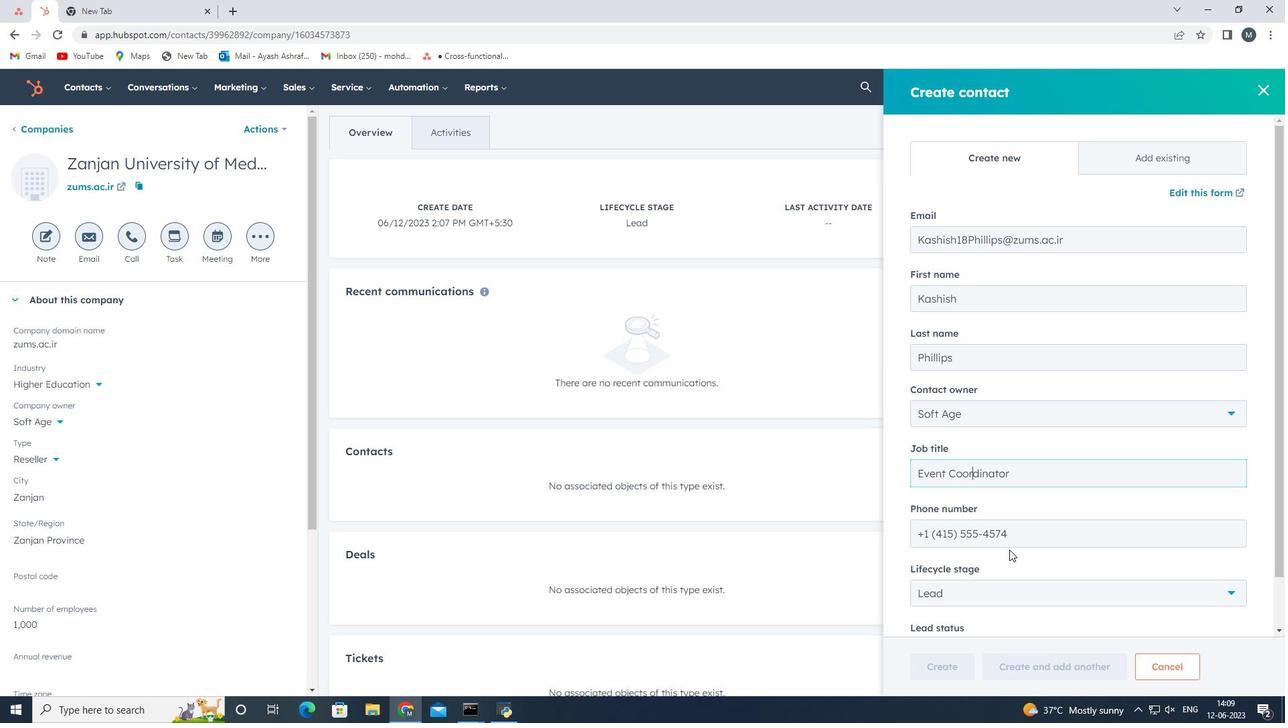 
Action: Mouse moved to (997, 537)
Screenshot: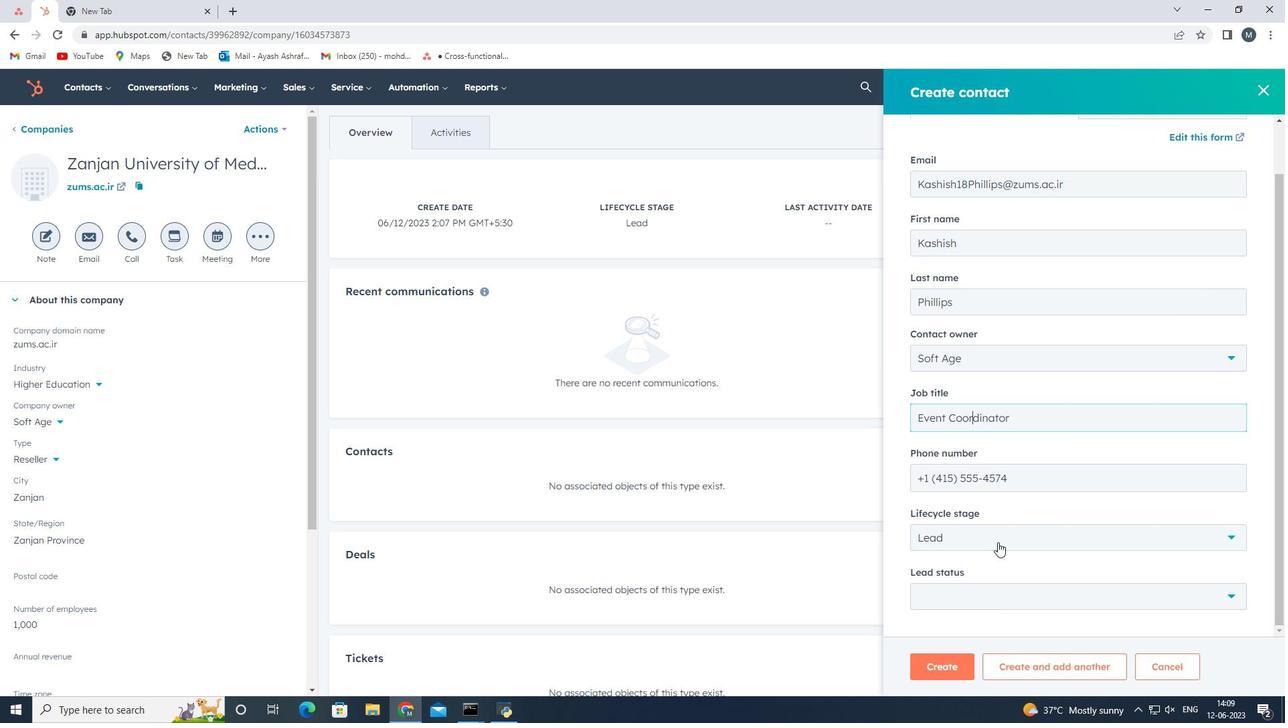 
Action: Mouse pressed left at (997, 537)
Screenshot: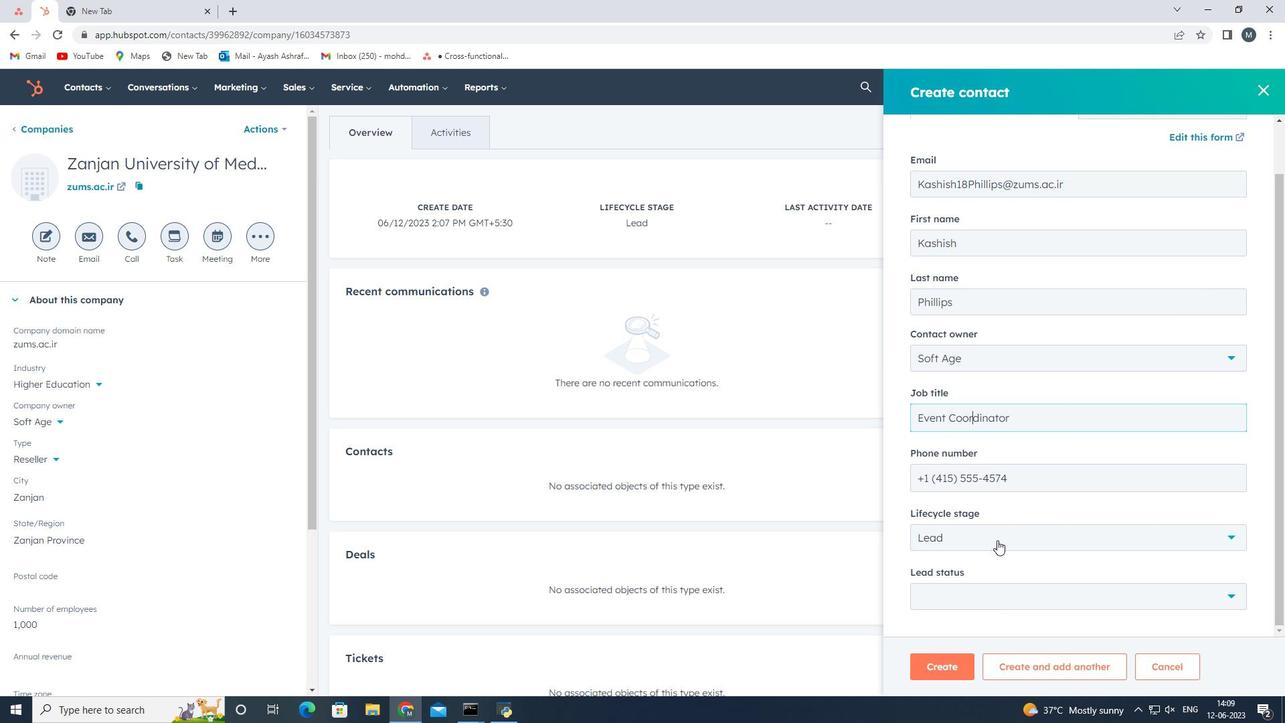 
Action: Mouse moved to (958, 423)
Screenshot: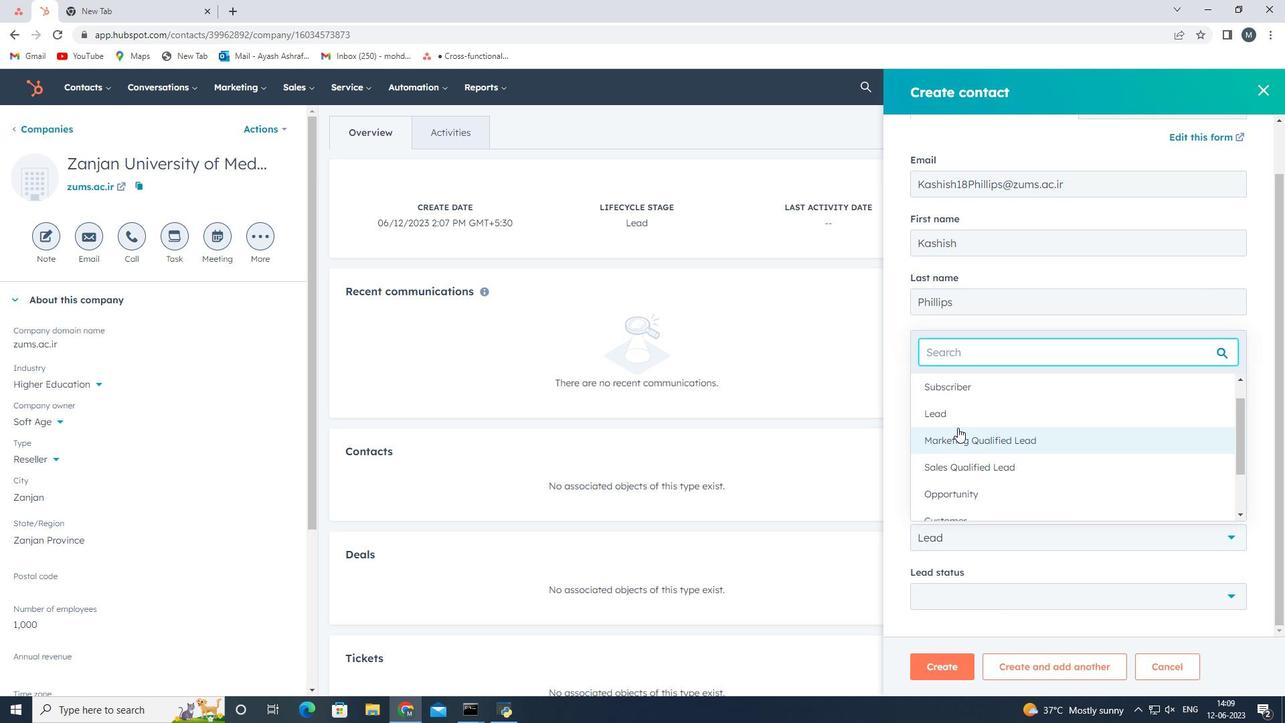 
Action: Mouse pressed left at (958, 423)
Screenshot: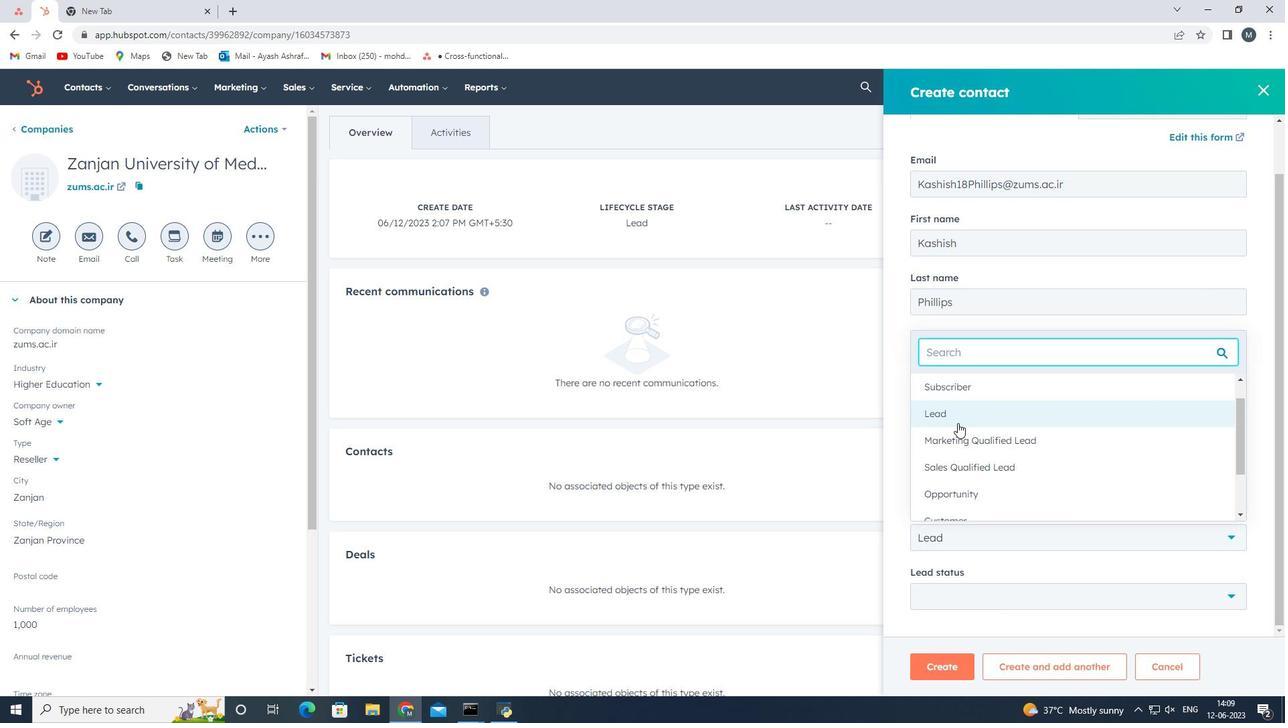 
Action: Mouse moved to (1015, 598)
Screenshot: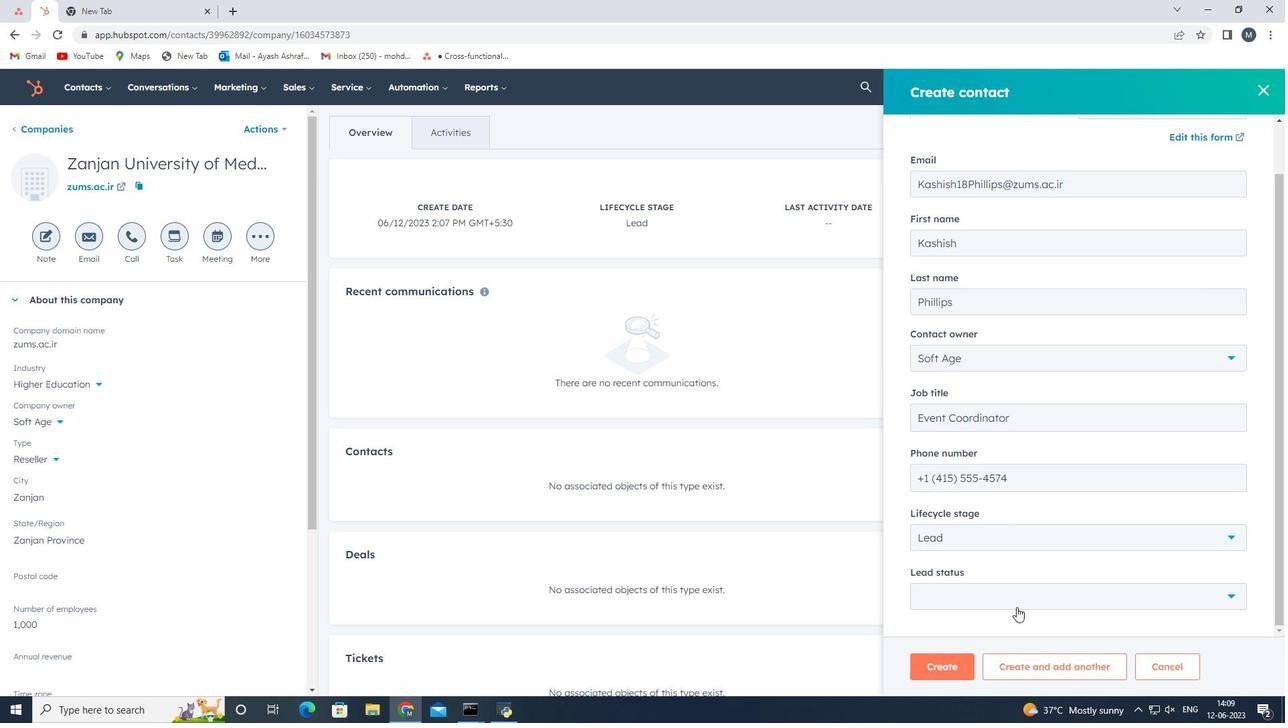 
Action: Mouse pressed left at (1015, 598)
Screenshot: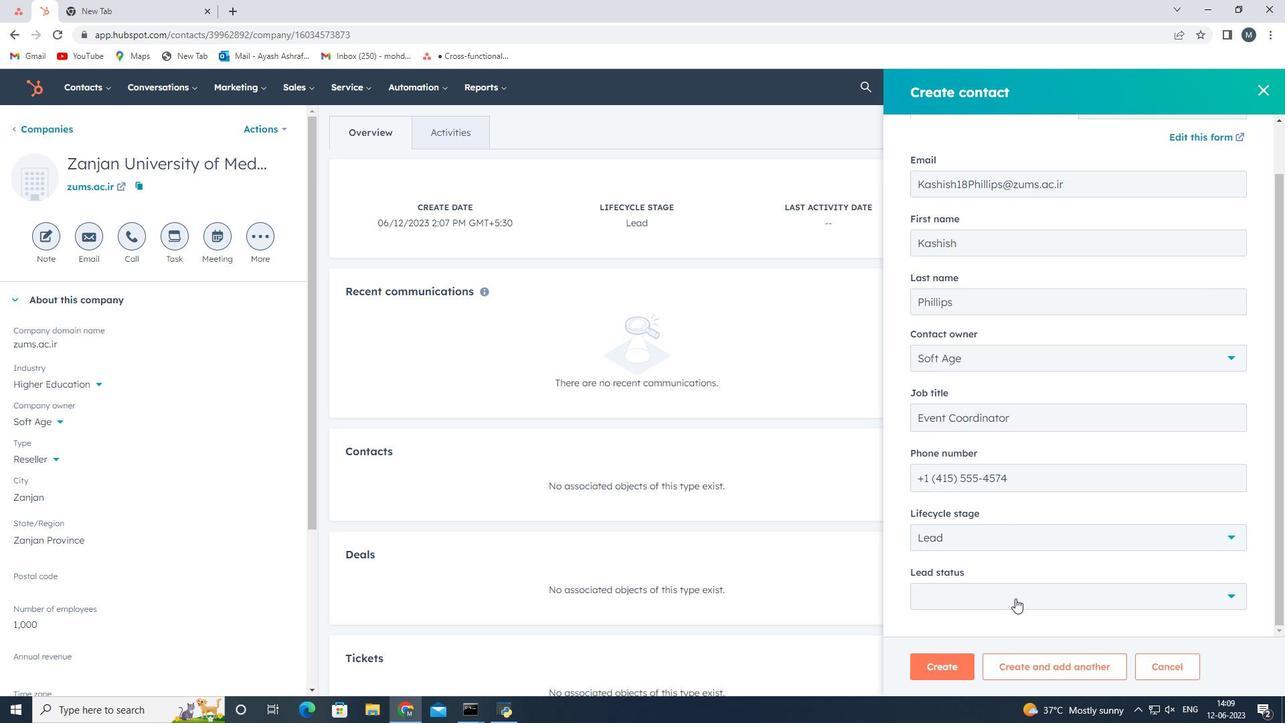 
Action: Mouse moved to (960, 502)
Screenshot: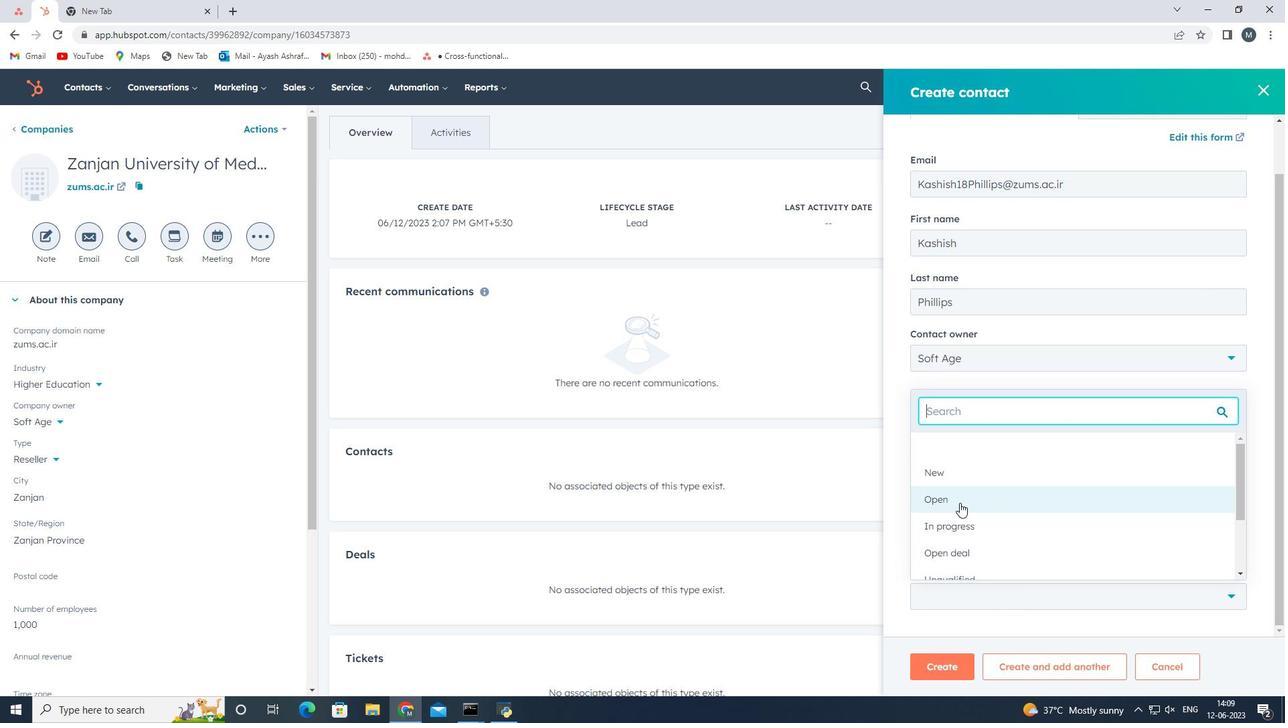 
Action: Mouse pressed left at (960, 502)
Screenshot: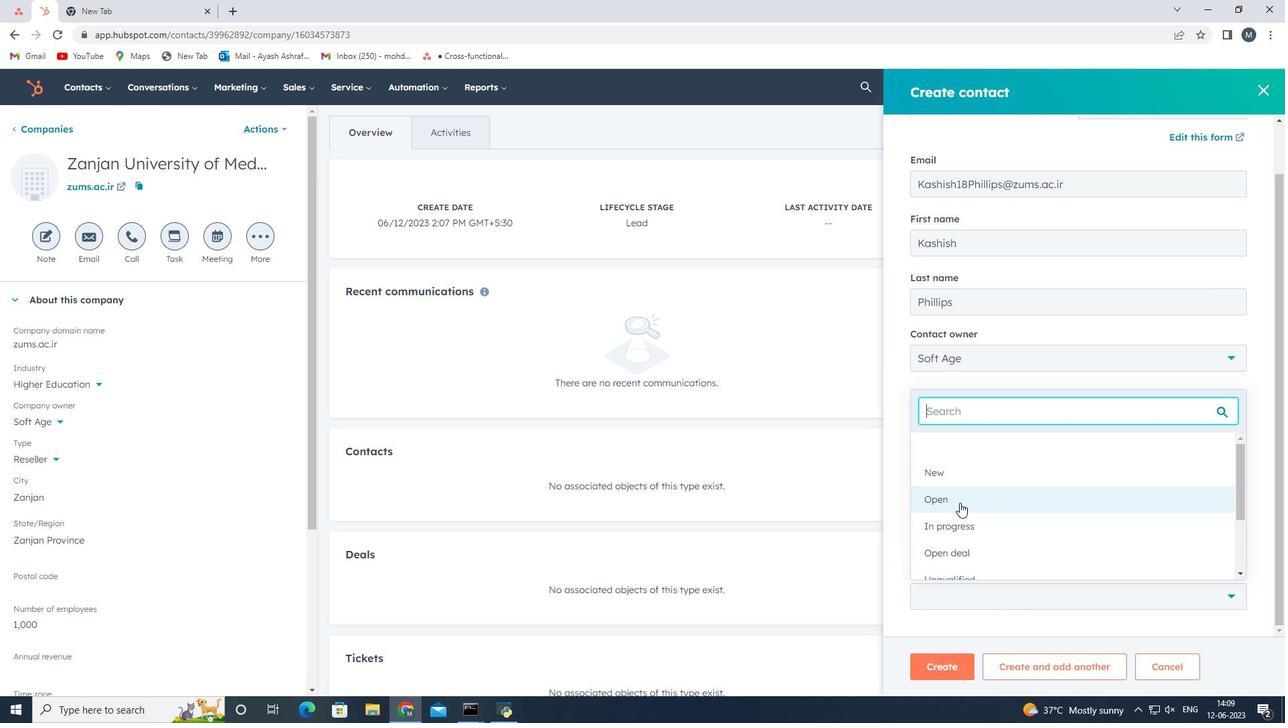 
Action: Mouse moved to (938, 661)
Screenshot: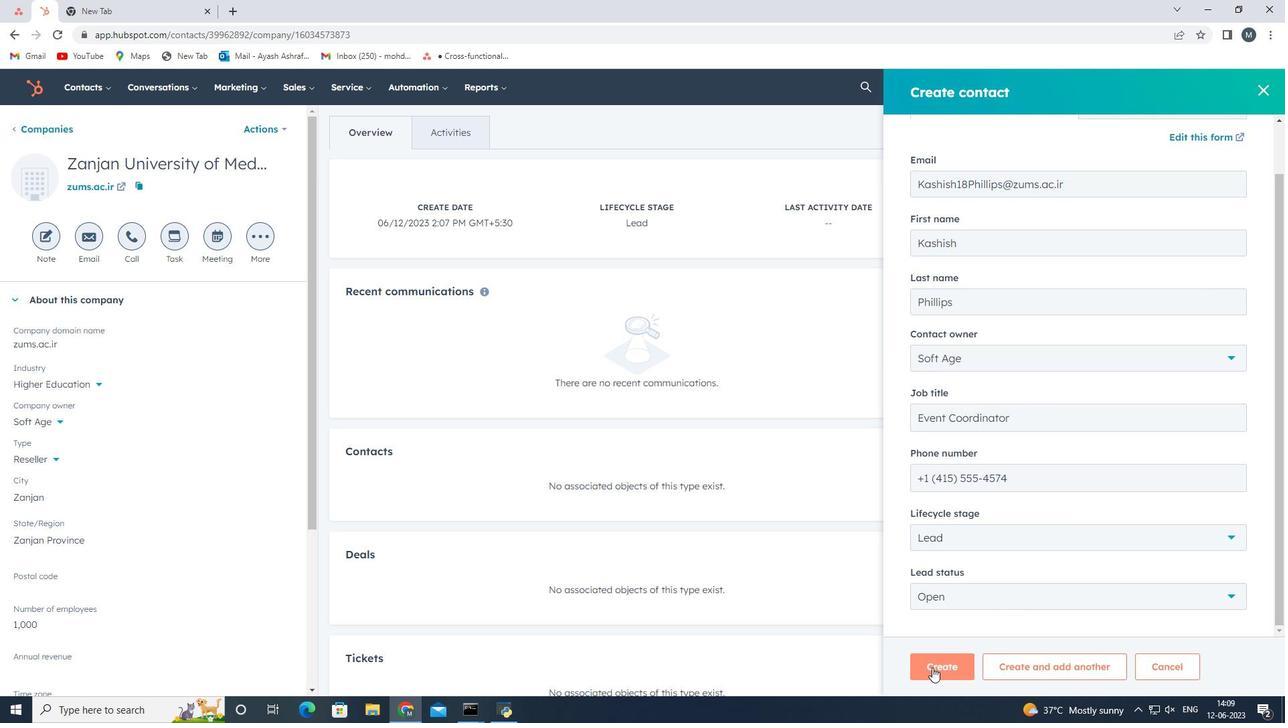 
Action: Mouse pressed left at (938, 661)
Screenshot: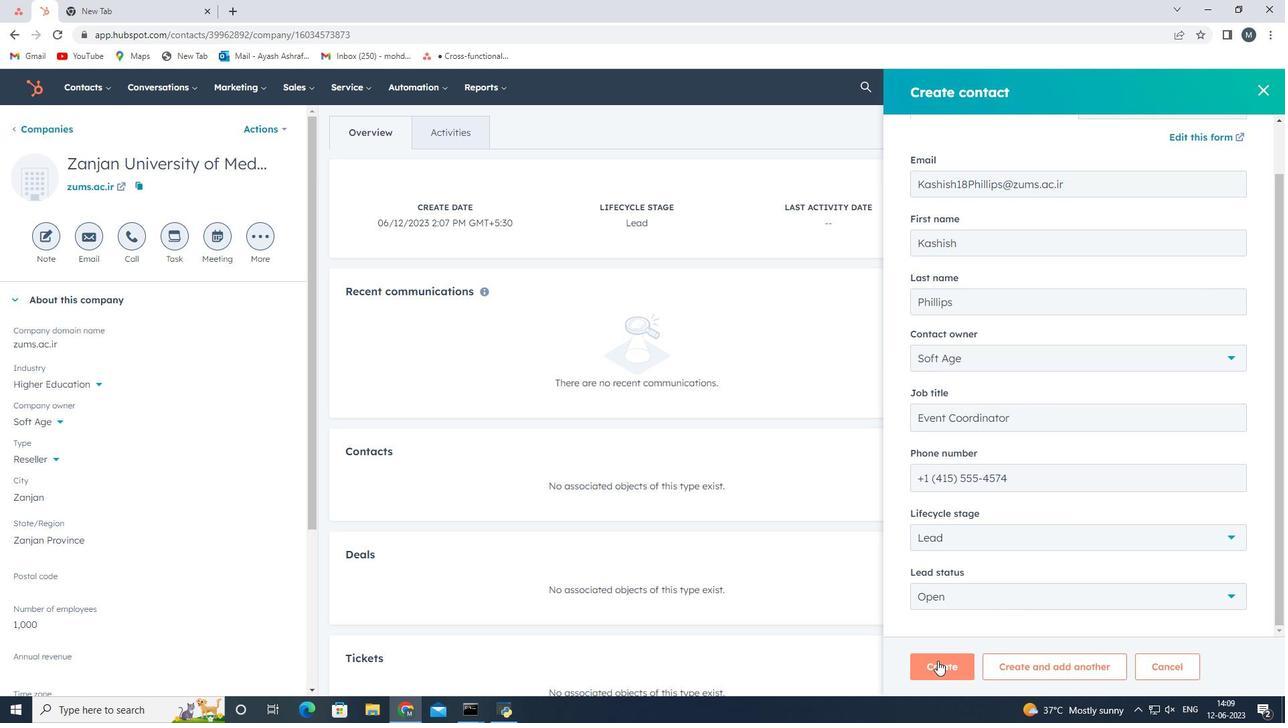 
Action: Mouse moved to (981, 612)
Screenshot: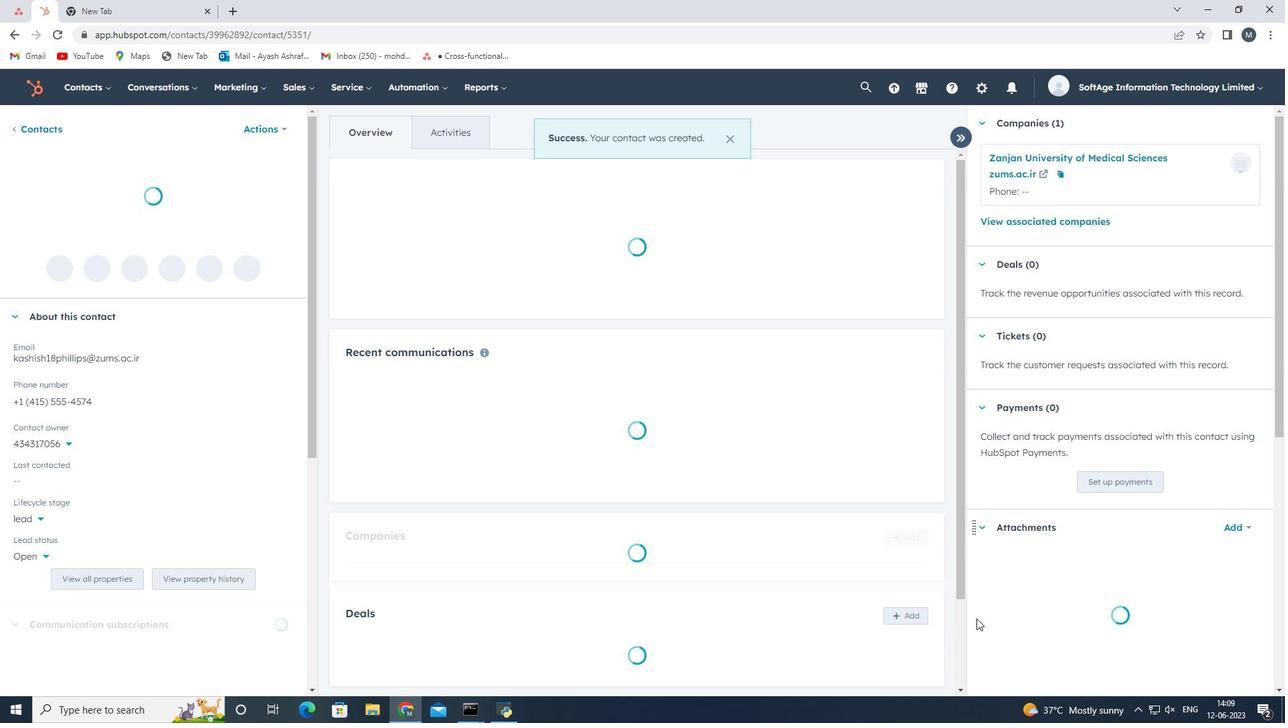 
